 Task: Look for space in Parnaíba, Brazil from 12th  July, 2023 to 15th July, 2023 for 3 adults in price range Rs.12000 to Rs.16000. Place can be entire place with 2 bedrooms having 3 beds and 1 bathroom. Property type can be house, flat, guest house. Booking option can be shelf check-in. Required host language is Spanish.
Action: Mouse moved to (438, 92)
Screenshot: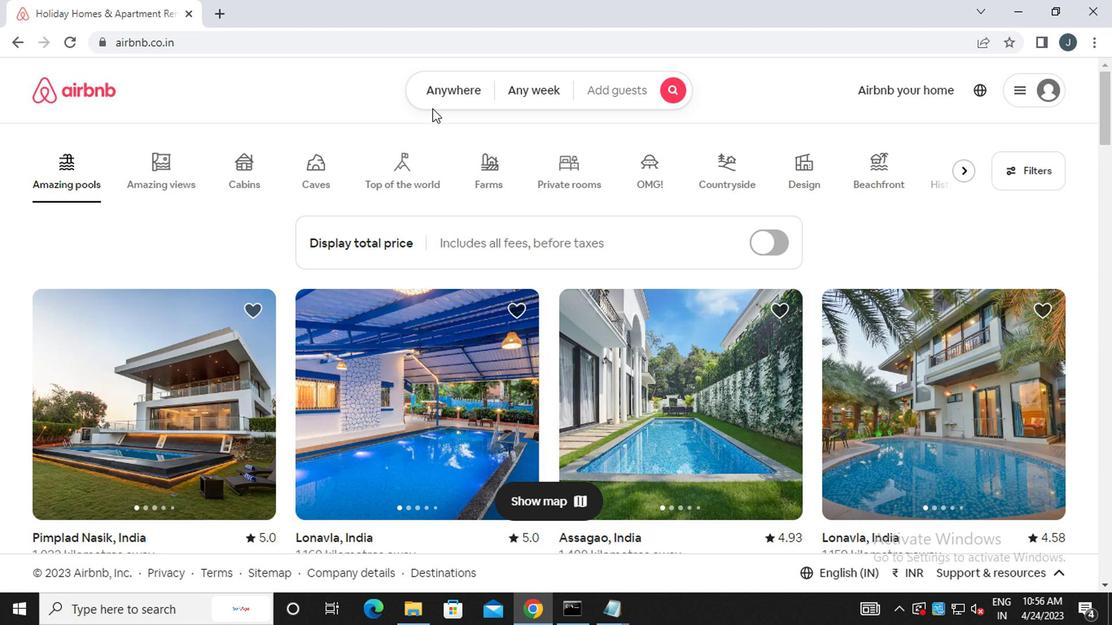 
Action: Mouse pressed left at (438, 92)
Screenshot: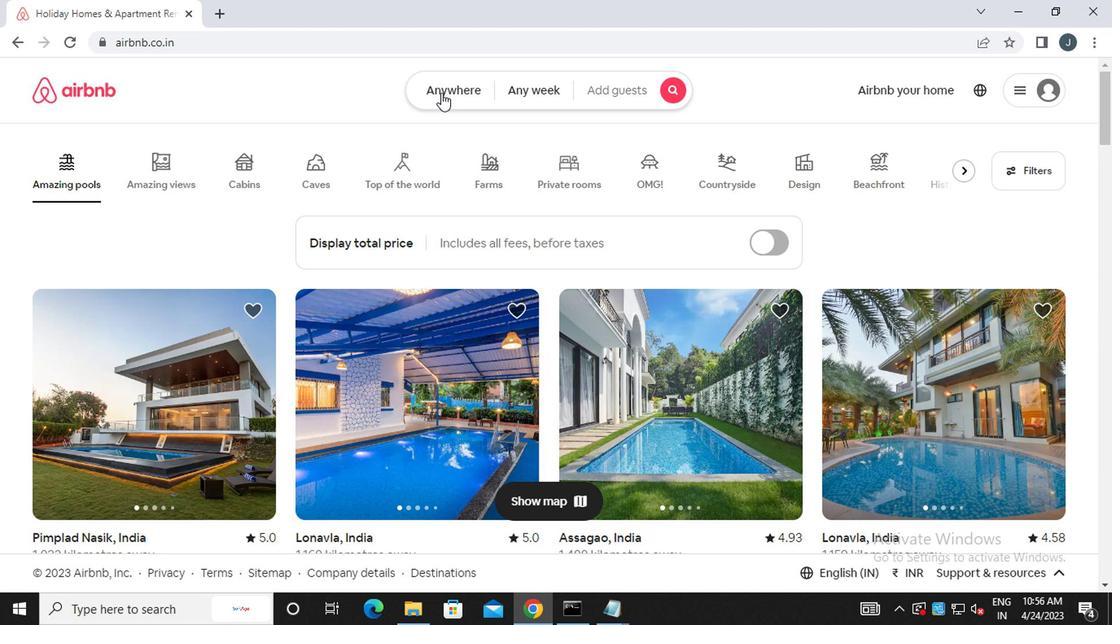 
Action: Mouse moved to (258, 158)
Screenshot: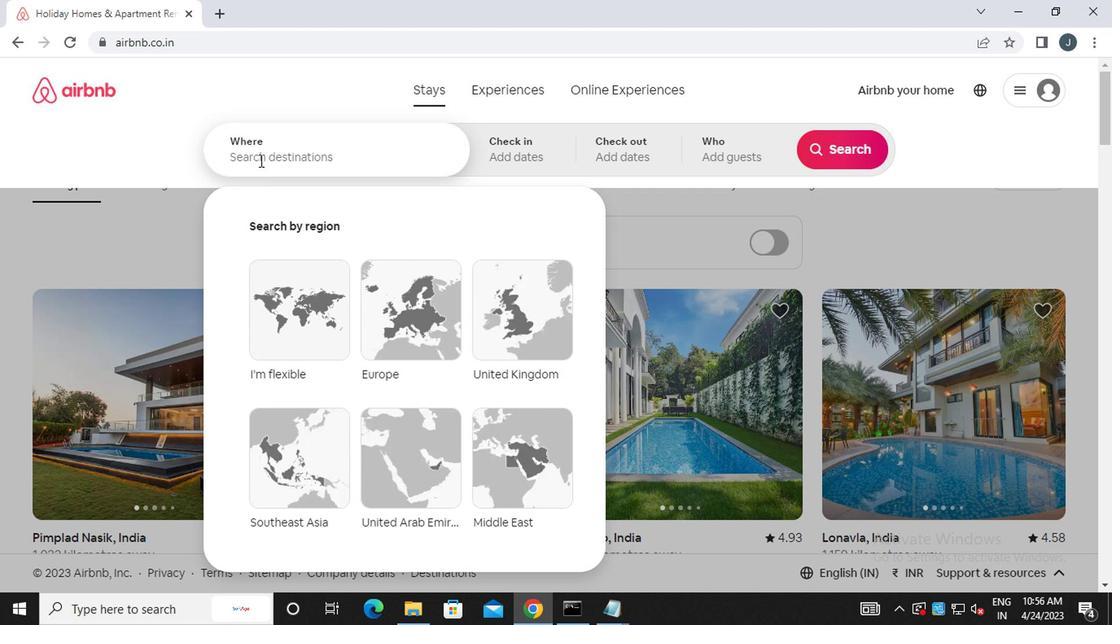 
Action: Mouse pressed left at (258, 158)
Screenshot: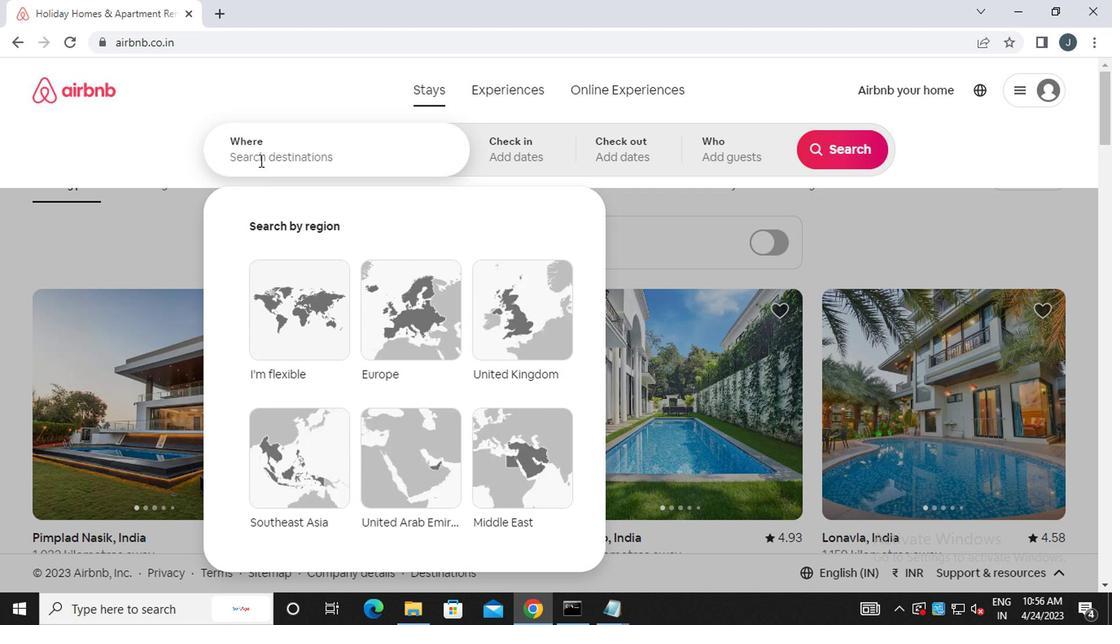 
Action: Key pressed p<Key.caps_lock>arnaiba,<Key.space><Key.caps_lock>b<Key.caps_lock>razil
Screenshot: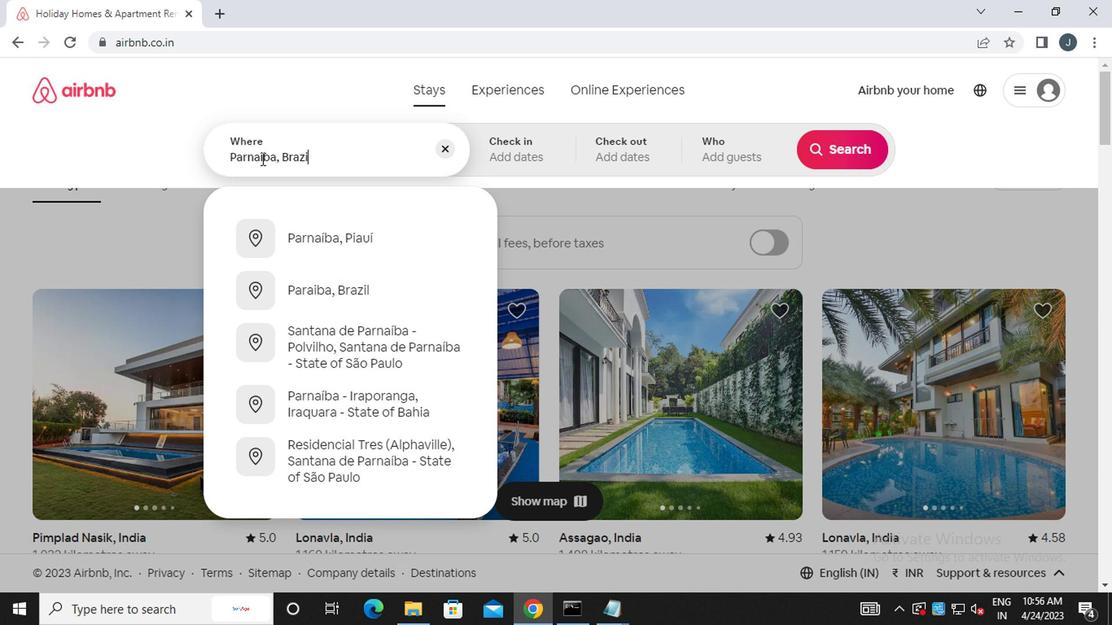 
Action: Mouse moved to (525, 155)
Screenshot: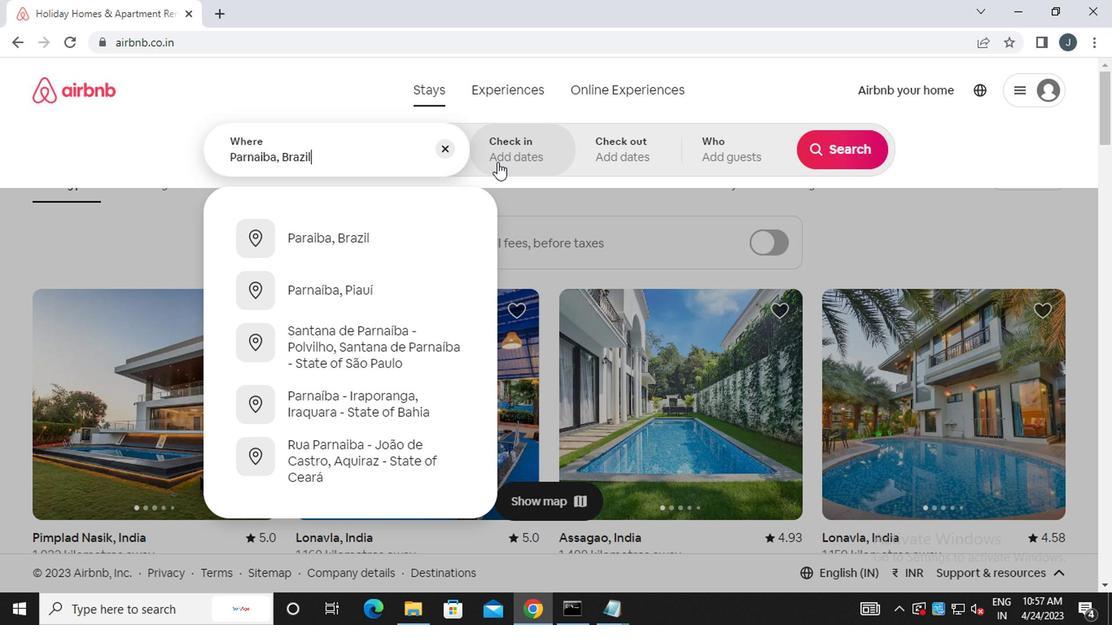
Action: Mouse pressed left at (525, 155)
Screenshot: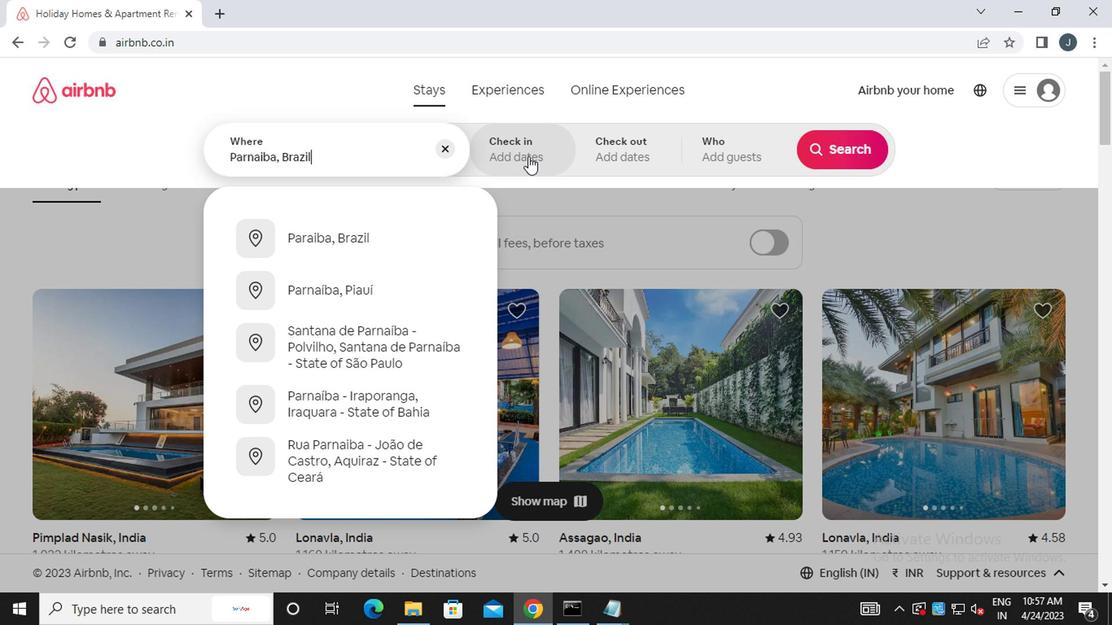 
Action: Mouse moved to (827, 277)
Screenshot: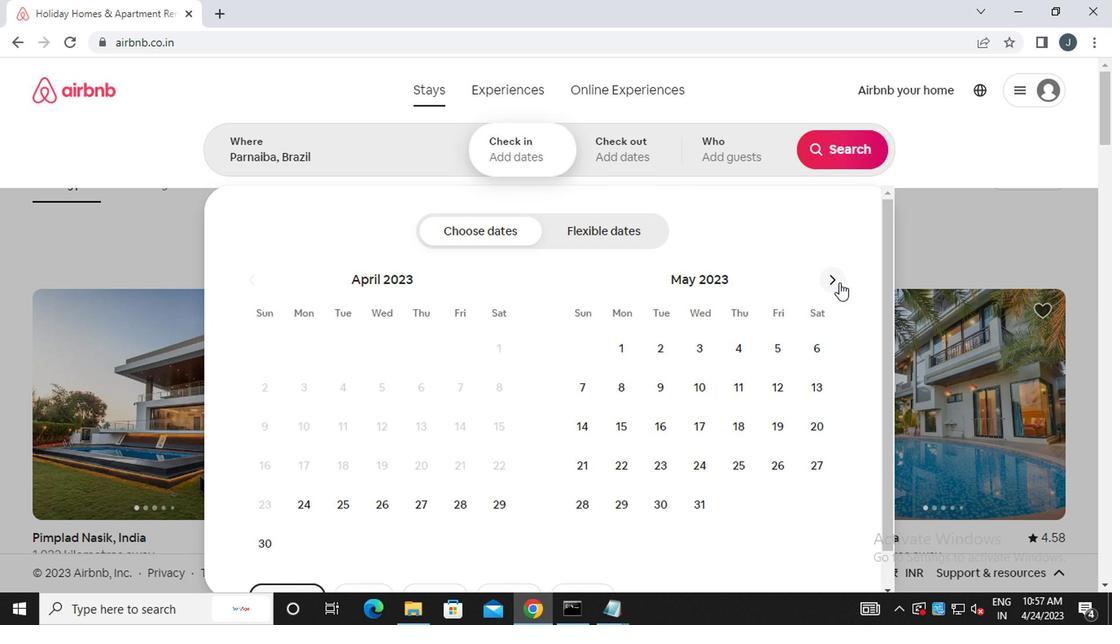 
Action: Mouse pressed left at (827, 277)
Screenshot: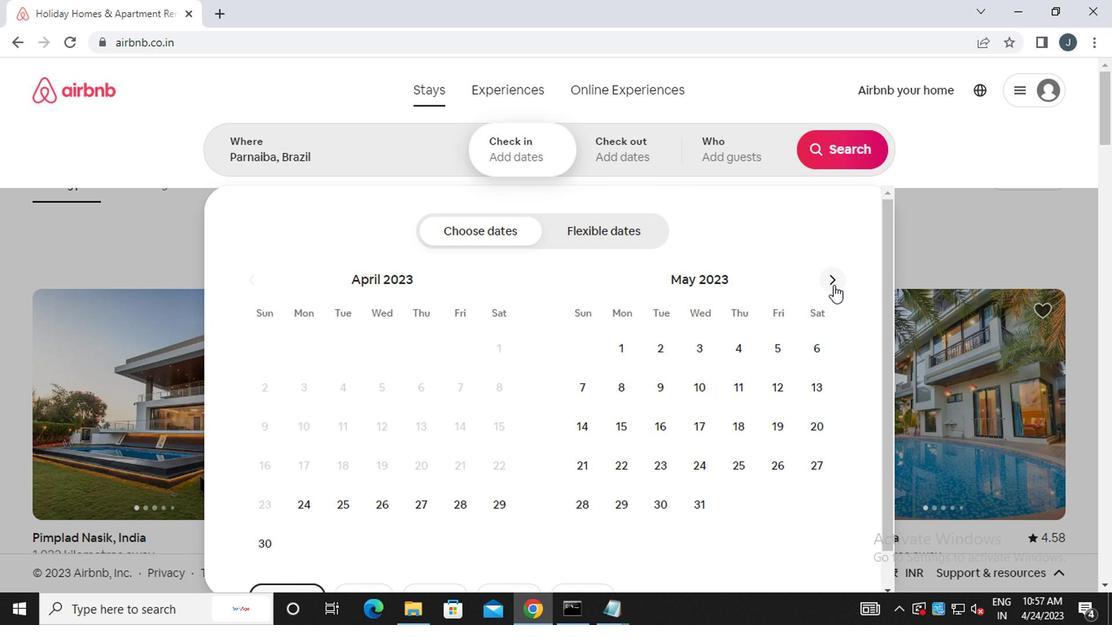 
Action: Mouse moved to (827, 277)
Screenshot: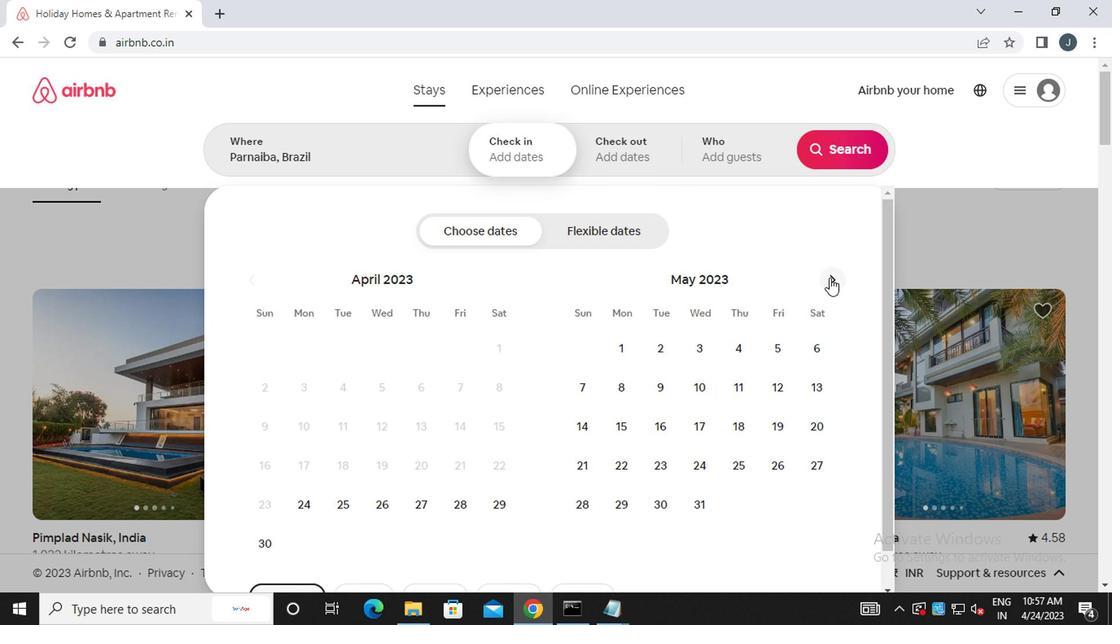 
Action: Mouse pressed left at (827, 277)
Screenshot: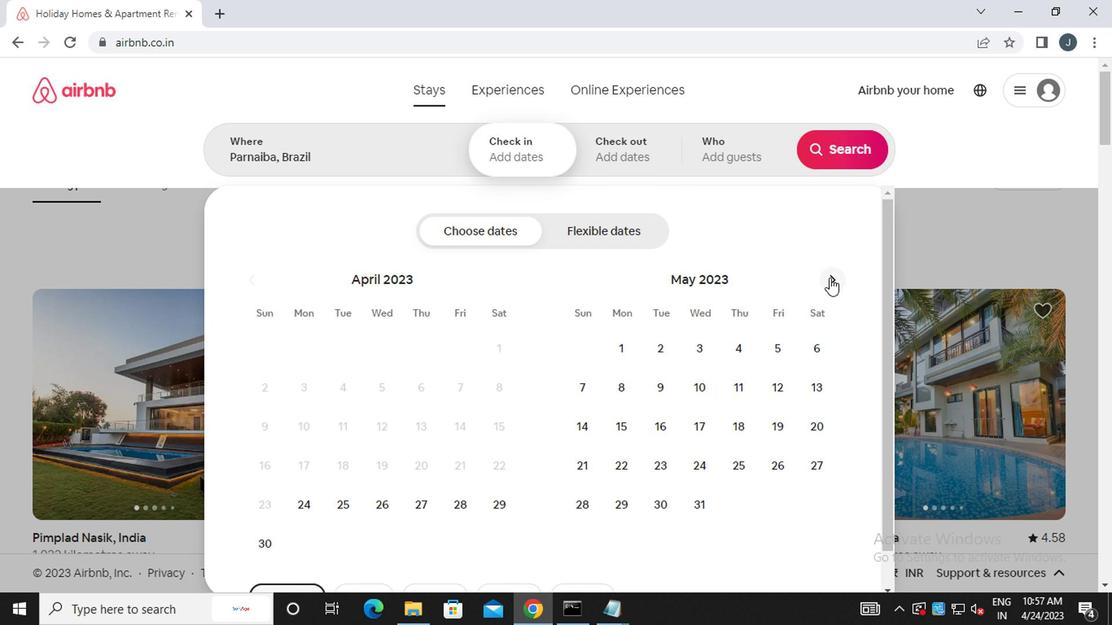 
Action: Mouse moved to (827, 277)
Screenshot: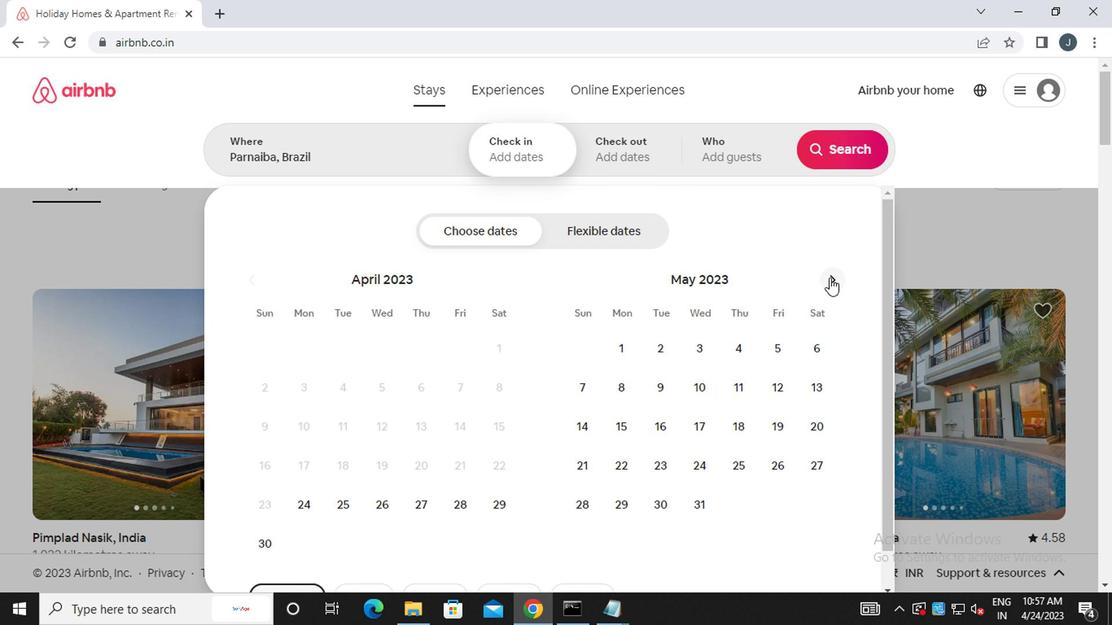 
Action: Mouse pressed left at (827, 277)
Screenshot: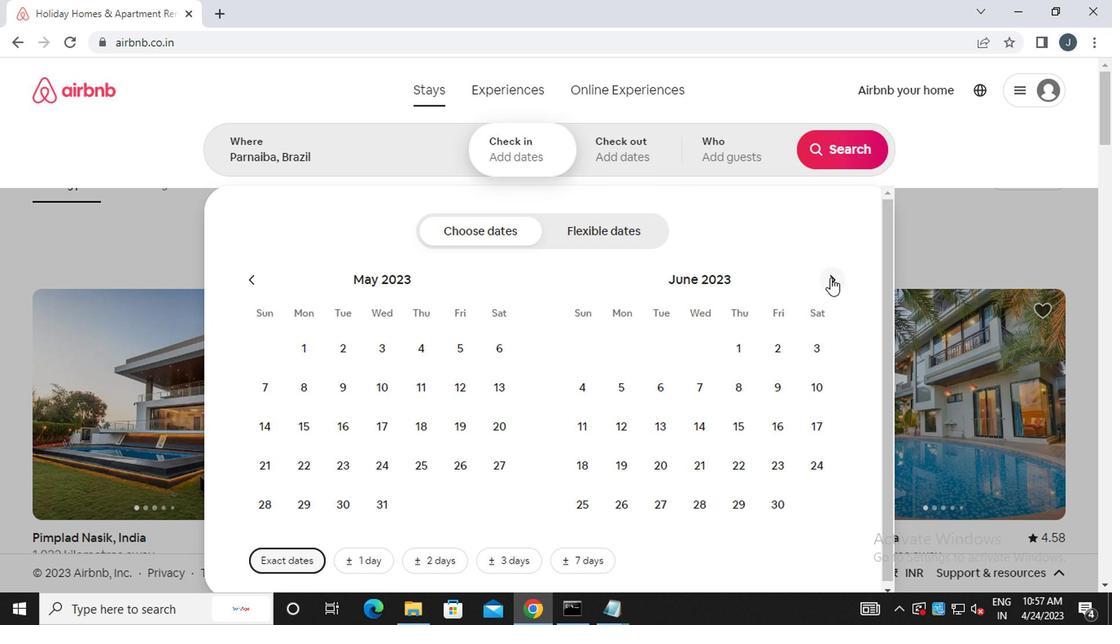 
Action: Mouse moved to (689, 426)
Screenshot: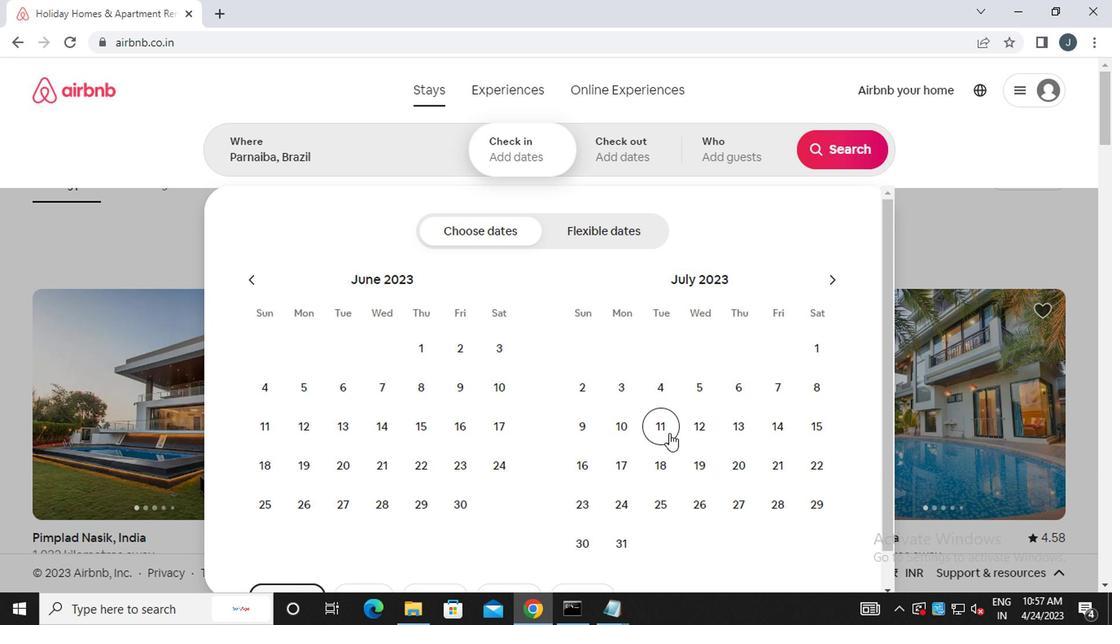 
Action: Mouse pressed left at (689, 426)
Screenshot: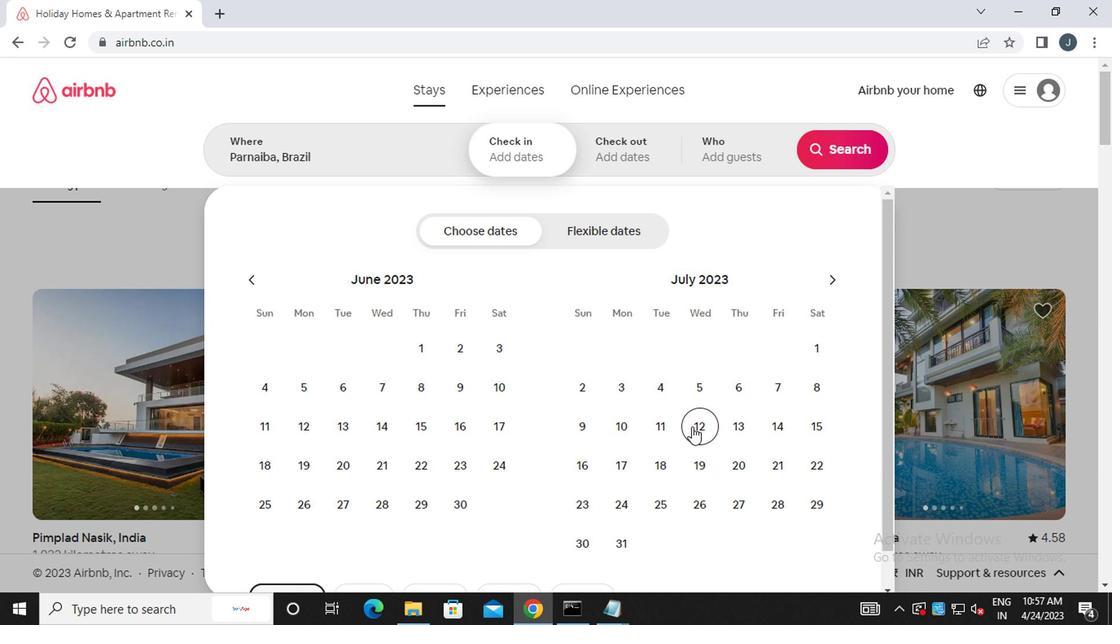 
Action: Mouse moved to (818, 425)
Screenshot: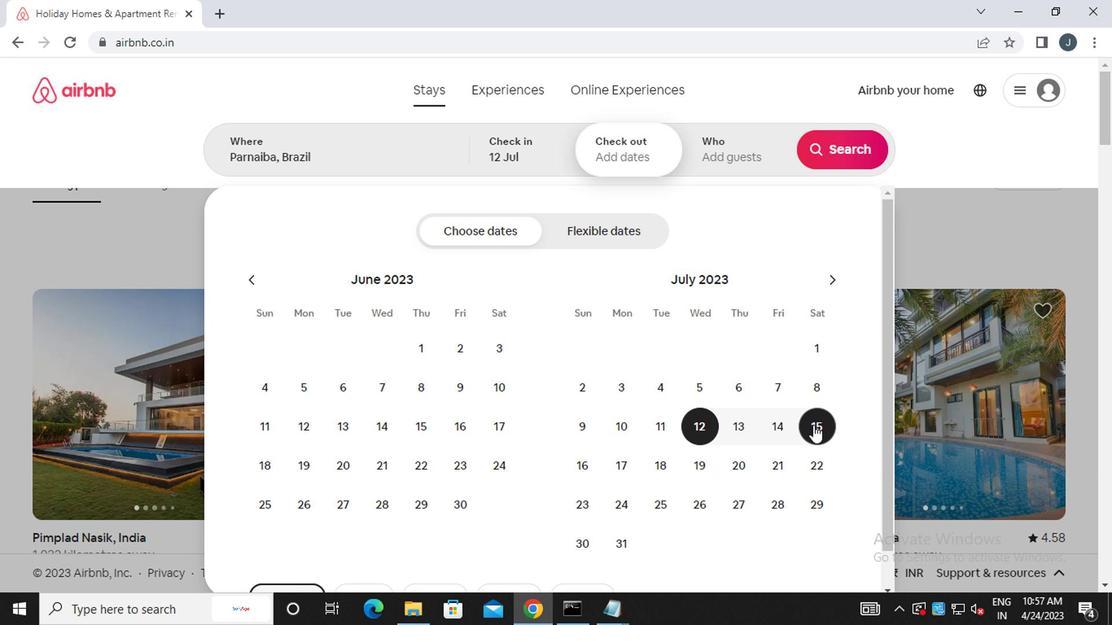 
Action: Mouse pressed left at (818, 425)
Screenshot: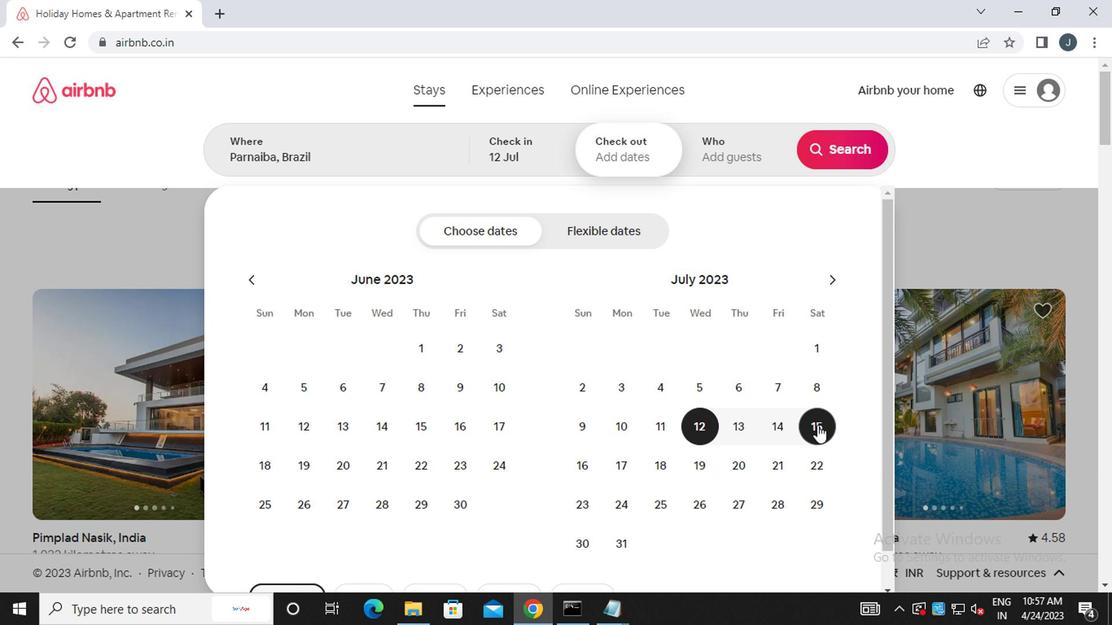
Action: Mouse moved to (745, 159)
Screenshot: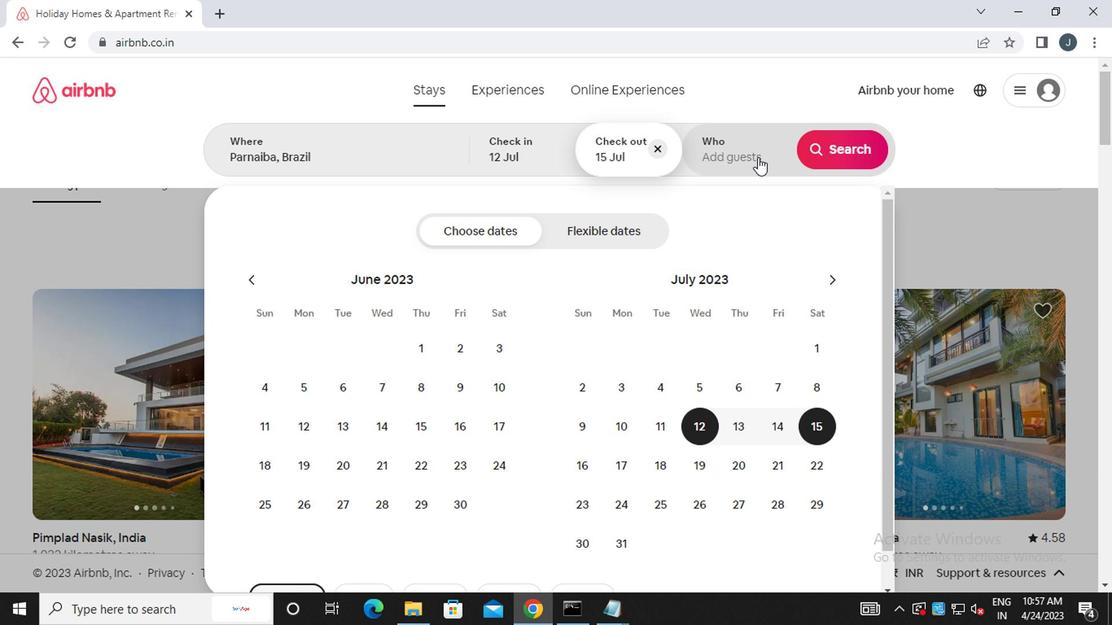 
Action: Mouse pressed left at (745, 159)
Screenshot: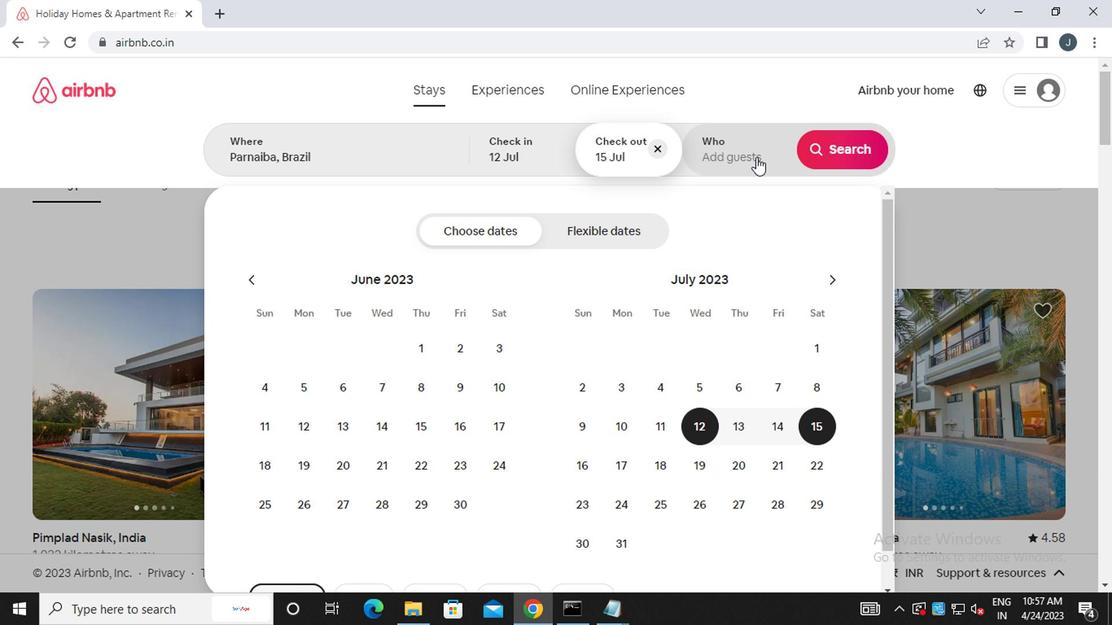 
Action: Mouse moved to (851, 237)
Screenshot: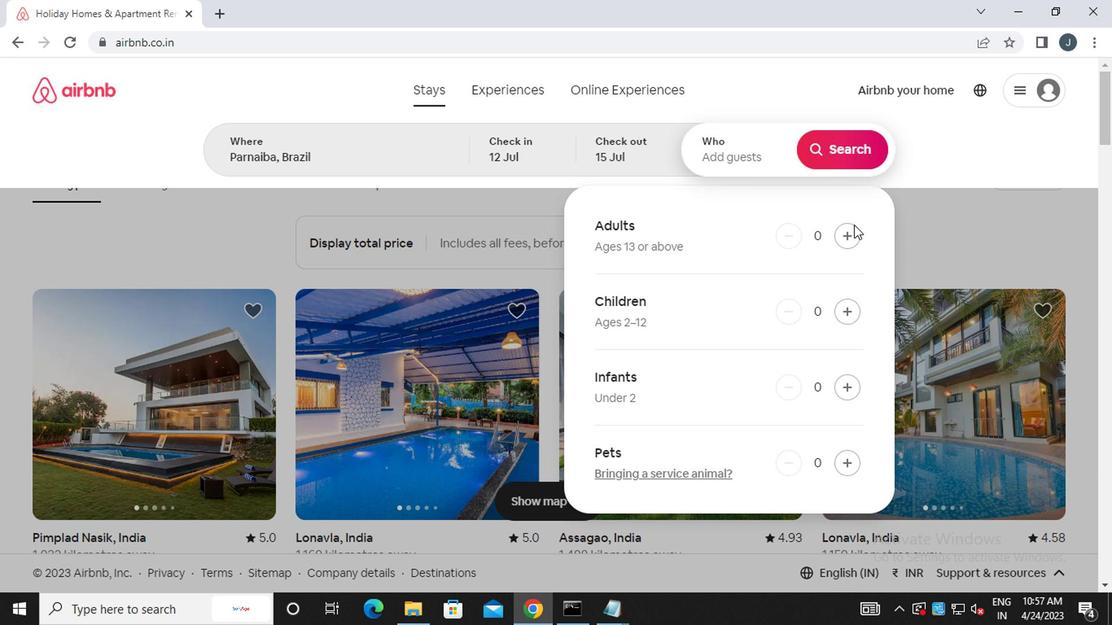 
Action: Mouse pressed left at (851, 237)
Screenshot: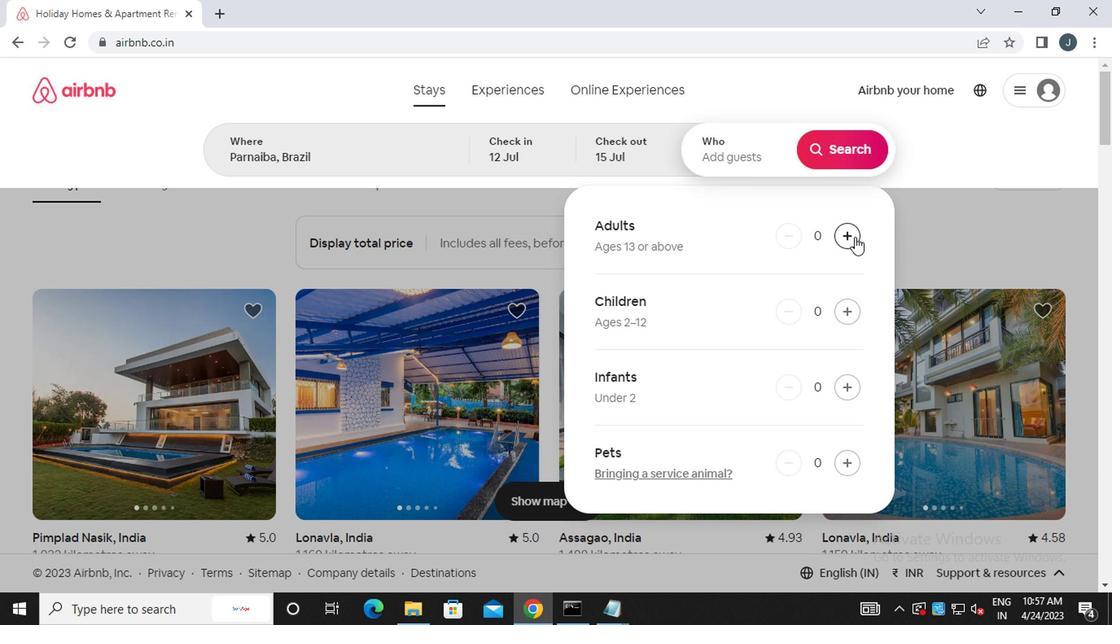 
Action: Mouse moved to (851, 237)
Screenshot: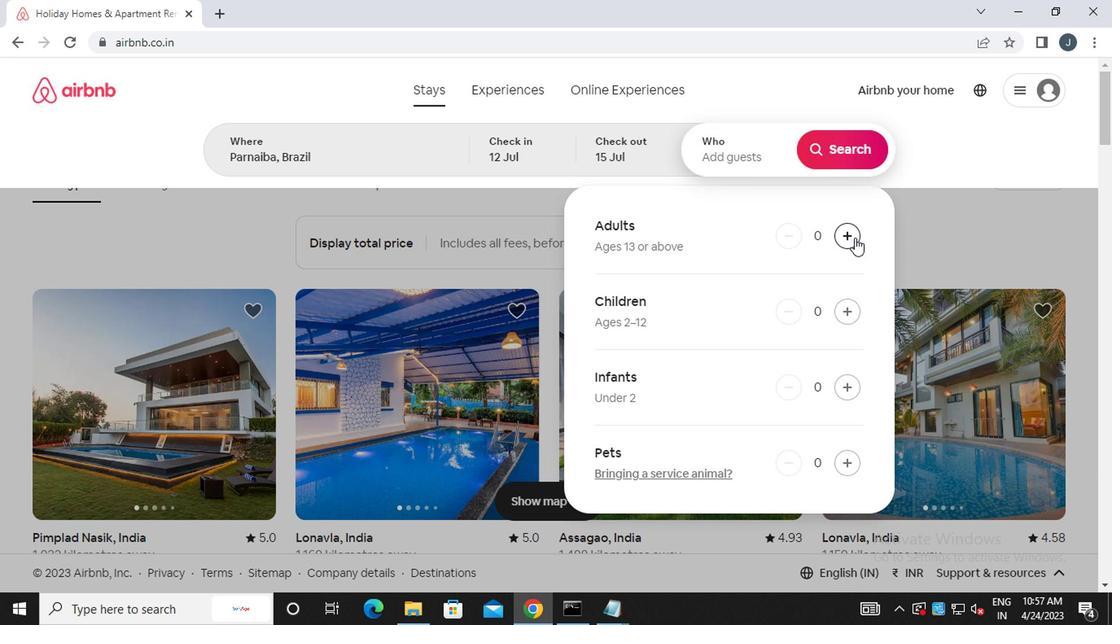 
Action: Mouse pressed left at (851, 237)
Screenshot: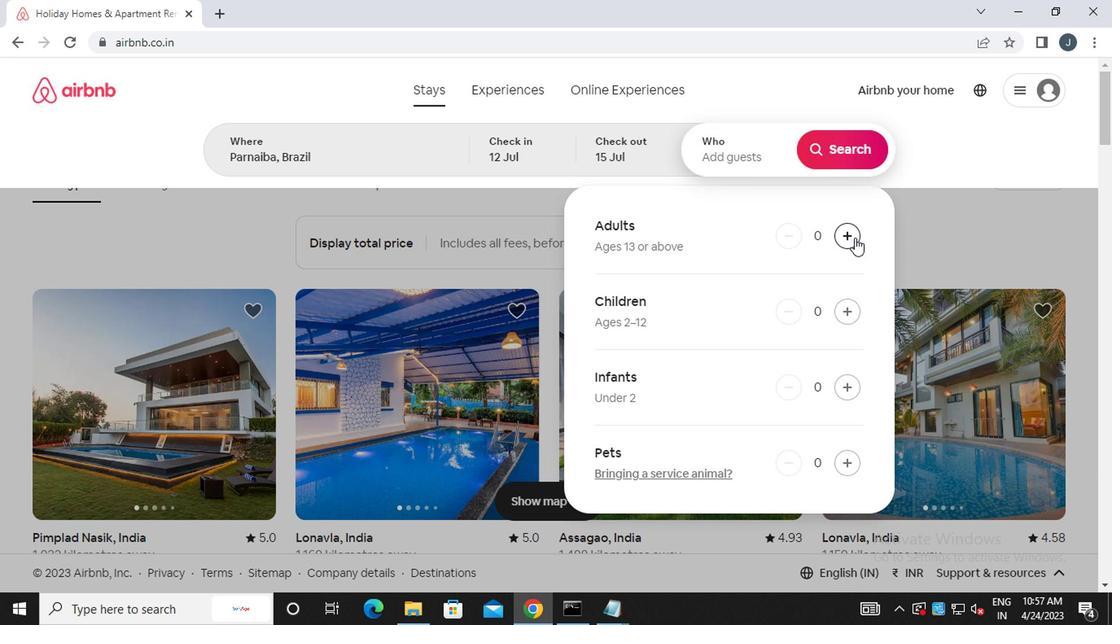 
Action: Mouse pressed left at (851, 237)
Screenshot: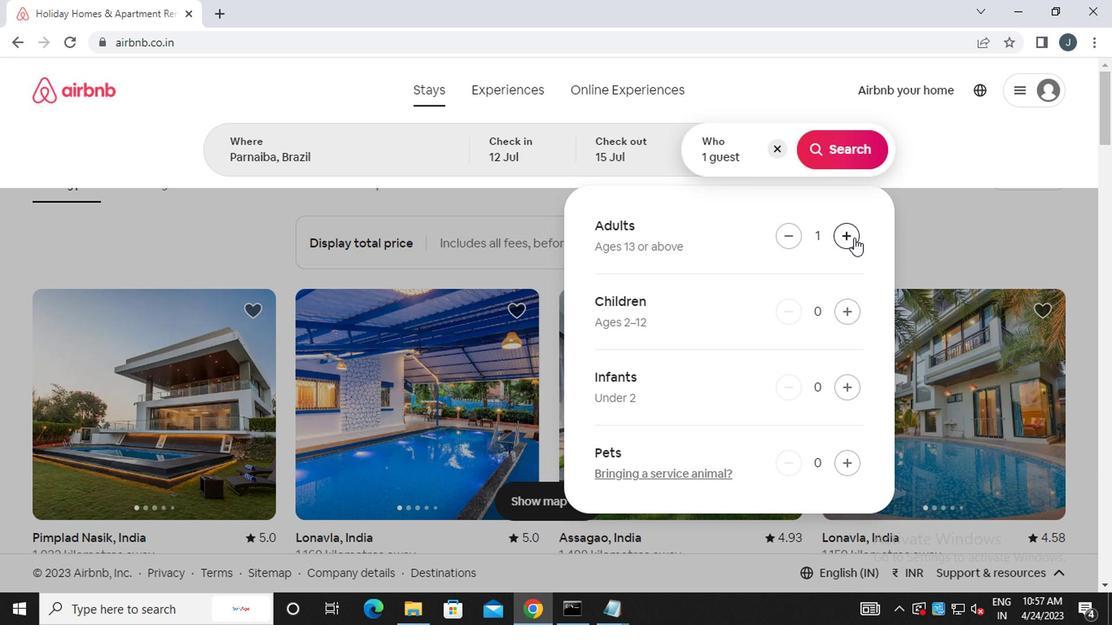 
Action: Mouse moved to (843, 151)
Screenshot: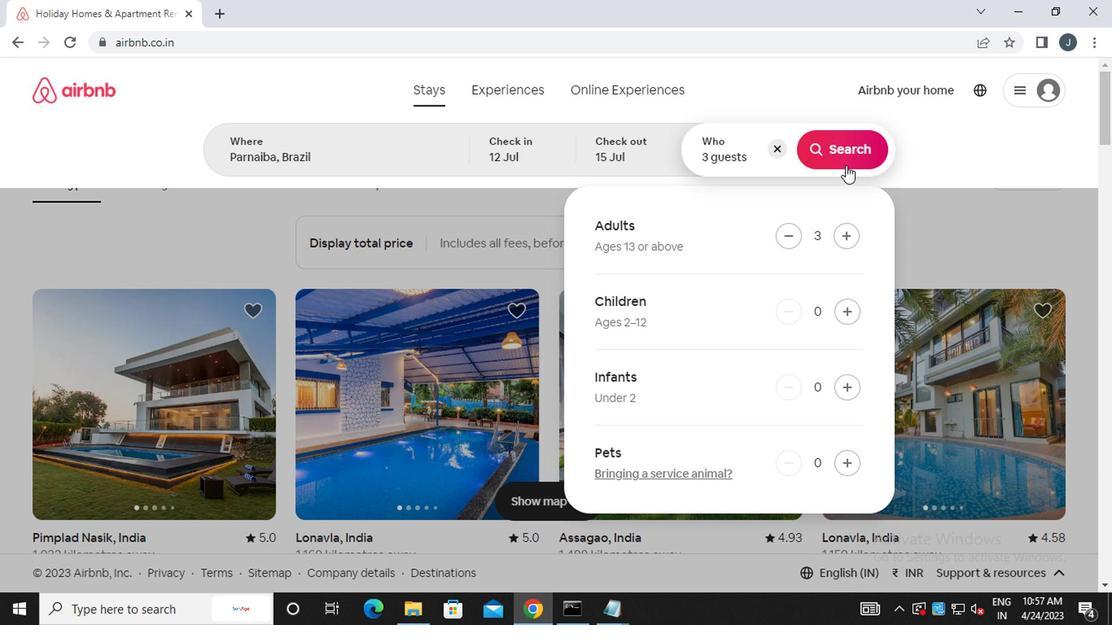 
Action: Mouse pressed left at (843, 151)
Screenshot: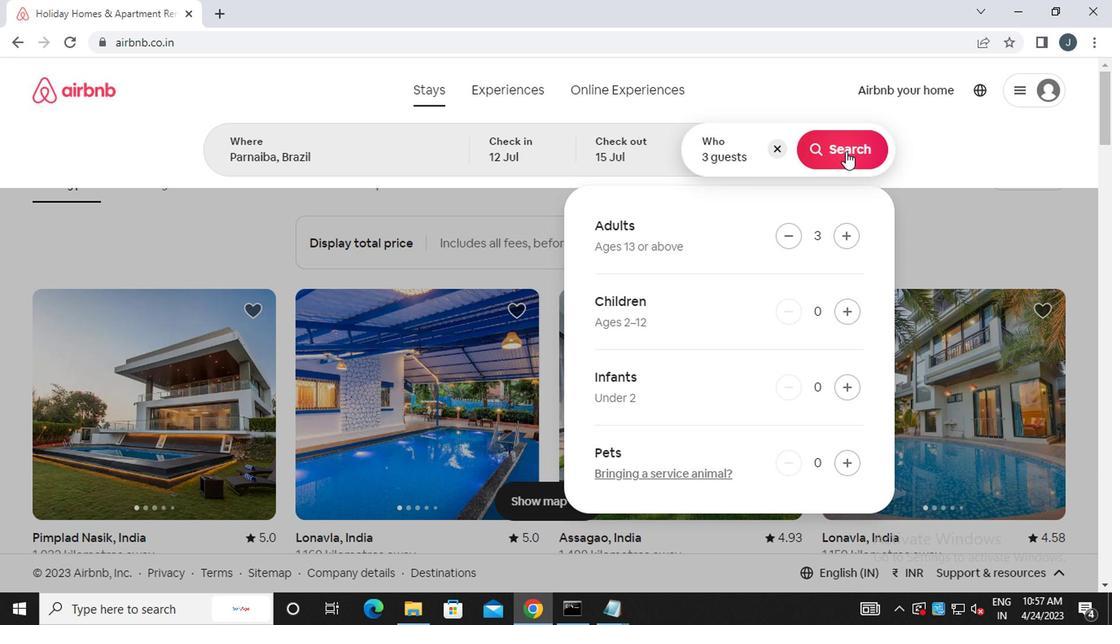 
Action: Mouse moved to (1054, 161)
Screenshot: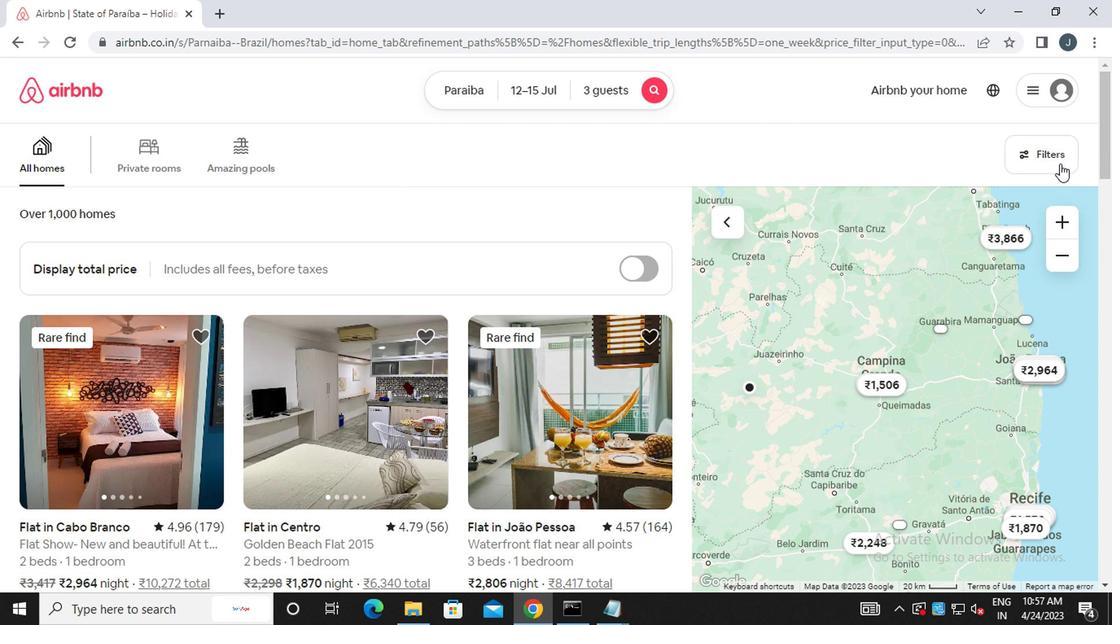 
Action: Mouse pressed left at (1054, 161)
Screenshot: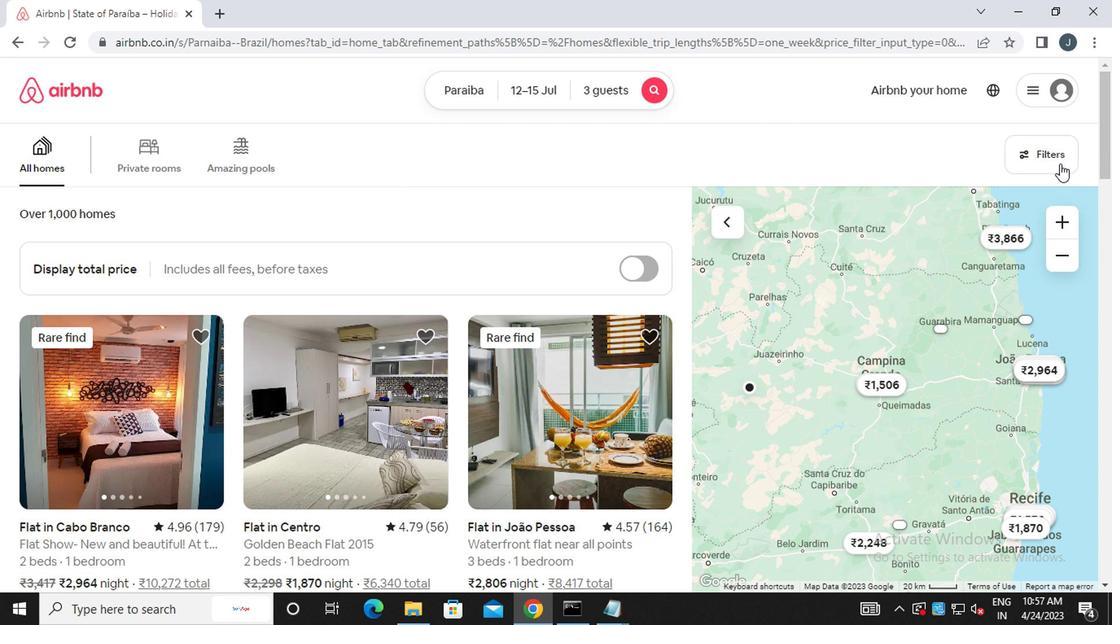 
Action: Mouse moved to (436, 362)
Screenshot: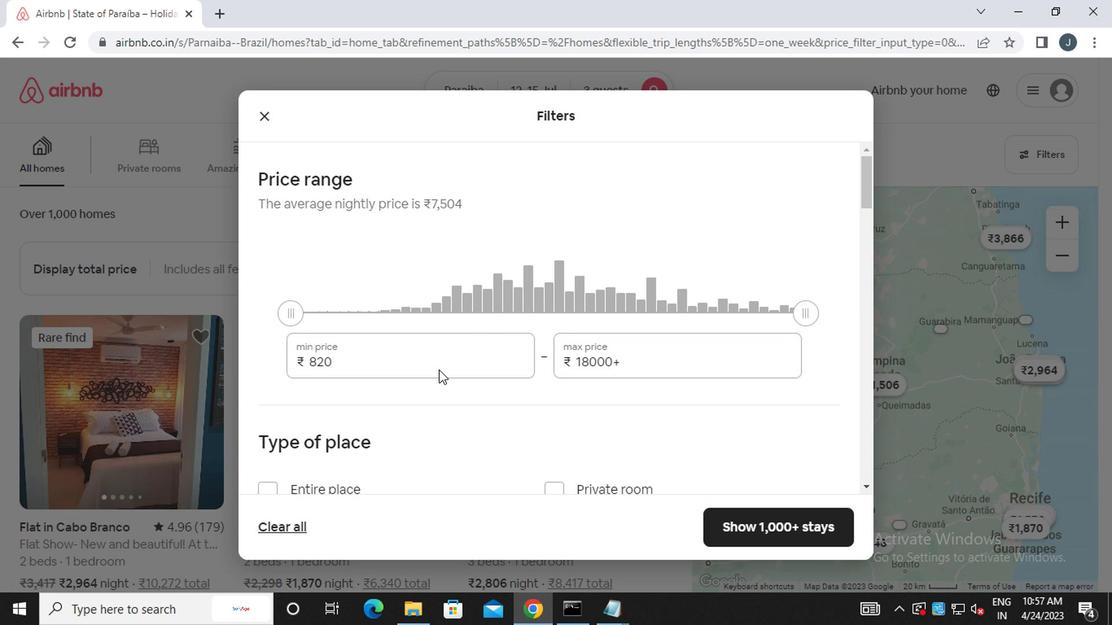 
Action: Mouse pressed left at (436, 362)
Screenshot: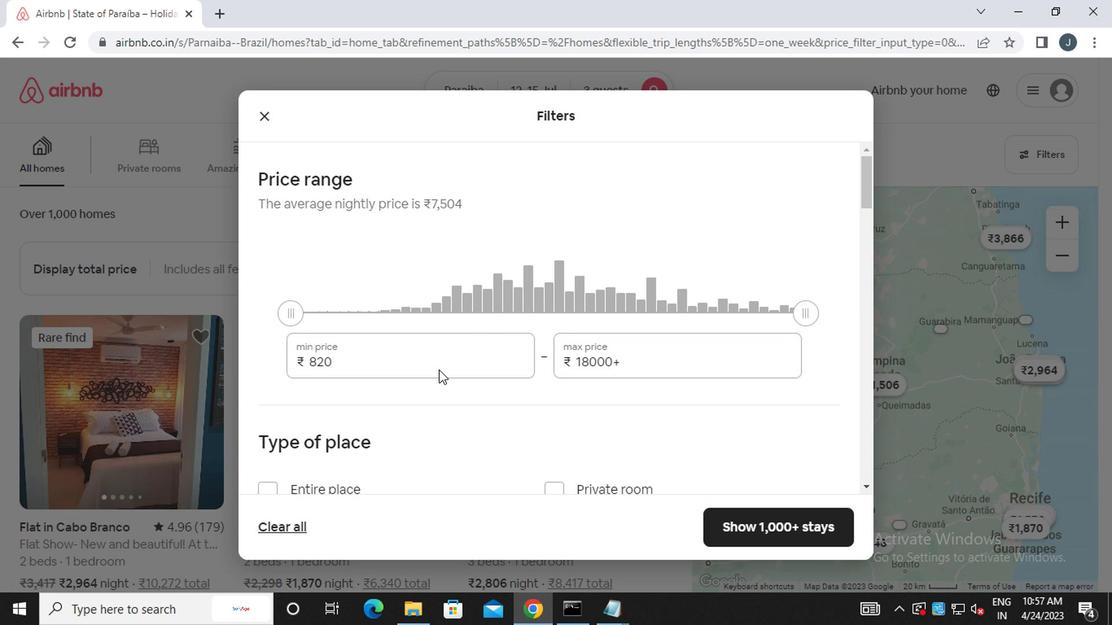 
Action: Key pressed <Key.backspace><Key.backspace><Key.backspace><Key.backspace><Key.backspace><Key.backspace><Key.backspace><Key.backspace><Key.backspace><<97>><<98>><<96>><<96>><<96>>
Screenshot: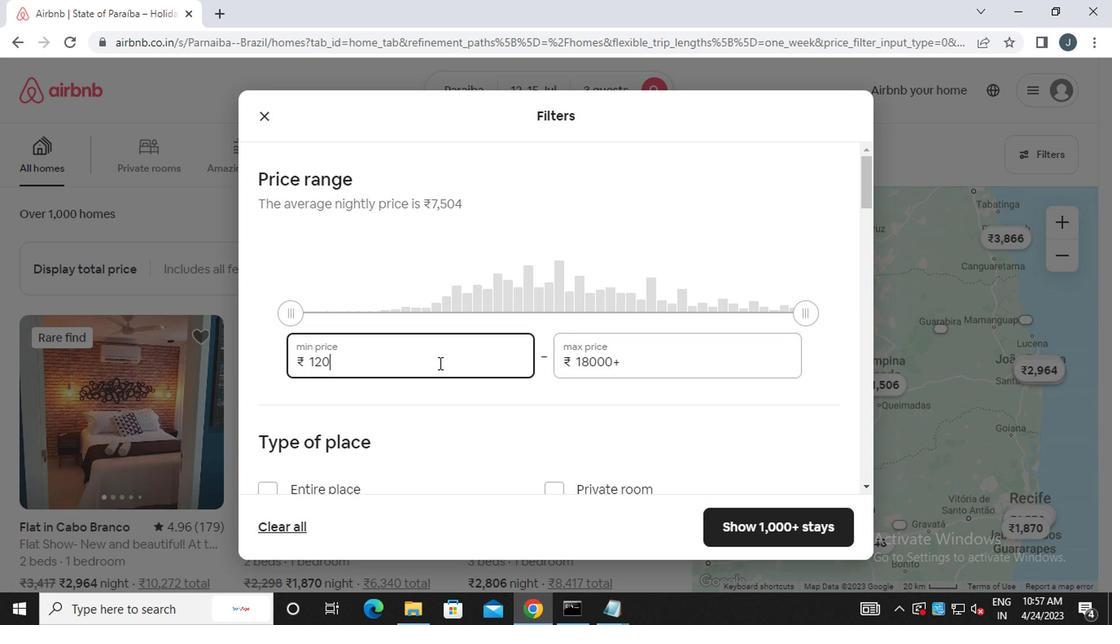 
Action: Mouse moved to (654, 360)
Screenshot: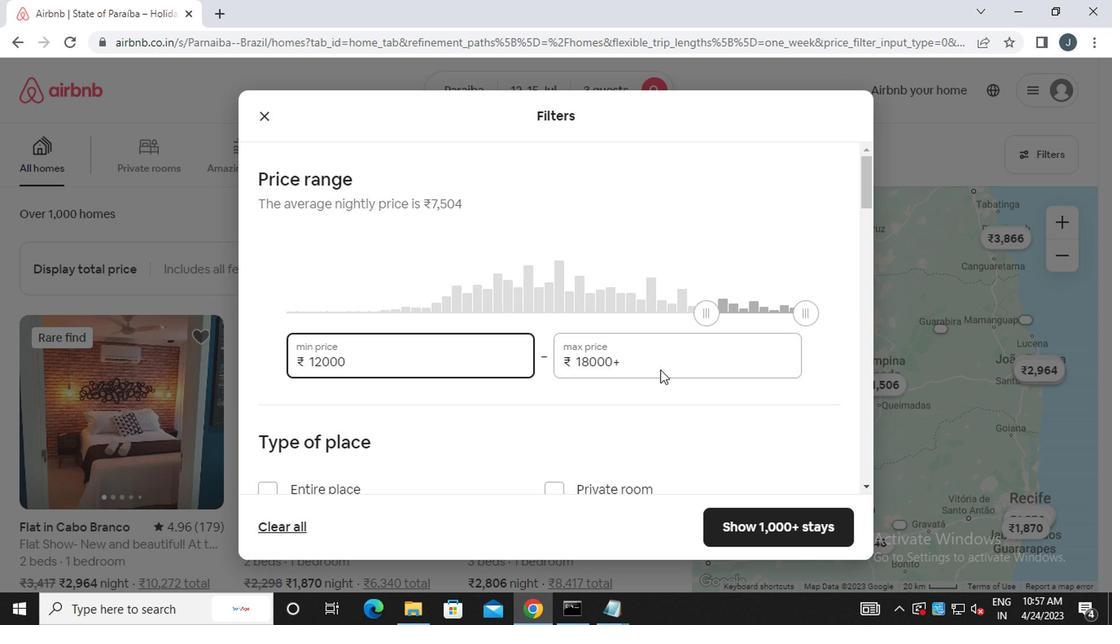 
Action: Mouse pressed left at (654, 360)
Screenshot: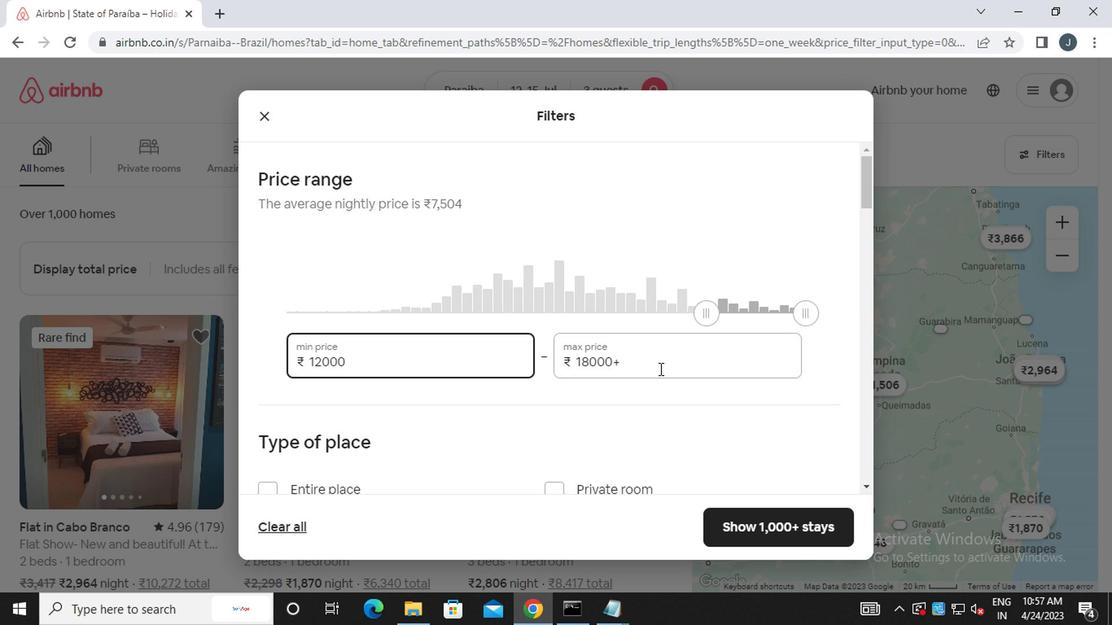 
Action: Mouse moved to (646, 359)
Screenshot: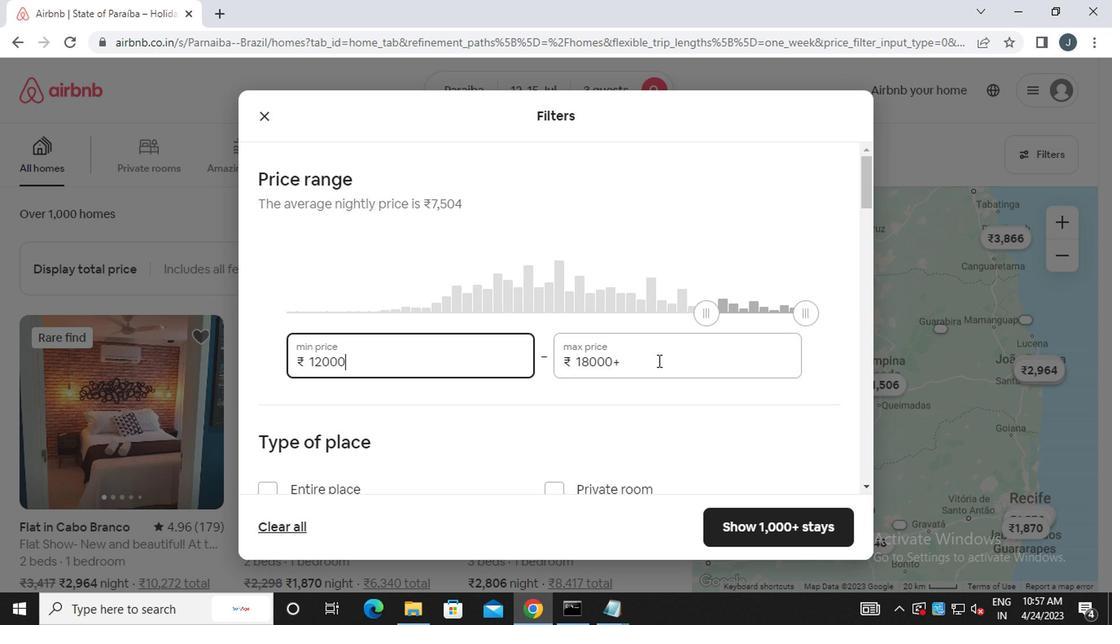 
Action: Key pressed <Key.backspace><Key.backspace><Key.backspace><Key.backspace><Key.backspace><Key.backspace><Key.backspace><Key.backspace><Key.backspace><Key.backspace><Key.backspace><<97>><<102>><<96>><<96>><<96>>
Screenshot: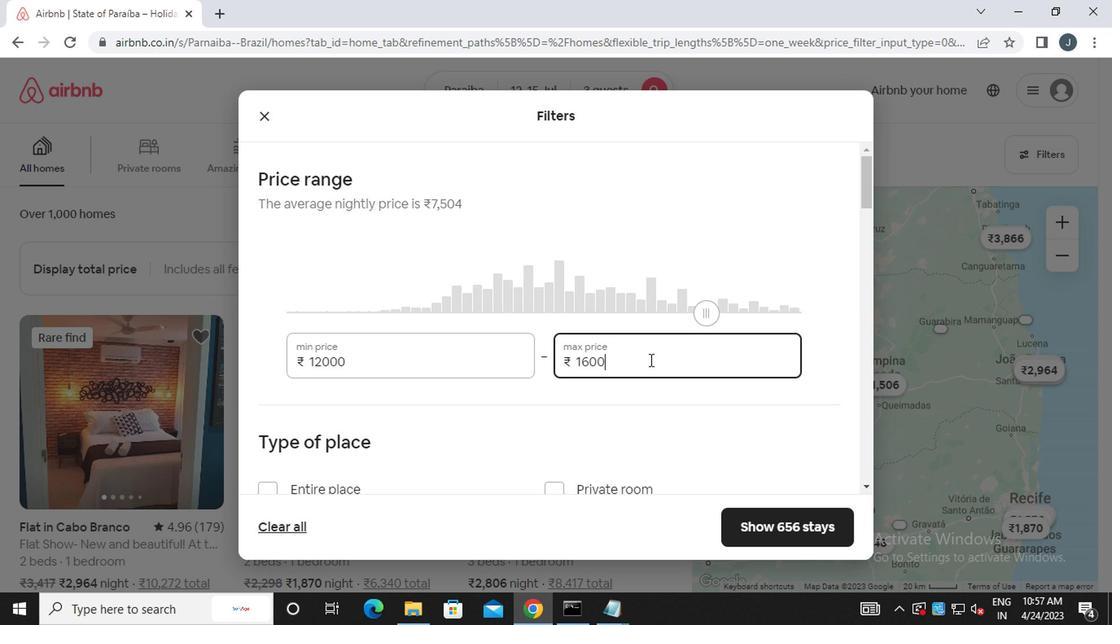 
Action: Mouse moved to (644, 359)
Screenshot: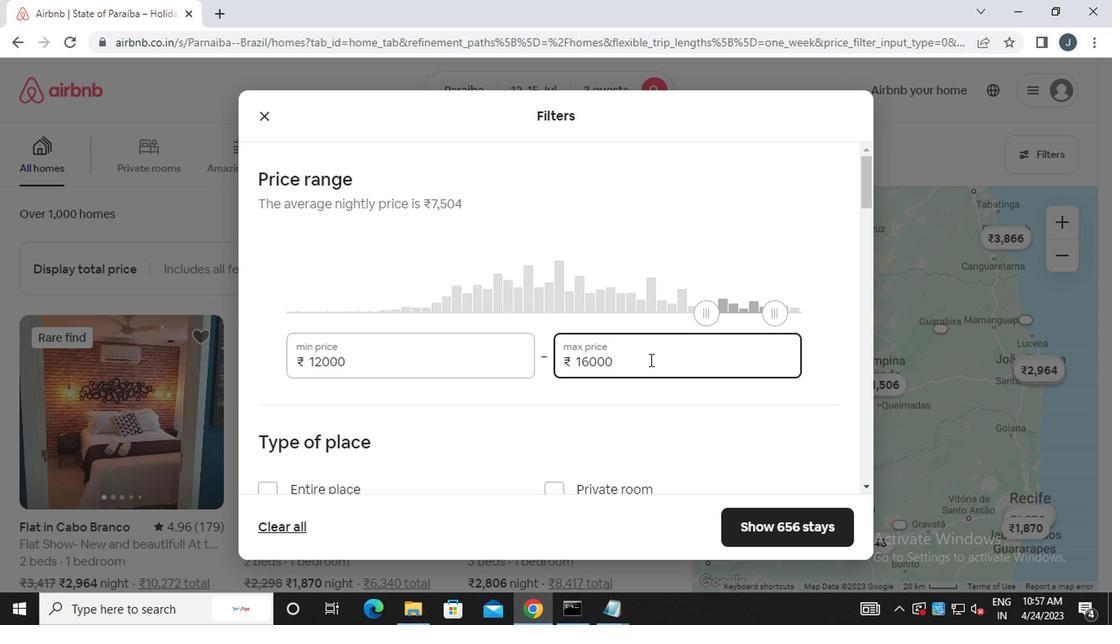
Action: Mouse scrolled (644, 358) with delta (0, -1)
Screenshot: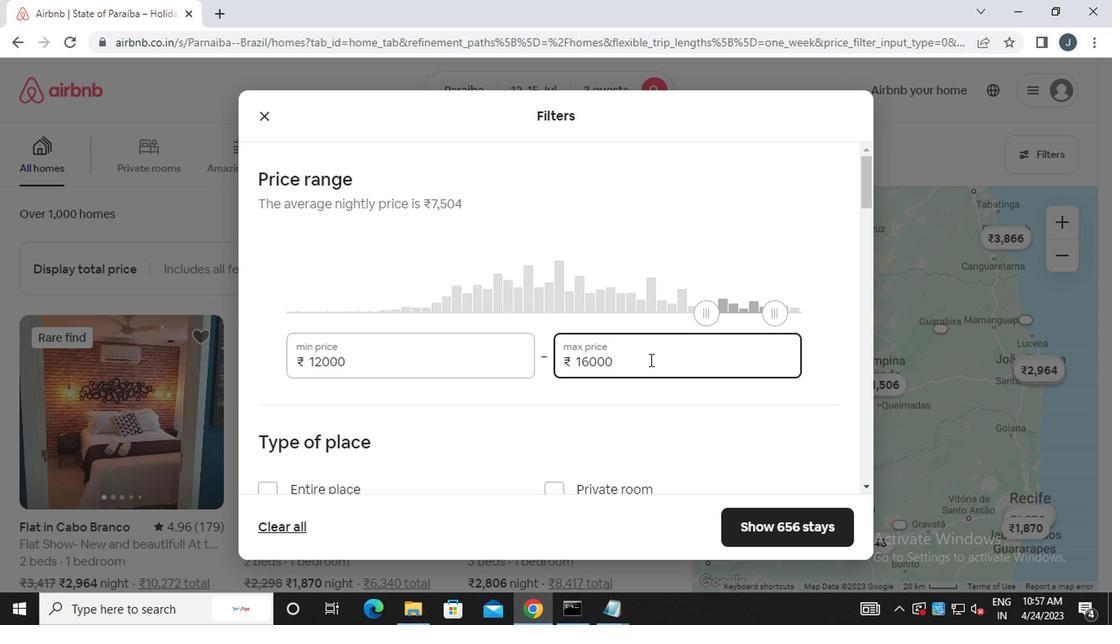 
Action: Mouse moved to (637, 369)
Screenshot: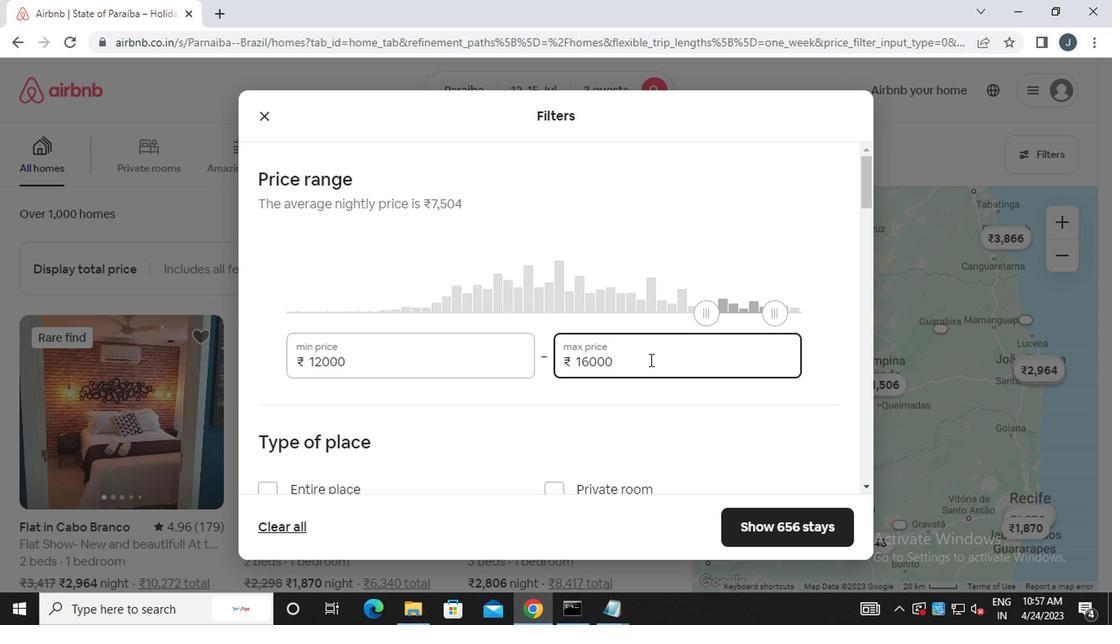 
Action: Mouse scrolled (637, 368) with delta (0, 0)
Screenshot: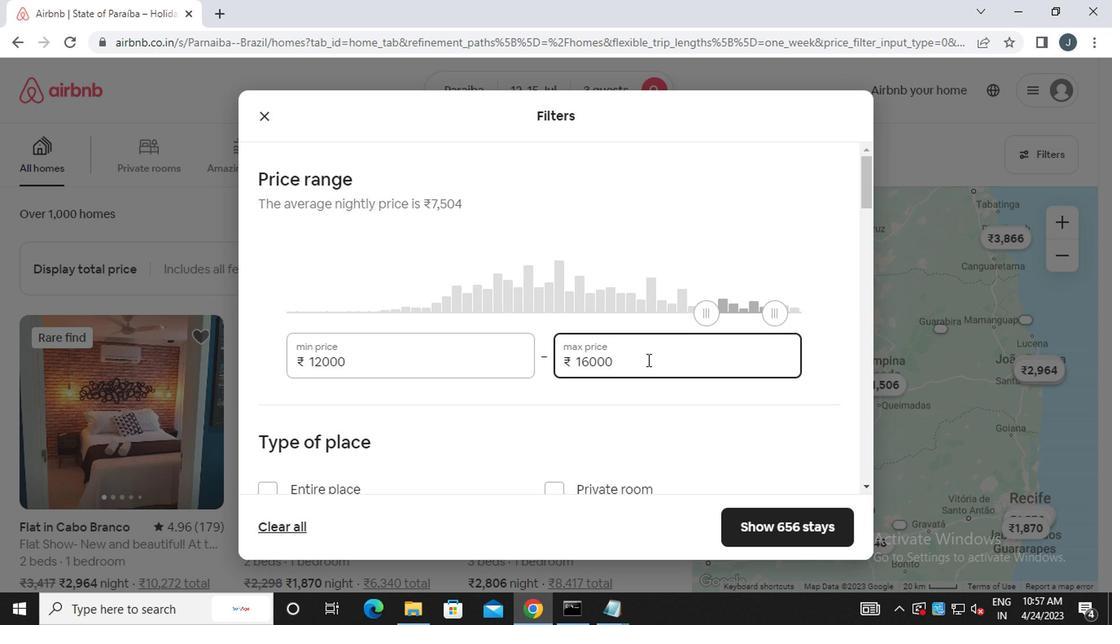 
Action: Mouse moved to (565, 376)
Screenshot: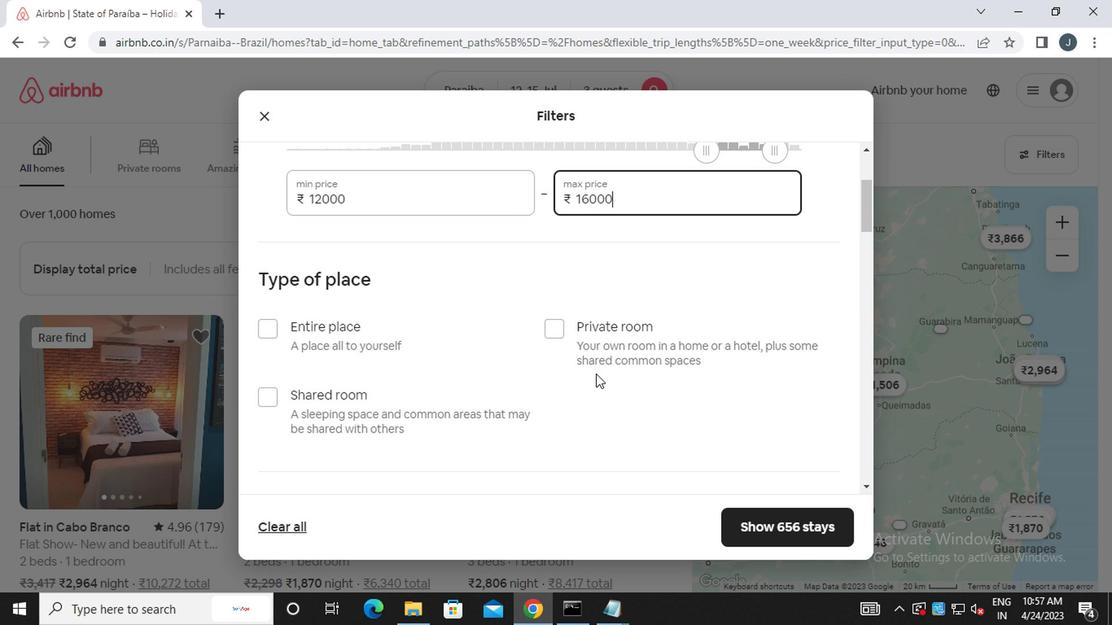 
Action: Mouse scrolled (565, 376) with delta (0, 0)
Screenshot: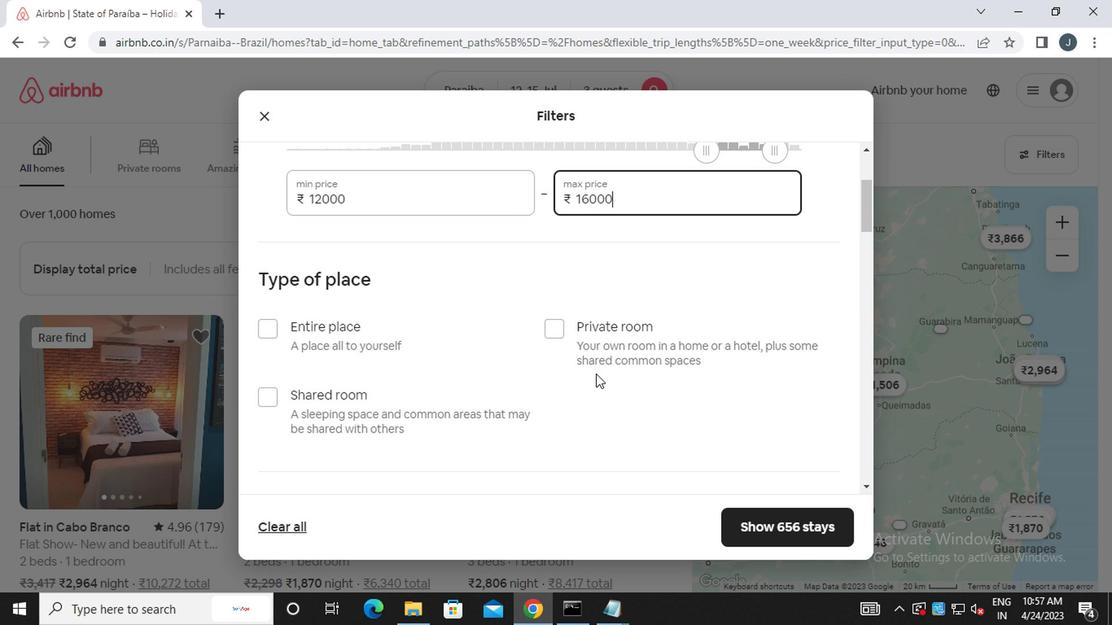 
Action: Mouse moved to (354, 259)
Screenshot: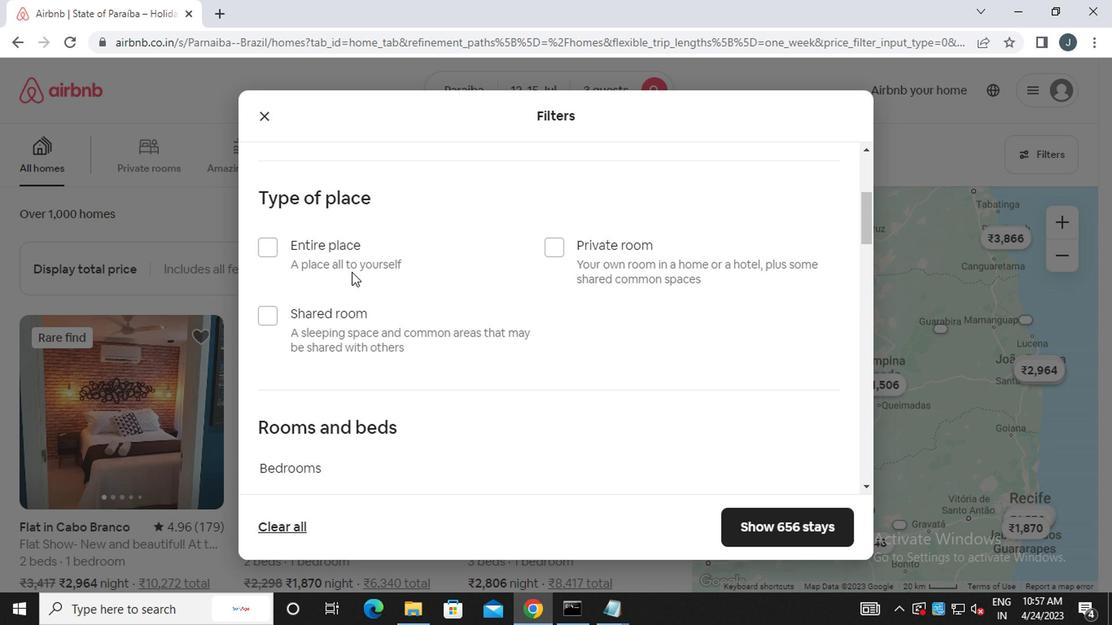 
Action: Mouse pressed left at (354, 259)
Screenshot: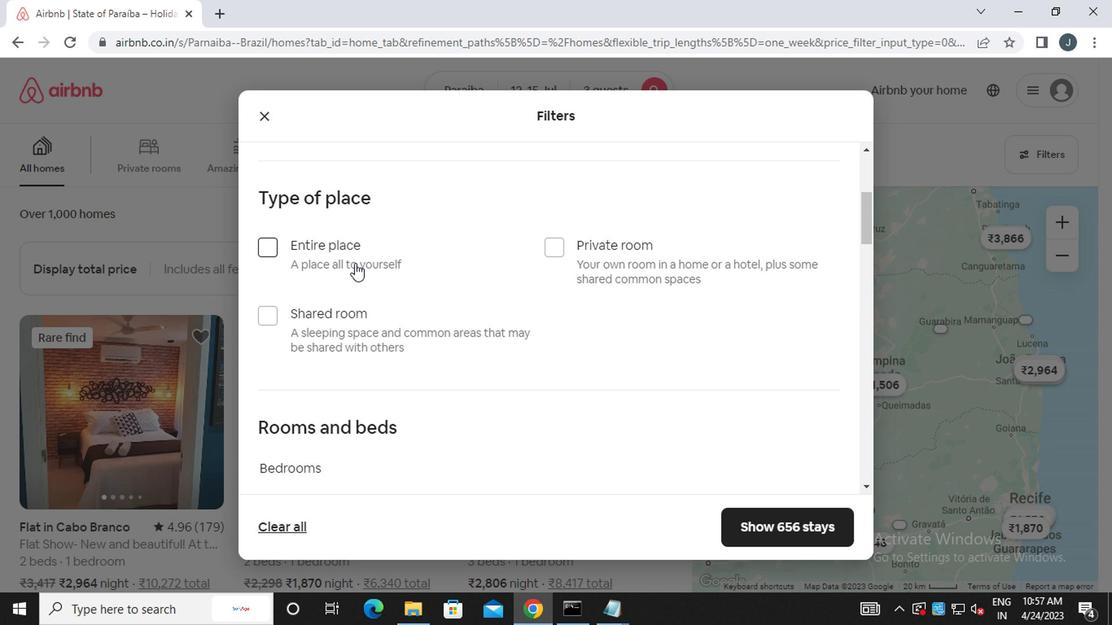 
Action: Mouse moved to (476, 299)
Screenshot: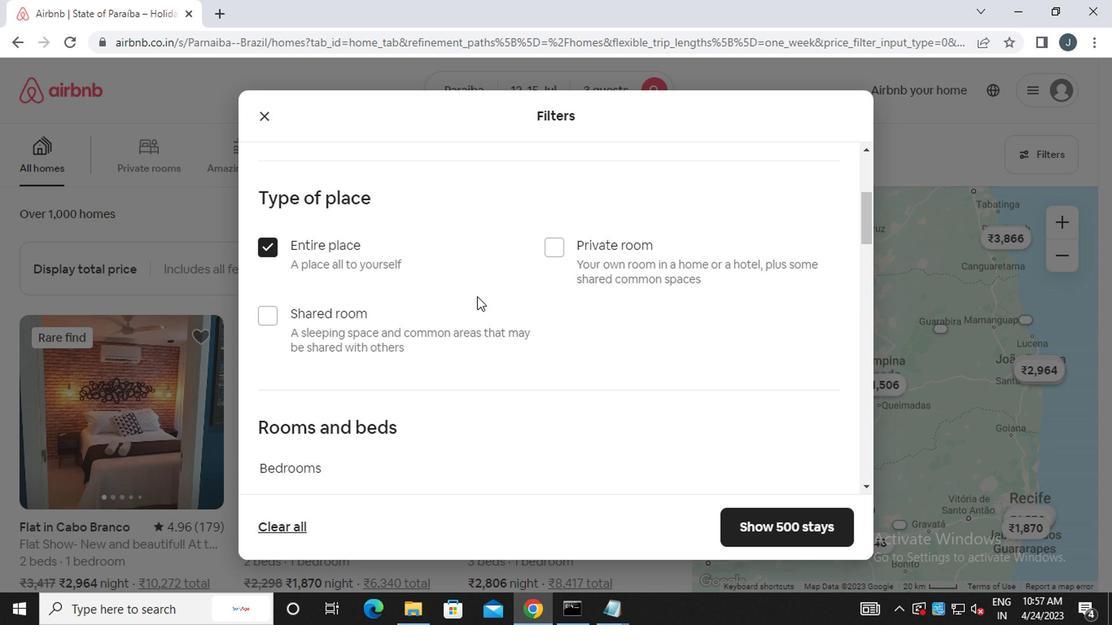 
Action: Mouse scrolled (476, 298) with delta (0, -1)
Screenshot: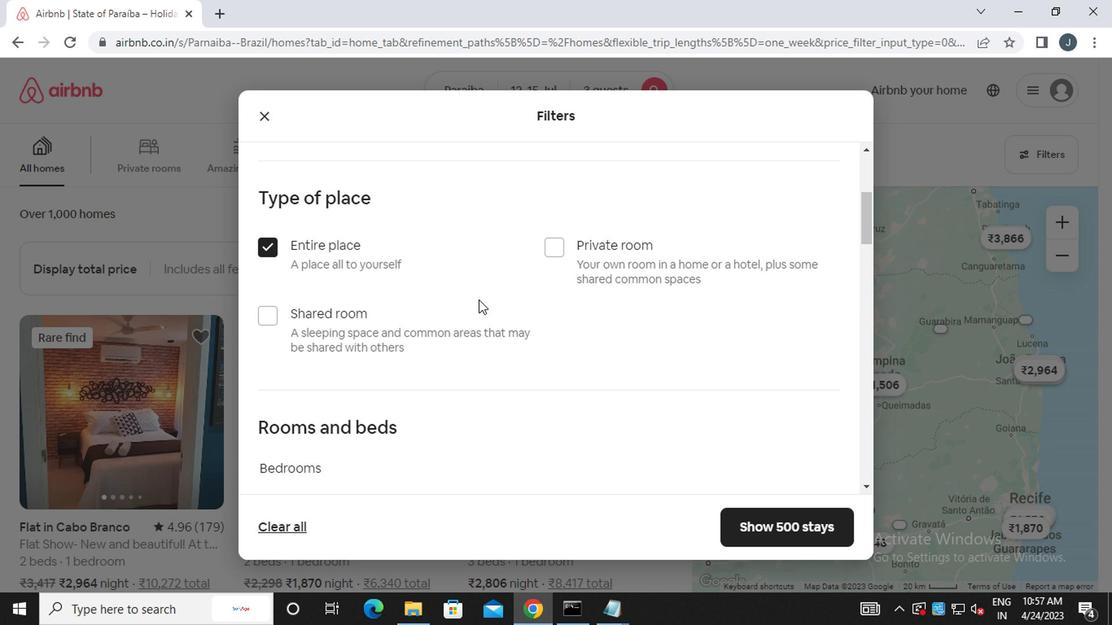 
Action: Mouse moved to (476, 300)
Screenshot: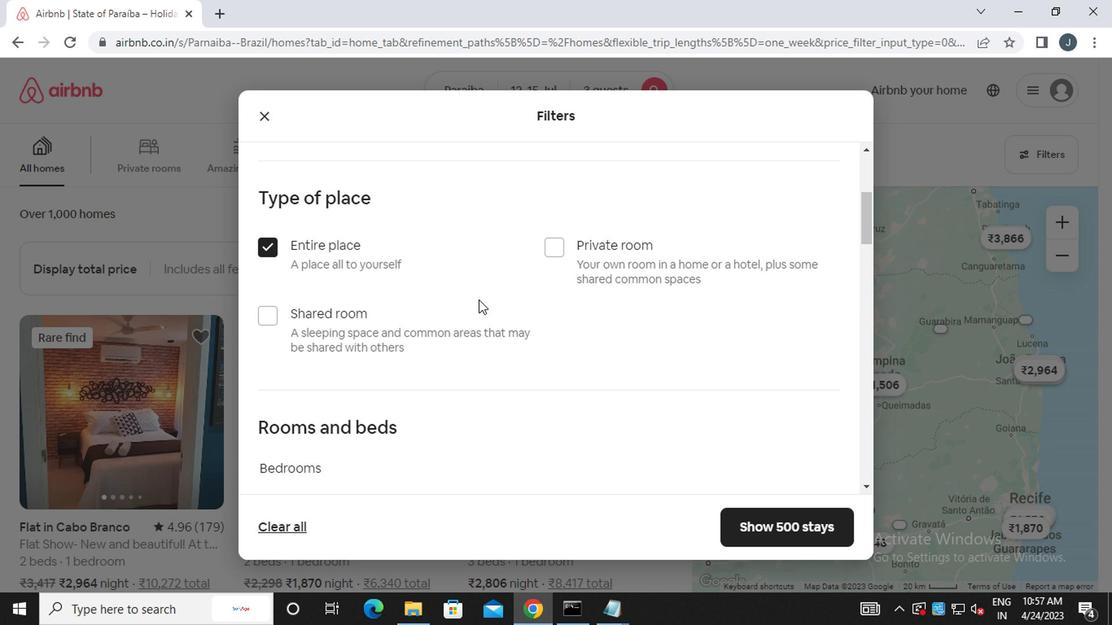
Action: Mouse scrolled (476, 299) with delta (0, 0)
Screenshot: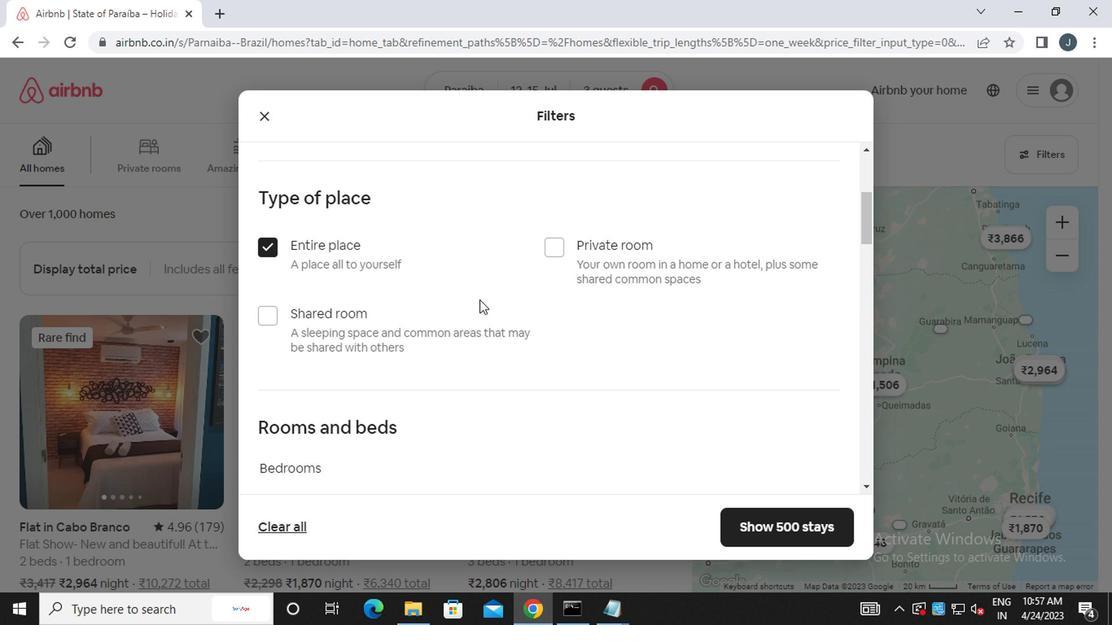 
Action: Mouse moved to (476, 300)
Screenshot: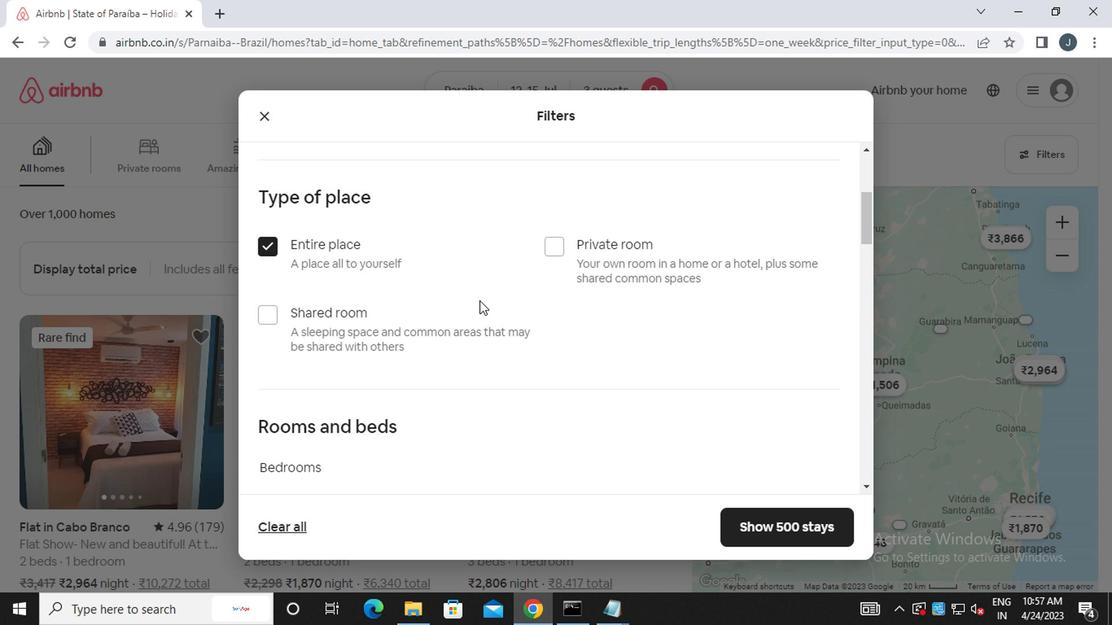
Action: Mouse scrolled (476, 299) with delta (0, 0)
Screenshot: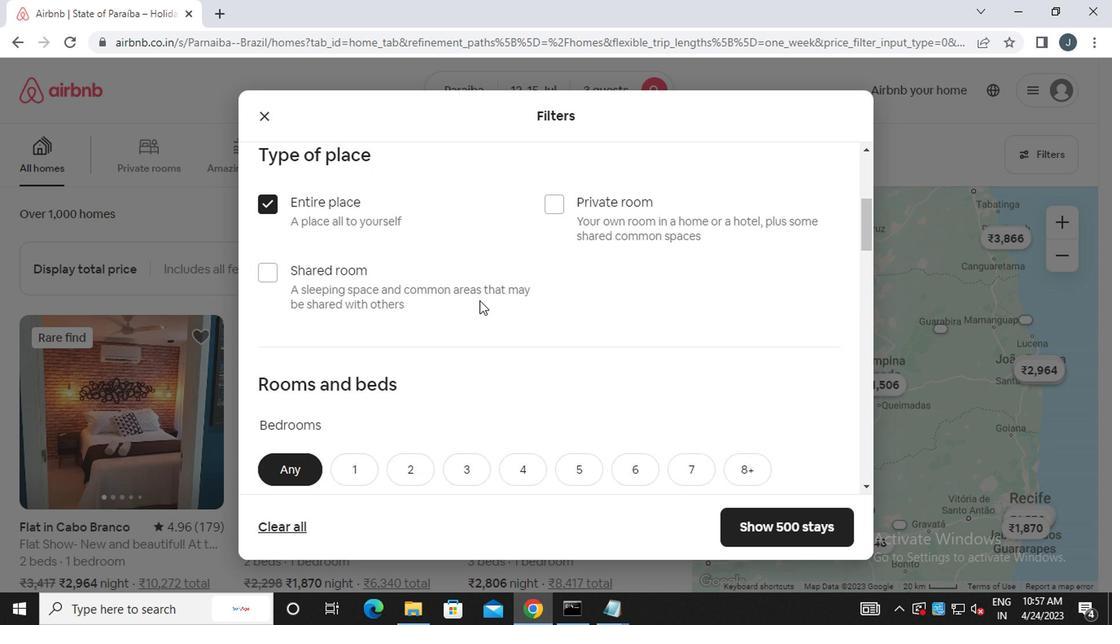 
Action: Mouse moved to (415, 274)
Screenshot: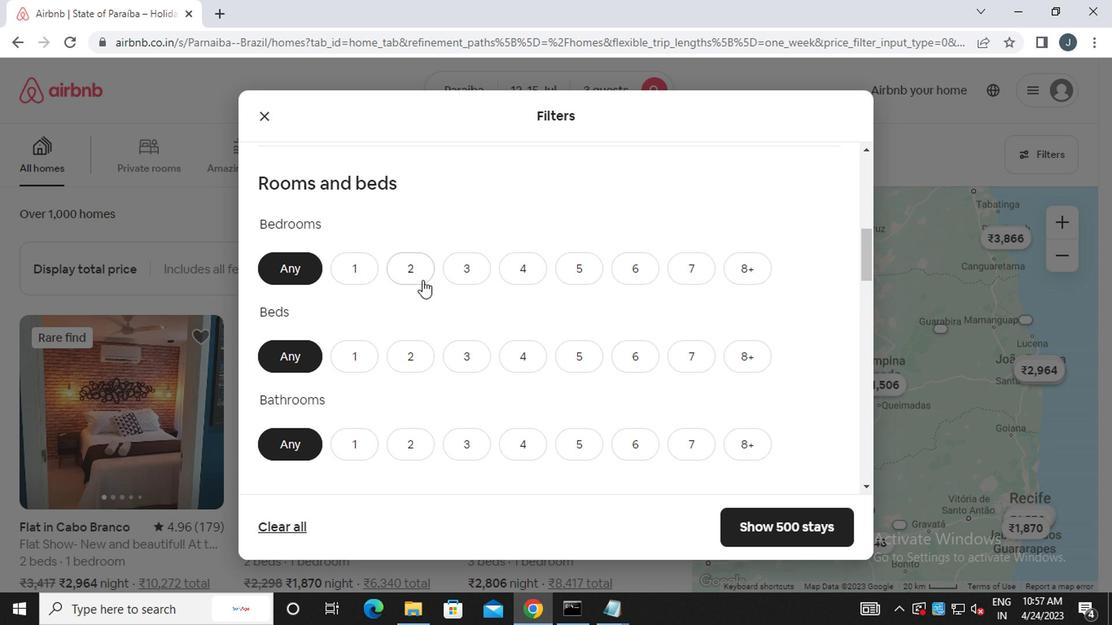 
Action: Mouse pressed left at (415, 274)
Screenshot: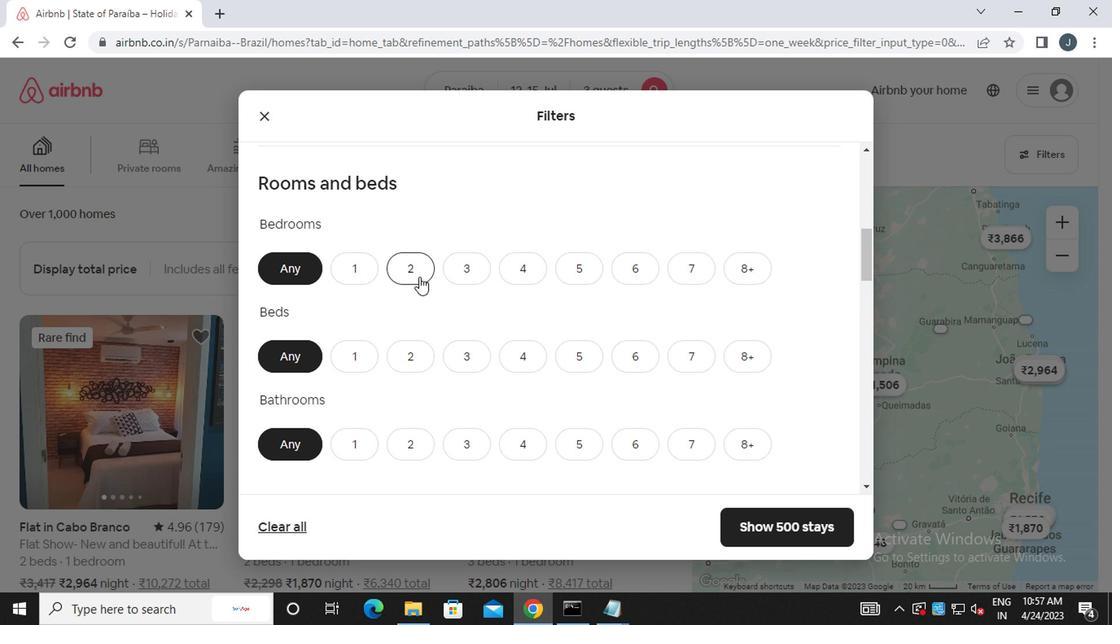 
Action: Mouse moved to (467, 350)
Screenshot: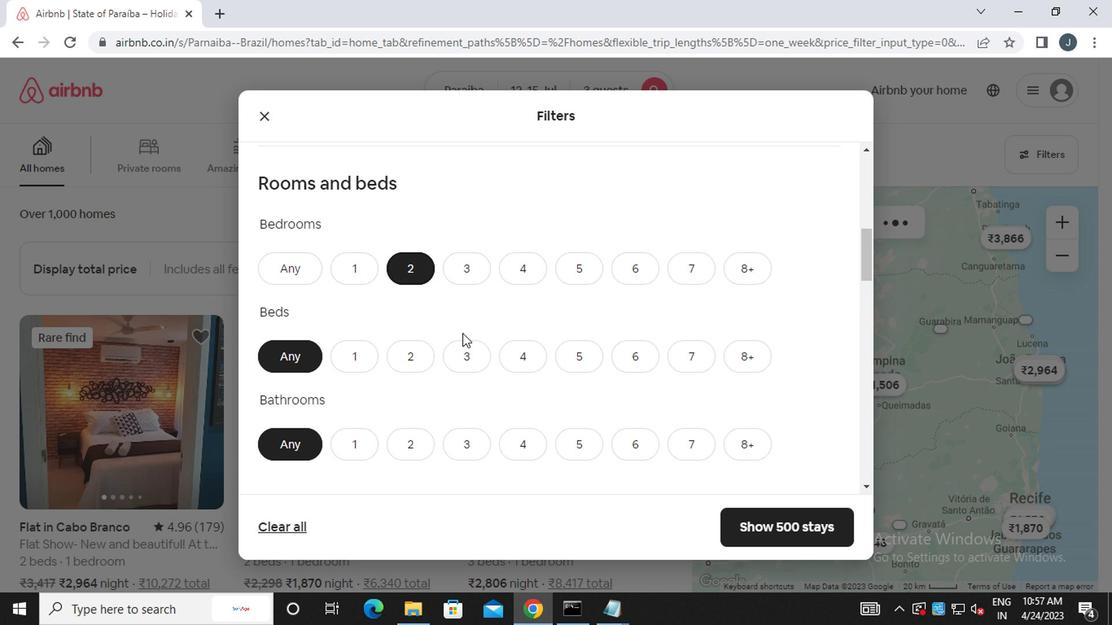 
Action: Mouse pressed left at (467, 350)
Screenshot: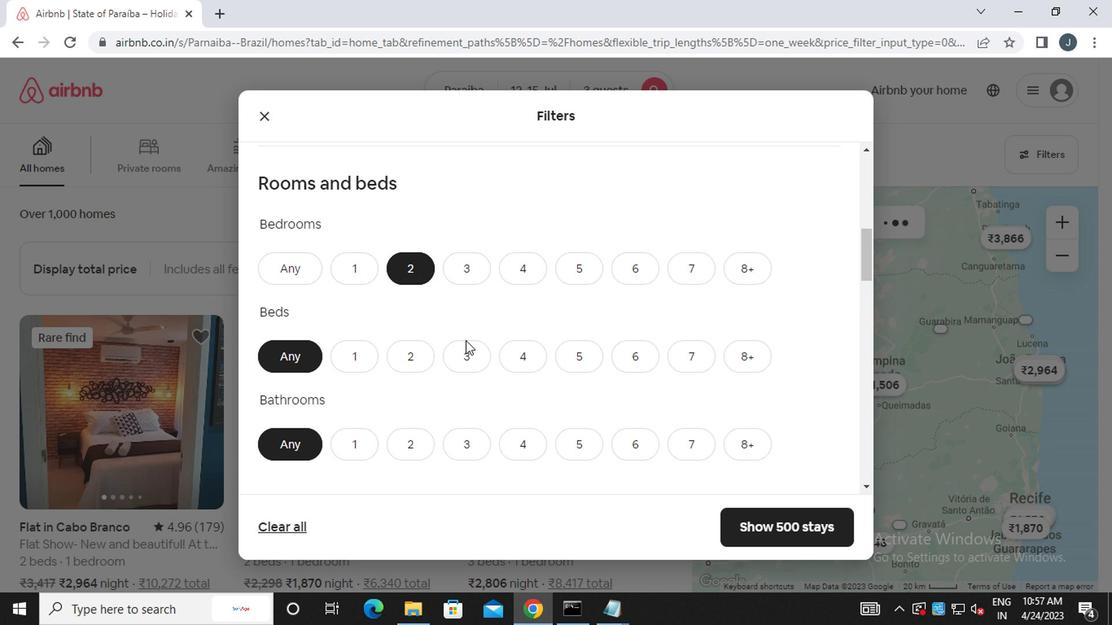 
Action: Mouse moved to (372, 442)
Screenshot: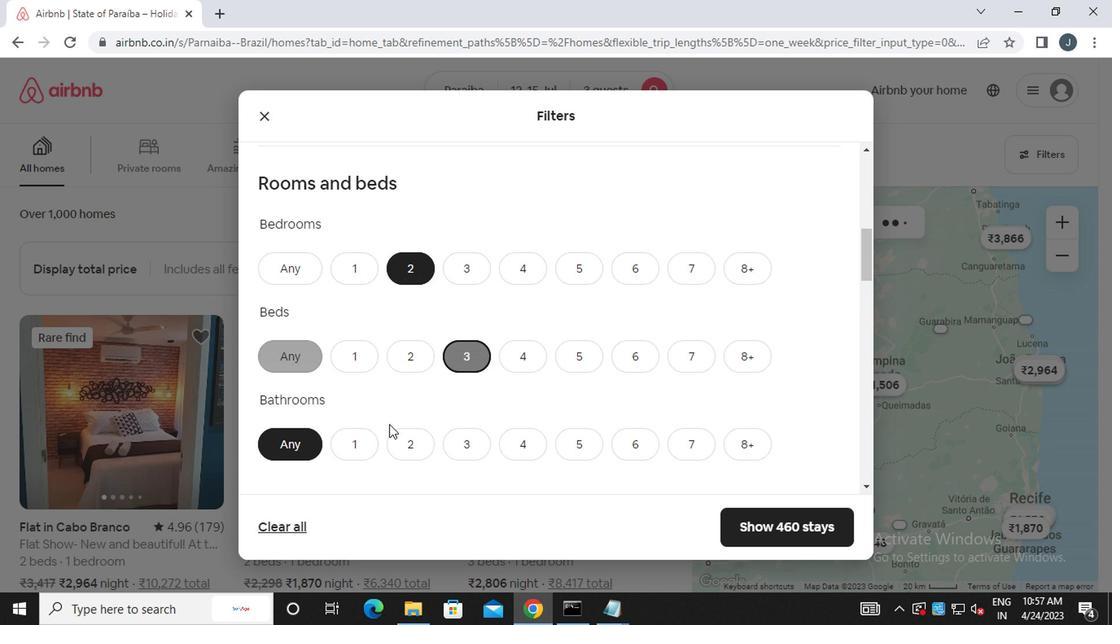 
Action: Mouse pressed left at (372, 442)
Screenshot: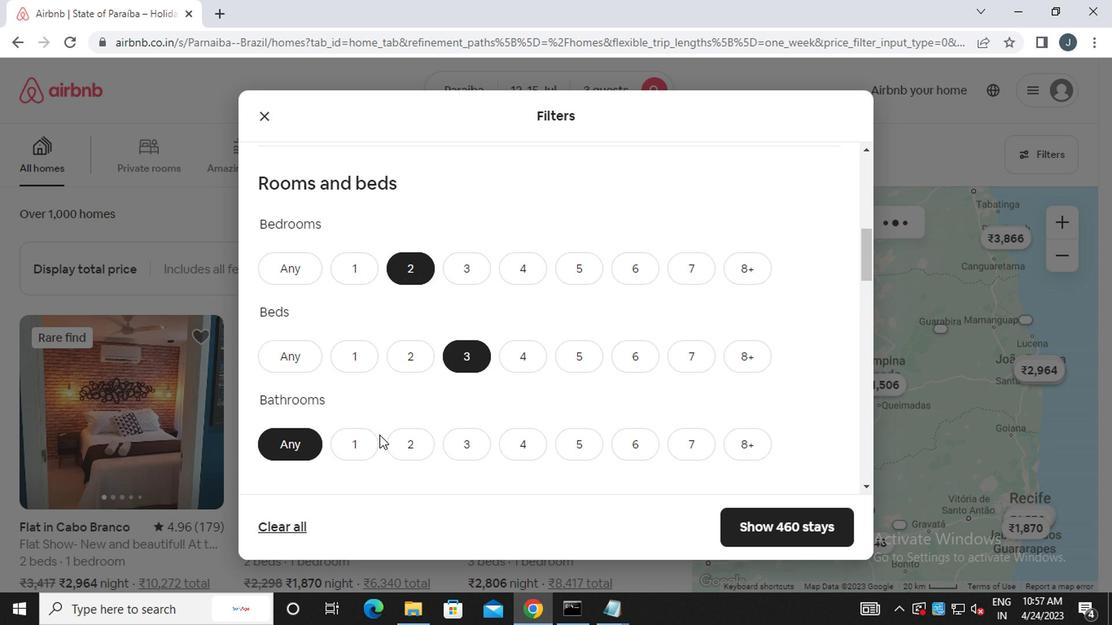 
Action: Mouse moved to (370, 443)
Screenshot: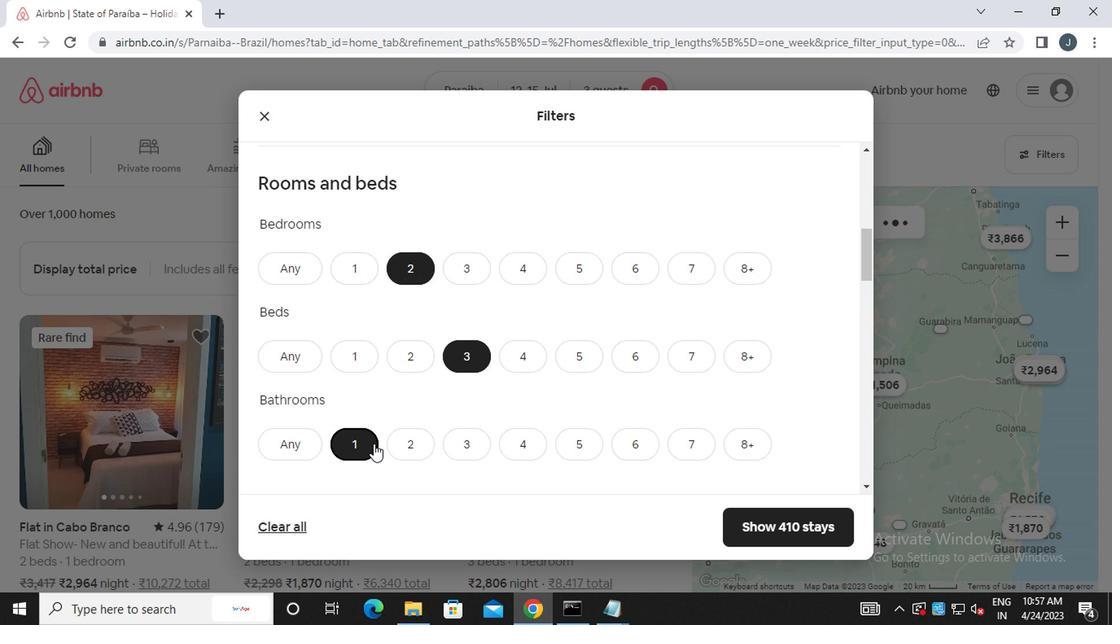 
Action: Mouse scrolled (370, 442) with delta (0, 0)
Screenshot: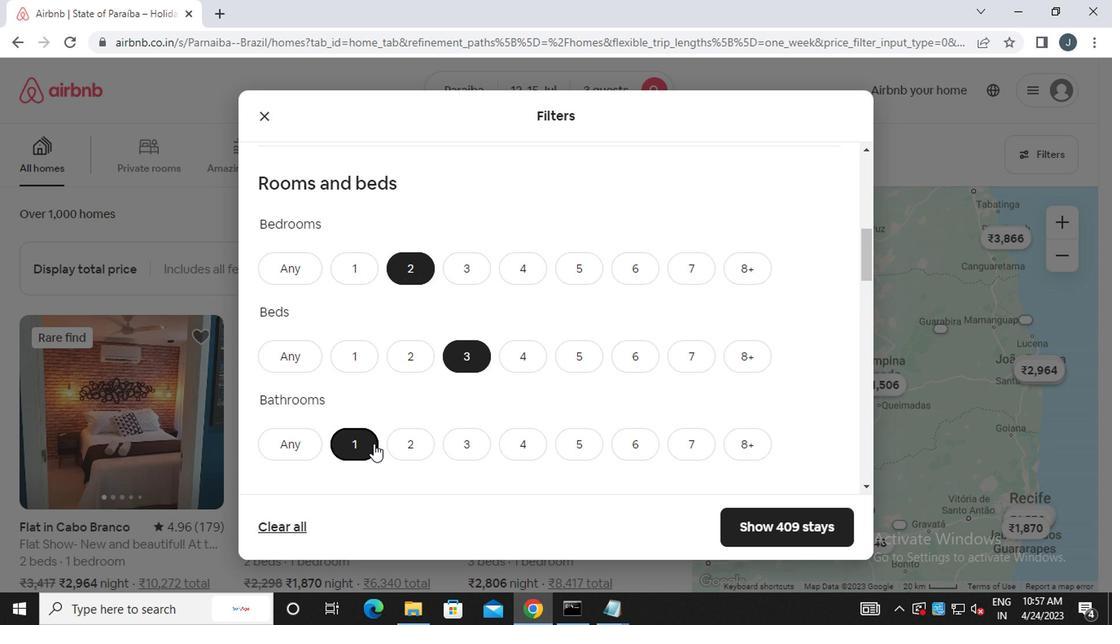 
Action: Mouse scrolled (370, 442) with delta (0, 0)
Screenshot: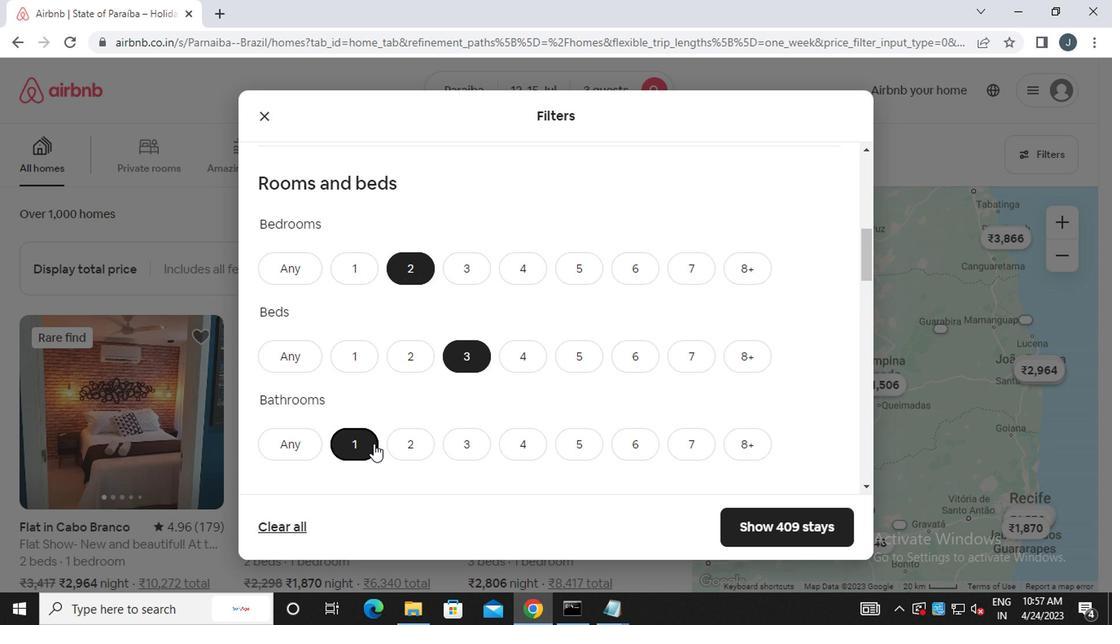 
Action: Mouse moved to (368, 443)
Screenshot: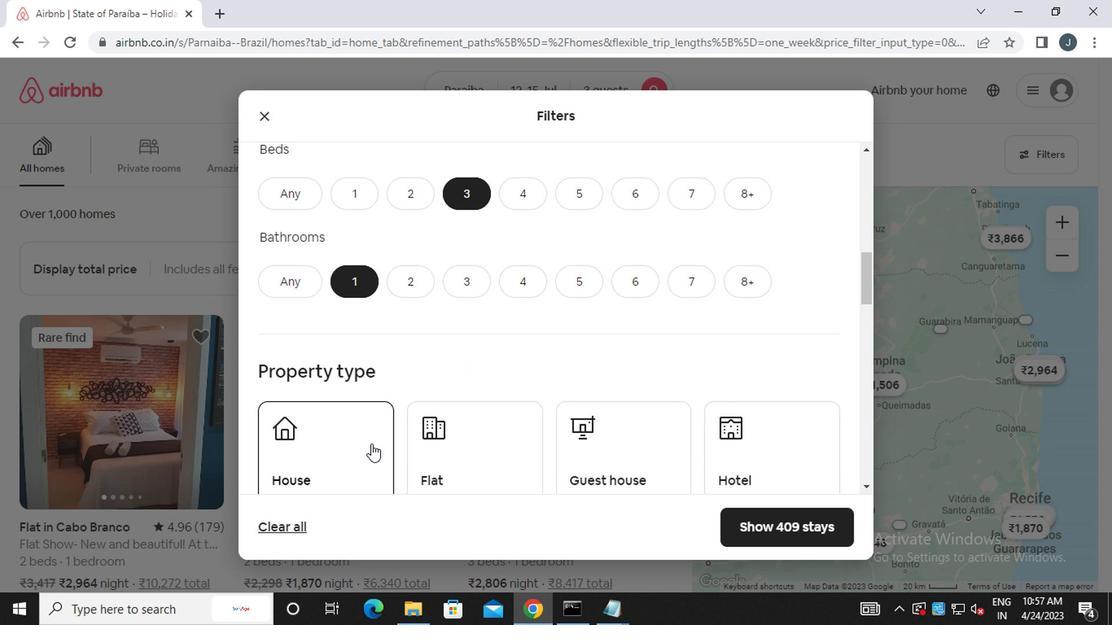
Action: Mouse scrolled (368, 442) with delta (0, 0)
Screenshot: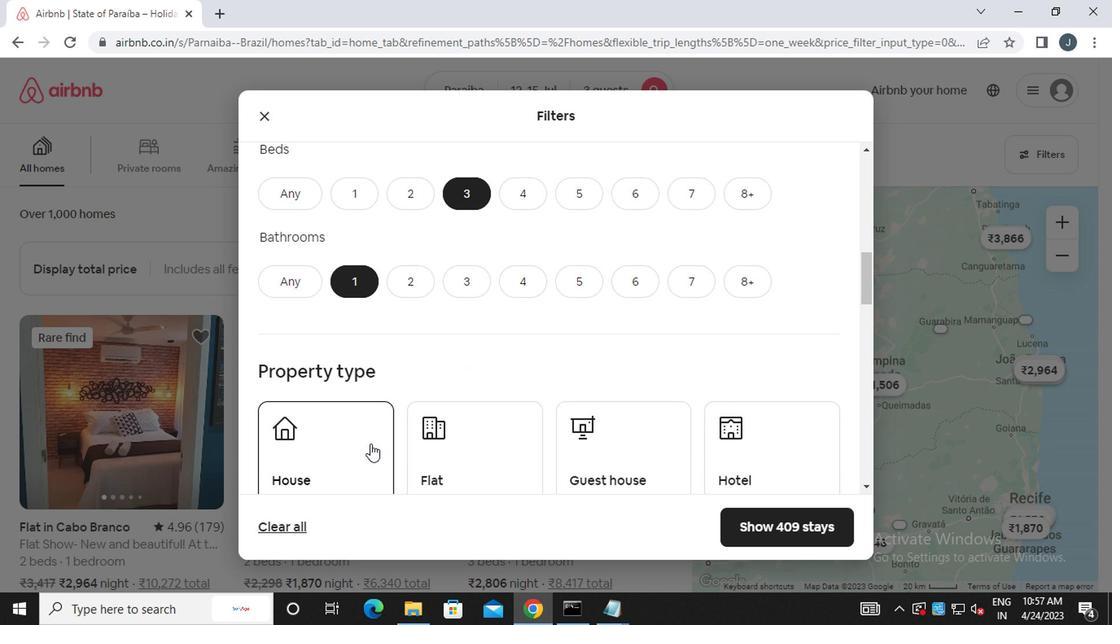
Action: Mouse moved to (346, 386)
Screenshot: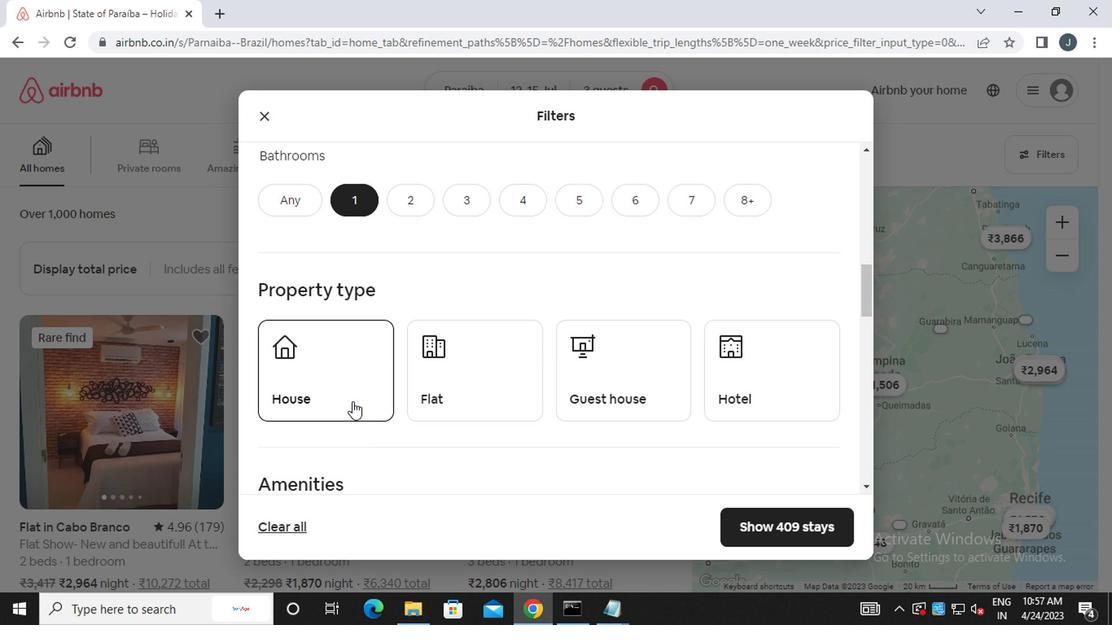 
Action: Mouse pressed left at (346, 386)
Screenshot: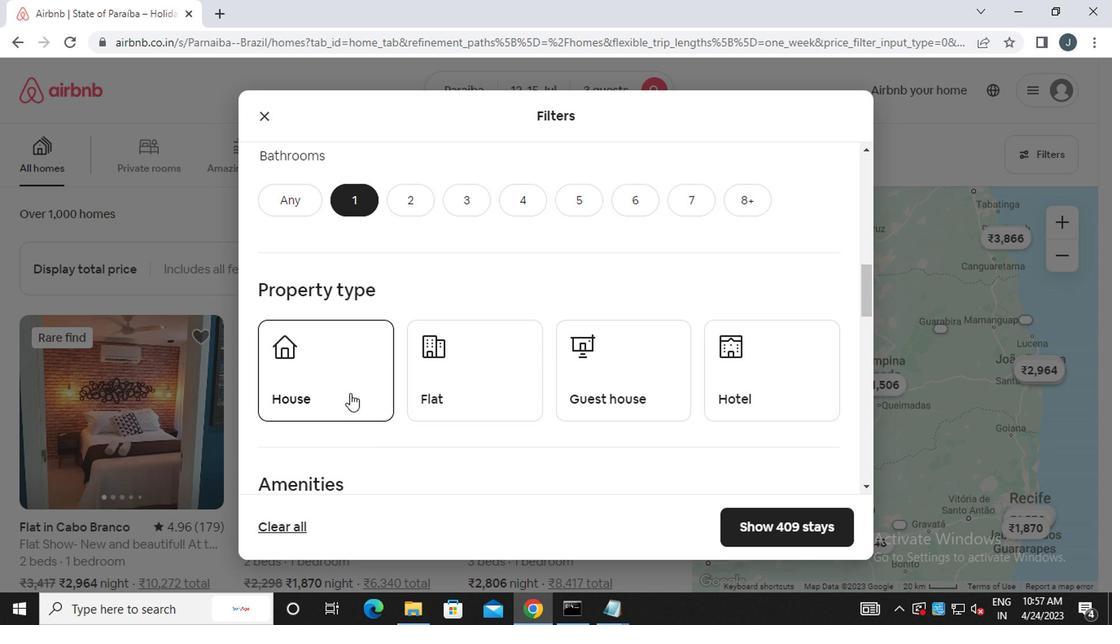 
Action: Mouse moved to (469, 382)
Screenshot: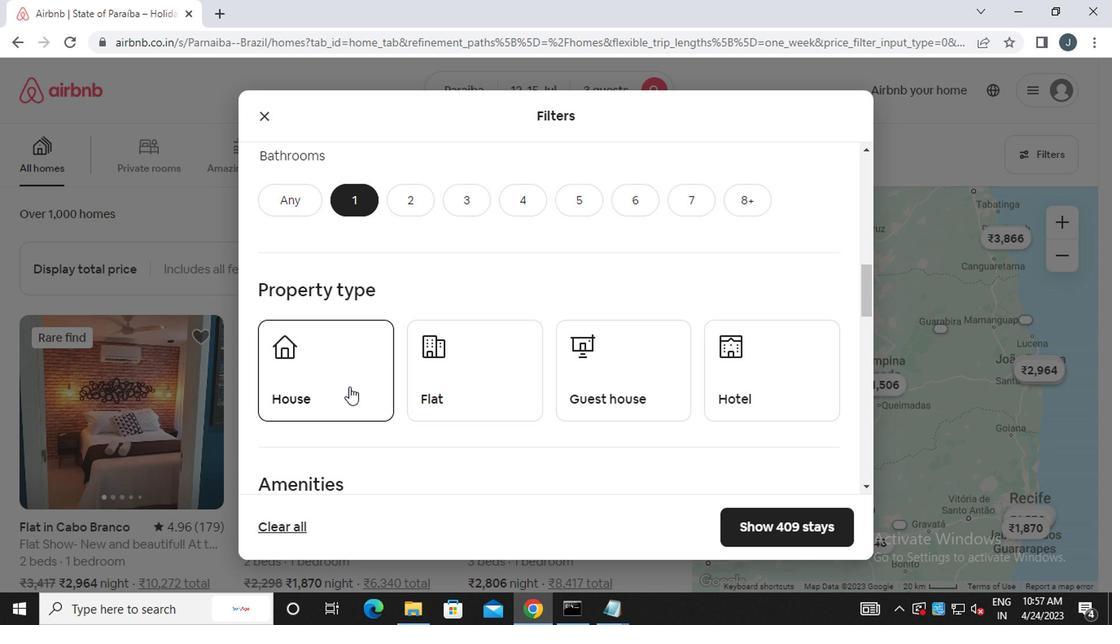 
Action: Mouse pressed left at (469, 382)
Screenshot: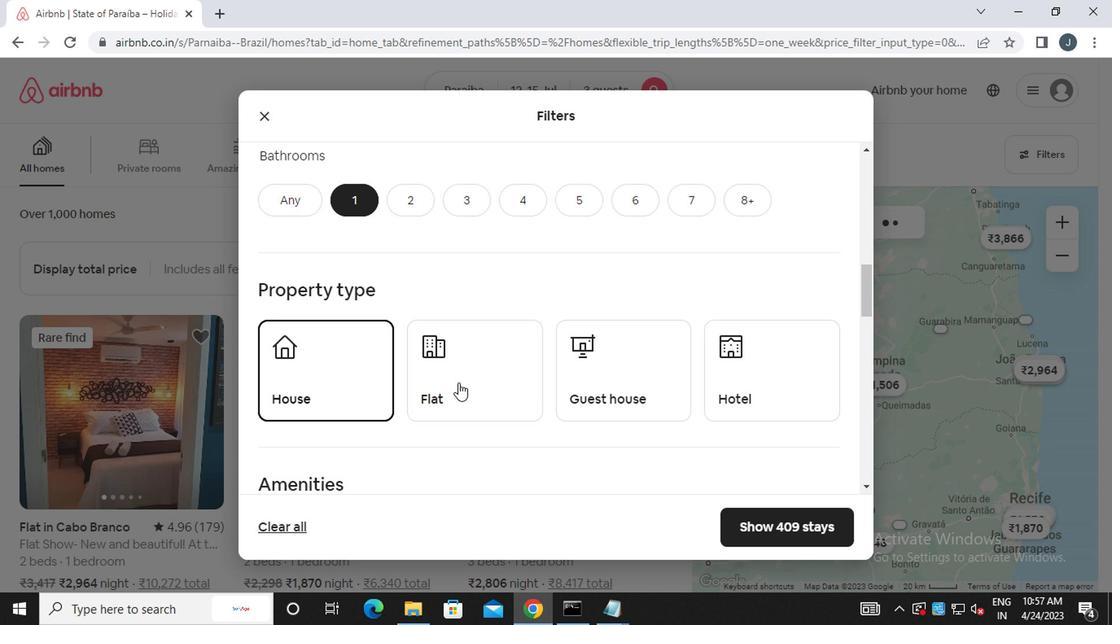 
Action: Mouse moved to (588, 385)
Screenshot: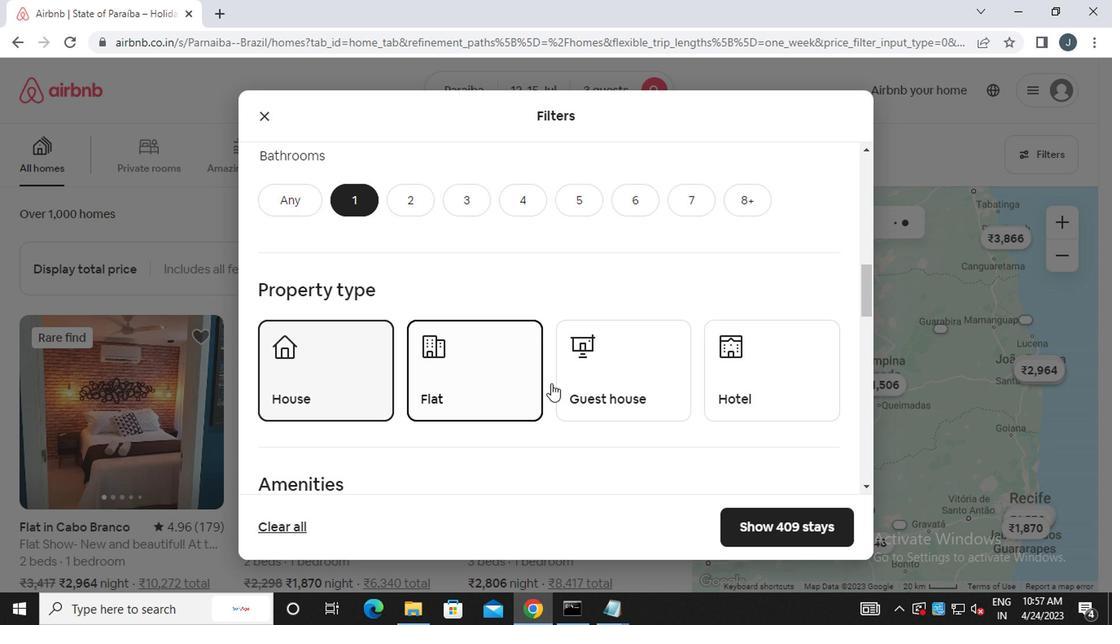 
Action: Mouse pressed left at (588, 385)
Screenshot: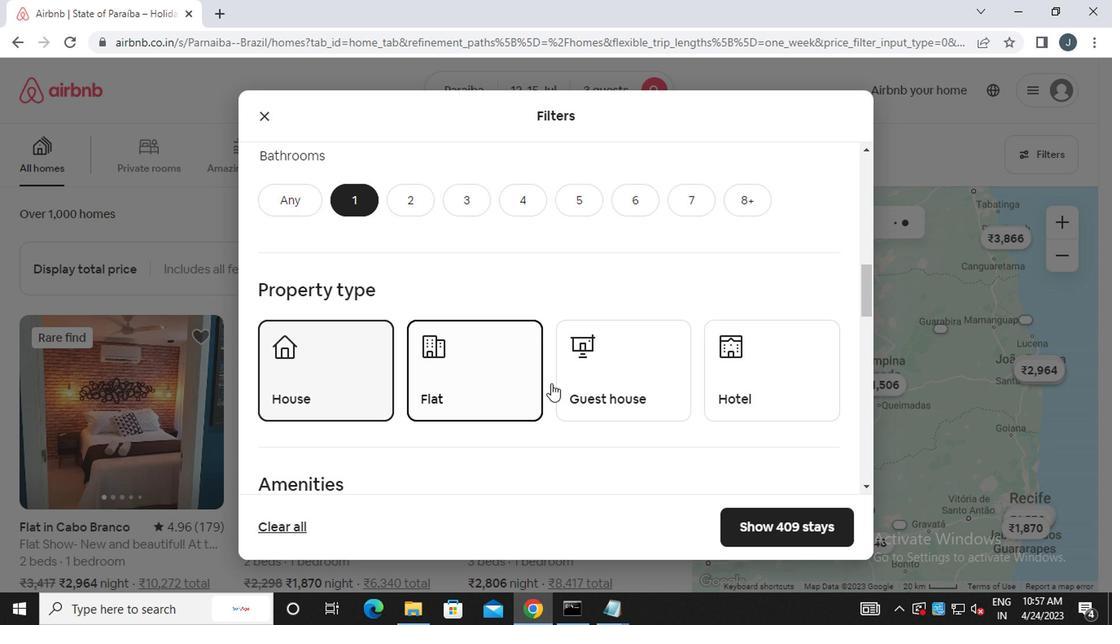 
Action: Mouse moved to (586, 385)
Screenshot: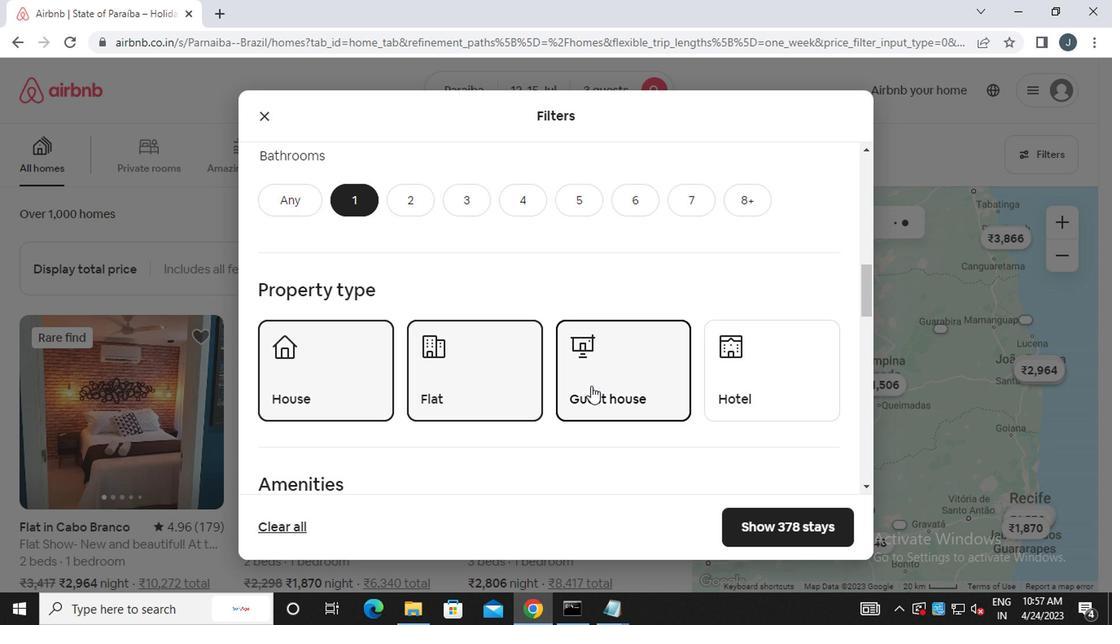 
Action: Mouse scrolled (586, 384) with delta (0, -1)
Screenshot: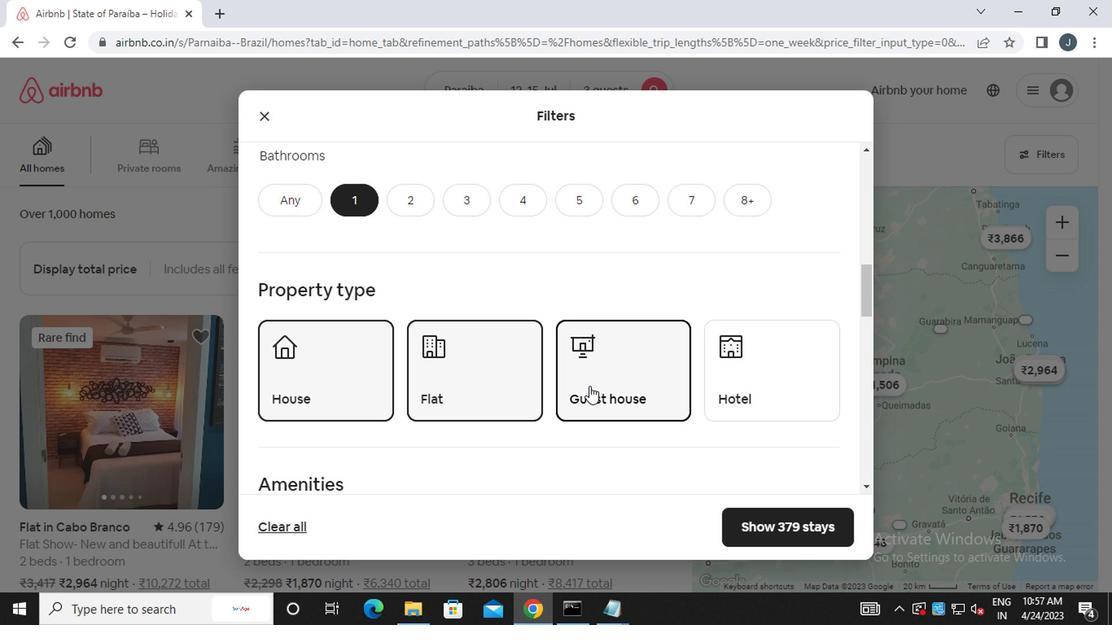 
Action: Mouse scrolled (586, 384) with delta (0, -1)
Screenshot: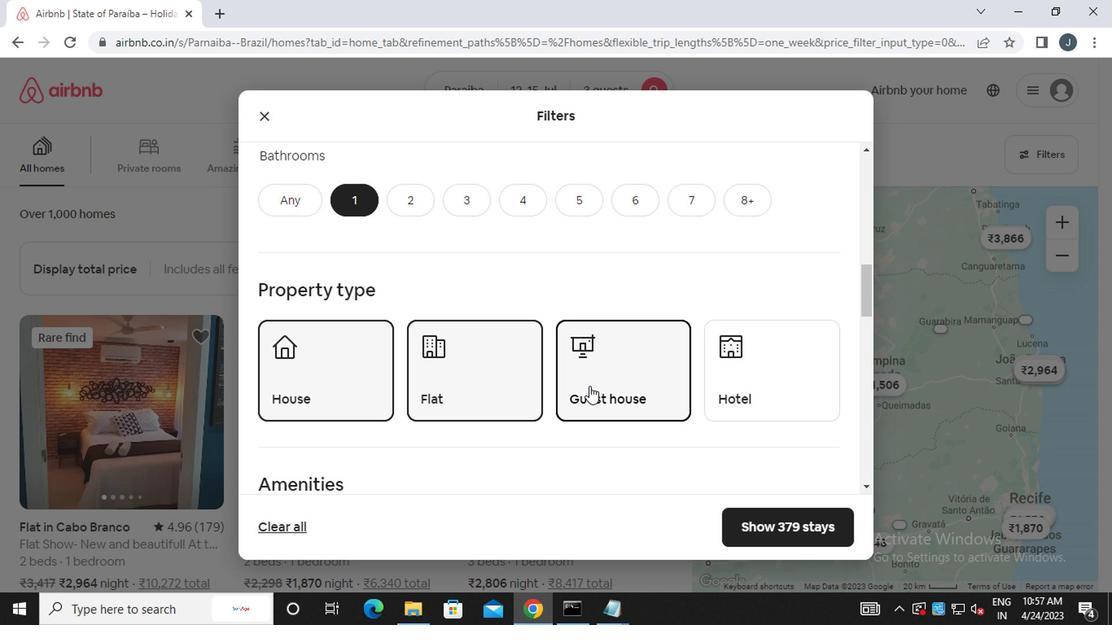 
Action: Mouse scrolled (586, 384) with delta (0, -1)
Screenshot: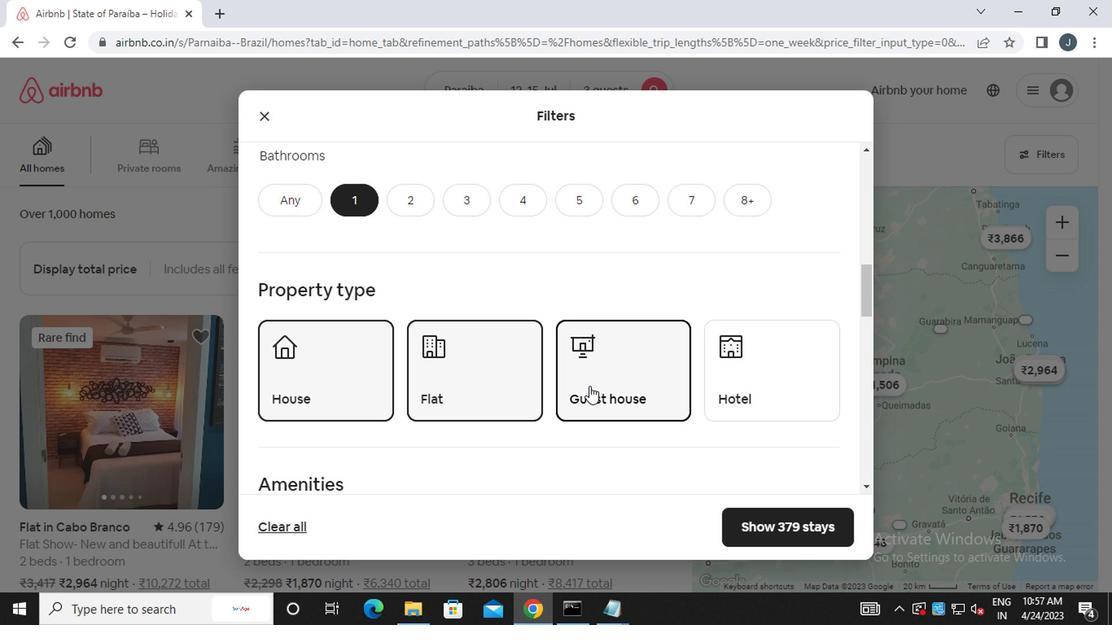 
Action: Mouse moved to (585, 387)
Screenshot: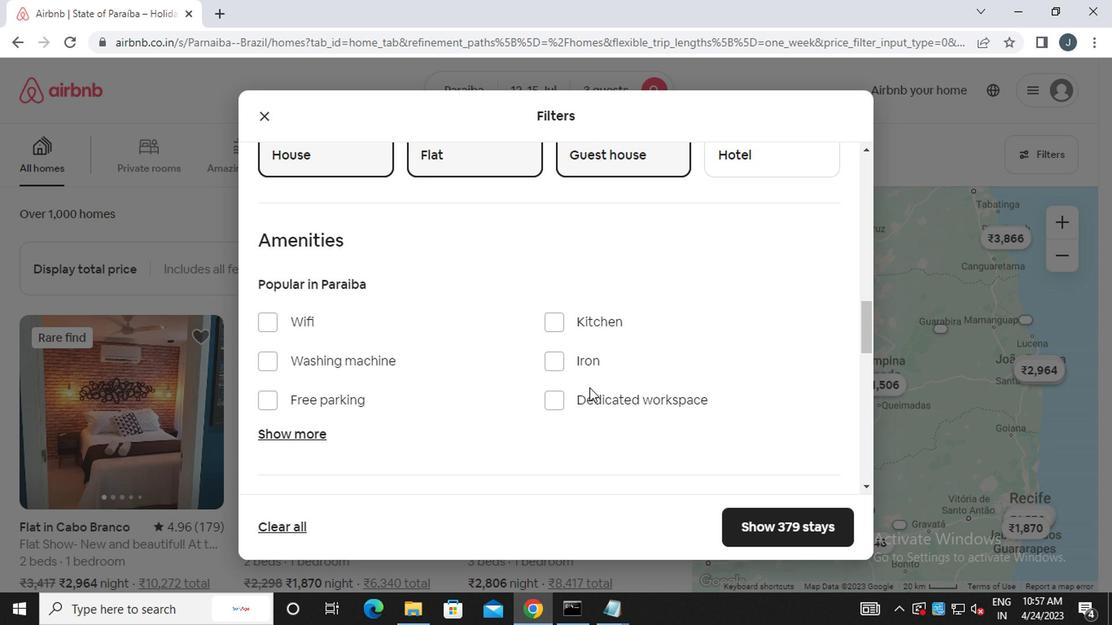 
Action: Mouse scrolled (585, 386) with delta (0, 0)
Screenshot: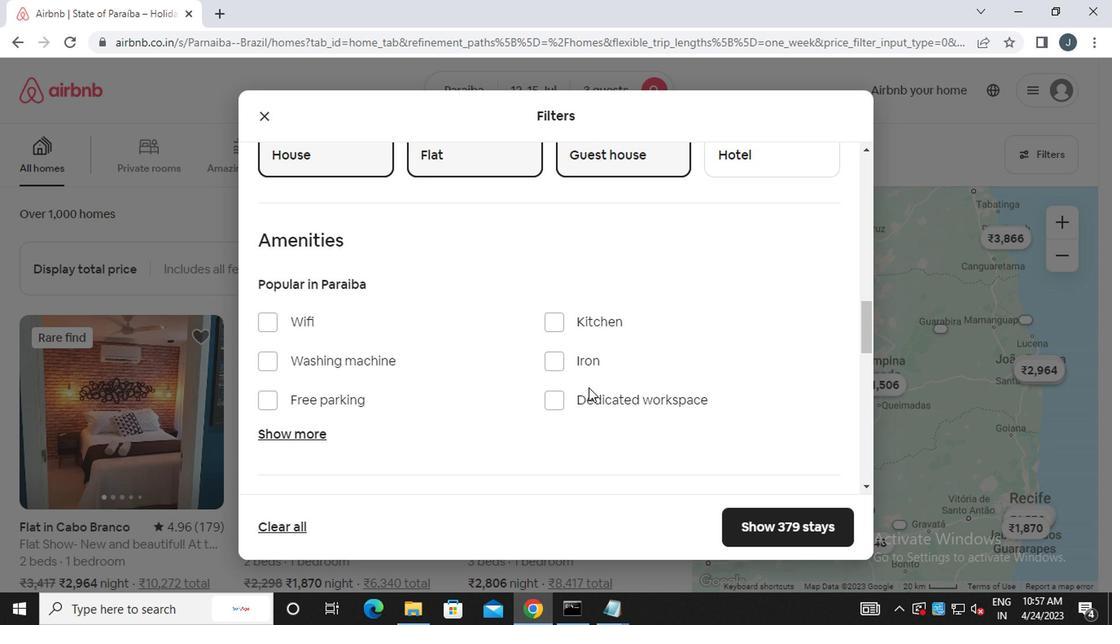 
Action: Mouse scrolled (585, 386) with delta (0, 0)
Screenshot: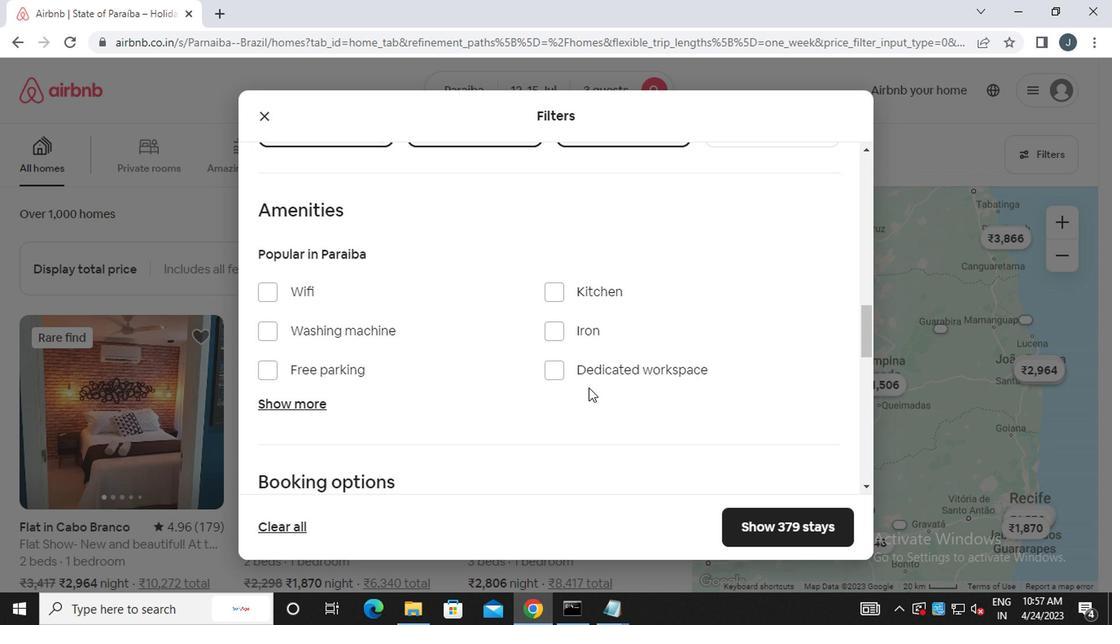
Action: Mouse scrolled (585, 386) with delta (0, 0)
Screenshot: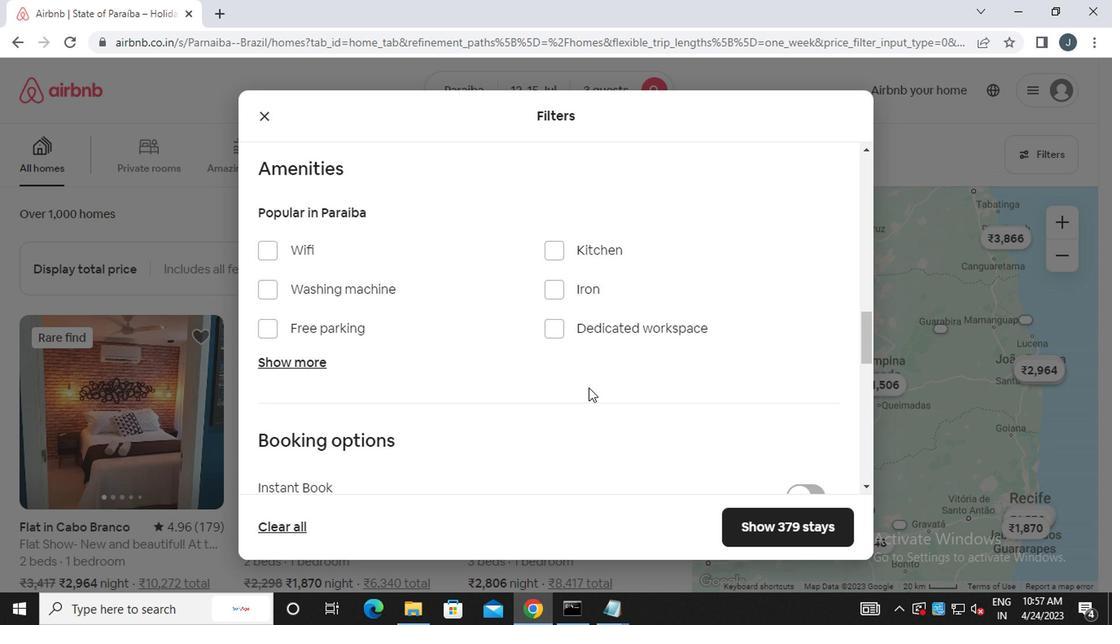 
Action: Mouse scrolled (585, 386) with delta (0, 0)
Screenshot: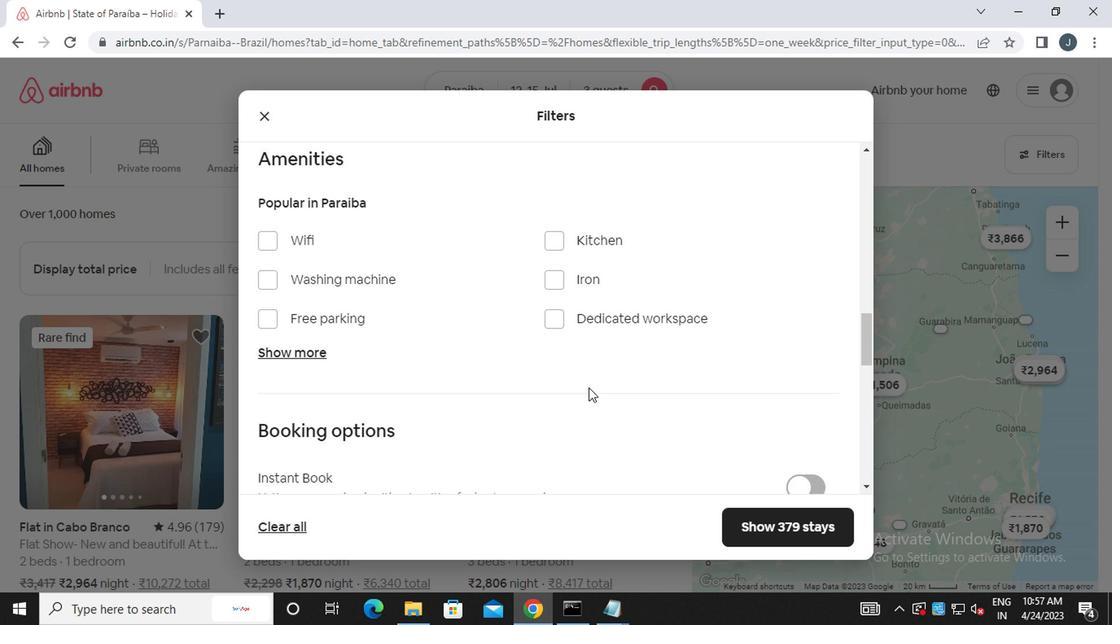 
Action: Mouse scrolled (585, 386) with delta (0, 0)
Screenshot: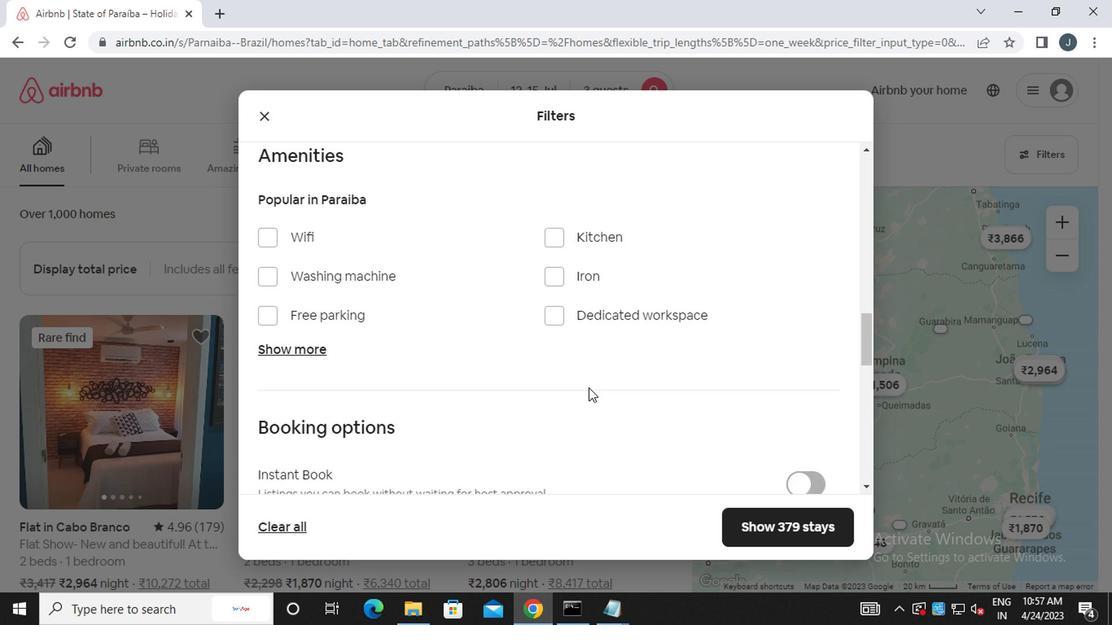 
Action: Mouse scrolled (585, 386) with delta (0, 0)
Screenshot: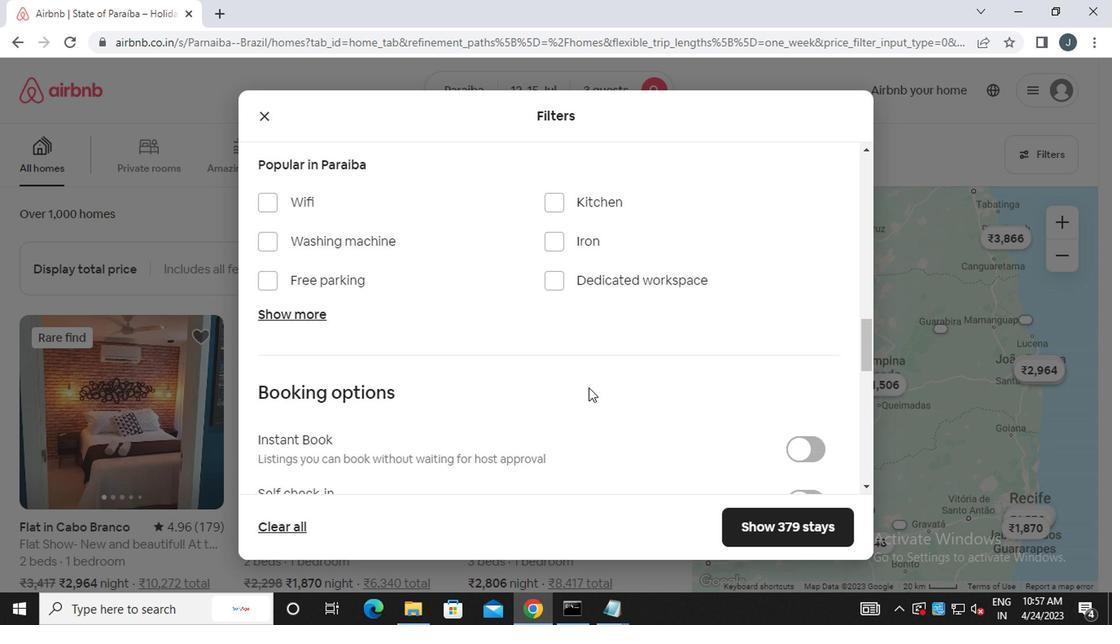 
Action: Mouse moved to (626, 334)
Screenshot: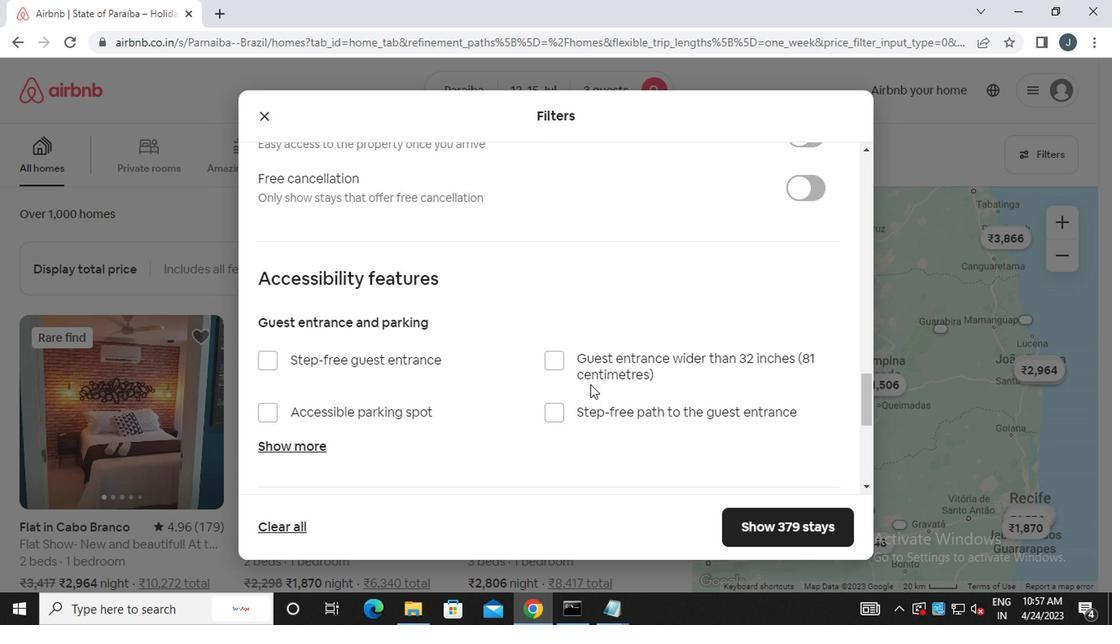 
Action: Mouse scrolled (626, 336) with delta (0, 1)
Screenshot: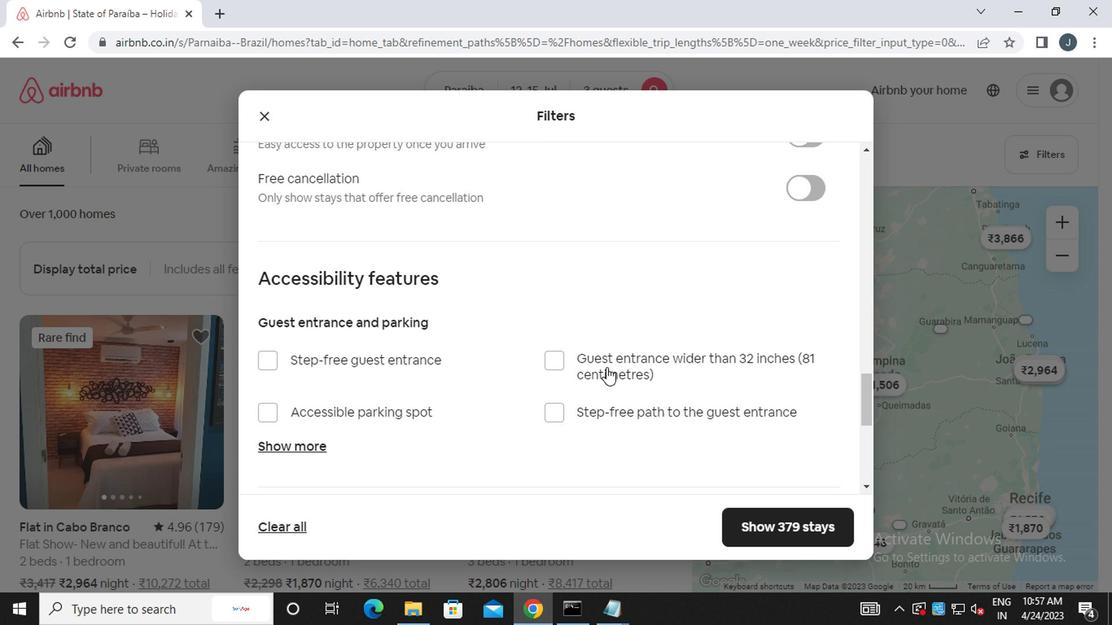 
Action: Mouse scrolled (626, 336) with delta (0, 1)
Screenshot: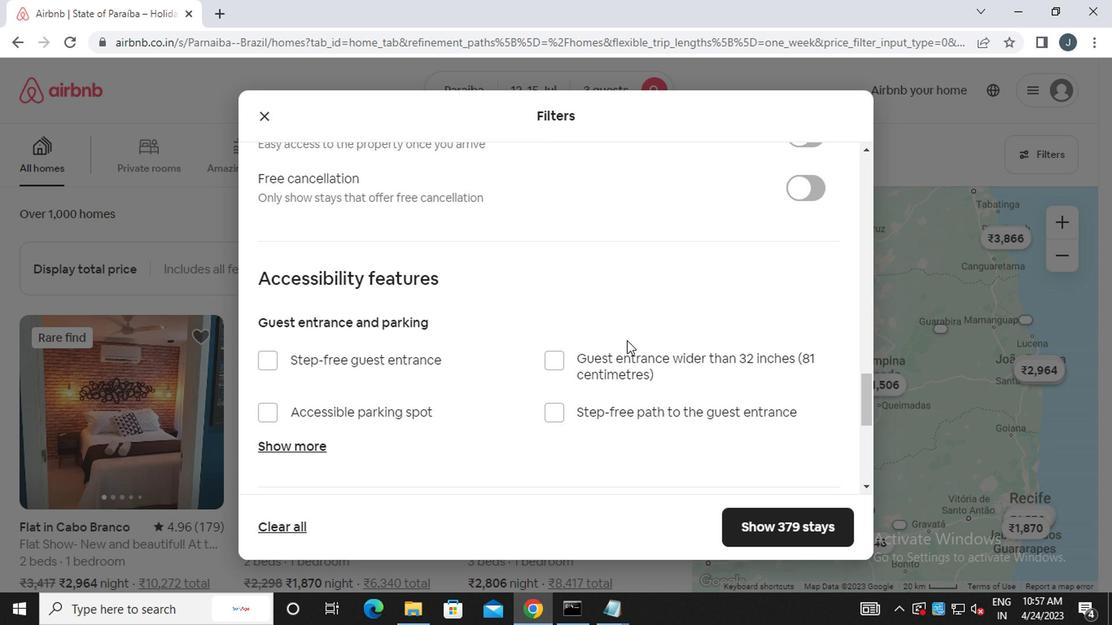 
Action: Mouse moved to (803, 302)
Screenshot: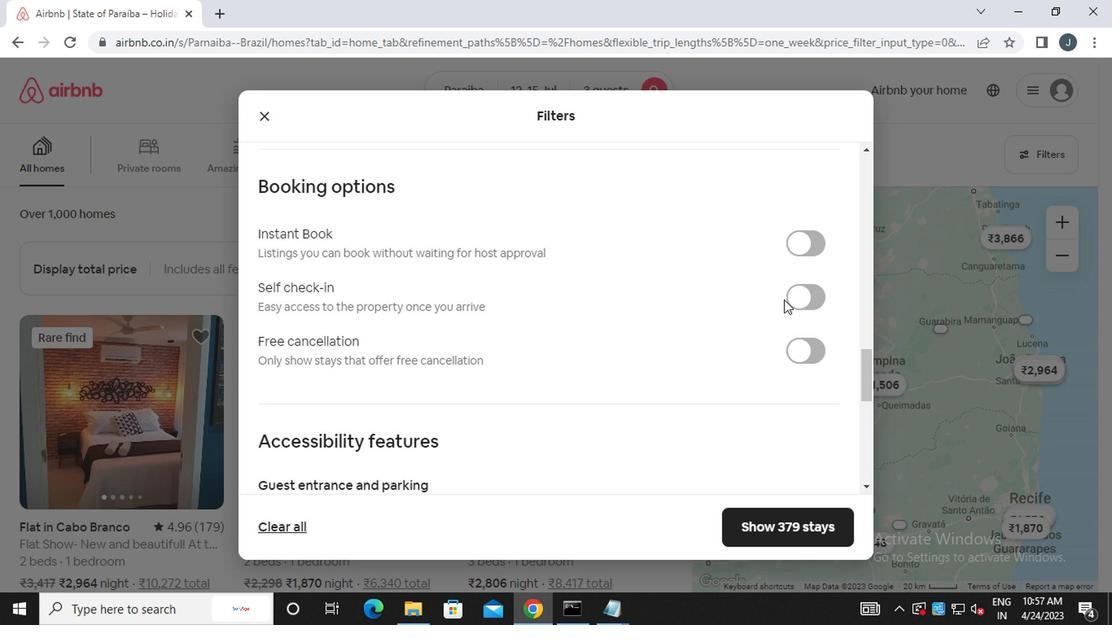 
Action: Mouse pressed left at (803, 302)
Screenshot: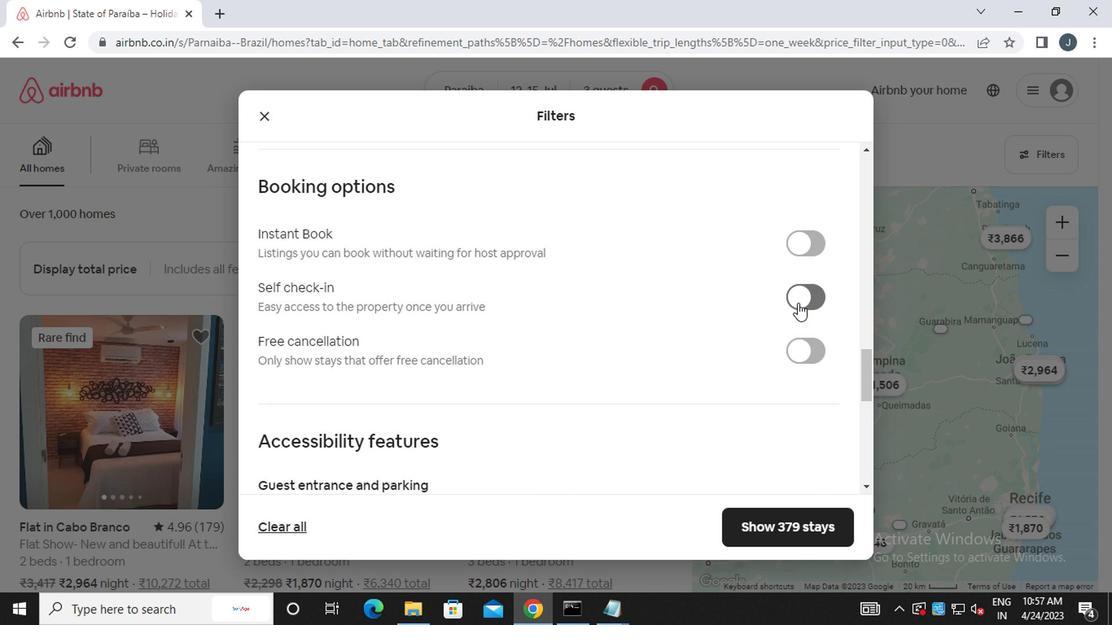 
Action: Mouse moved to (638, 350)
Screenshot: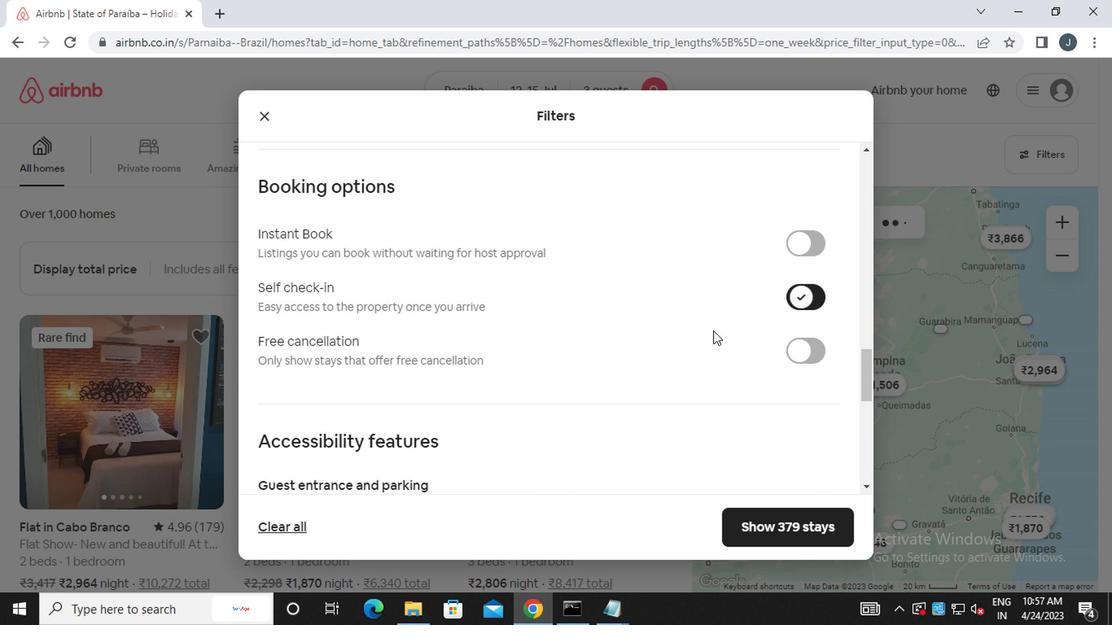 
Action: Mouse scrolled (638, 350) with delta (0, 0)
Screenshot: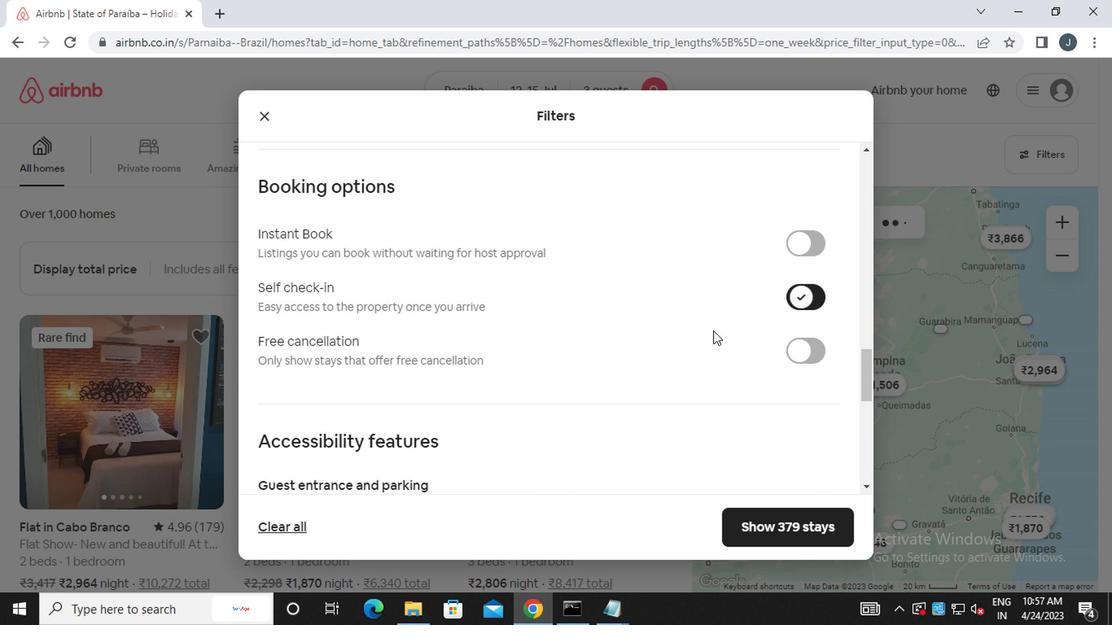 
Action: Mouse moved to (638, 350)
Screenshot: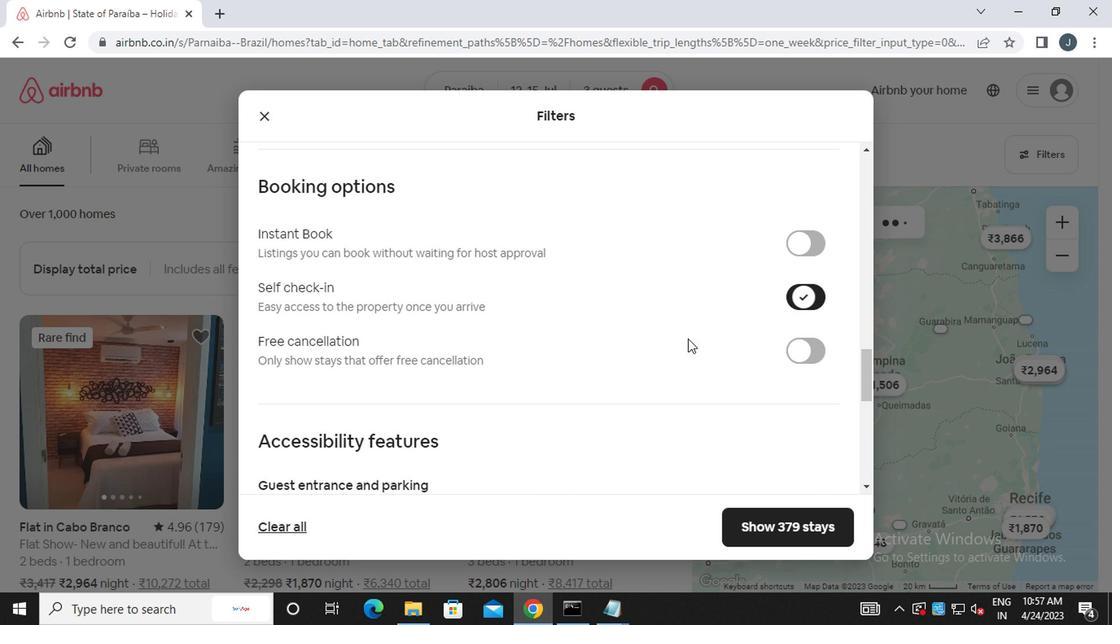 
Action: Mouse scrolled (638, 350) with delta (0, 0)
Screenshot: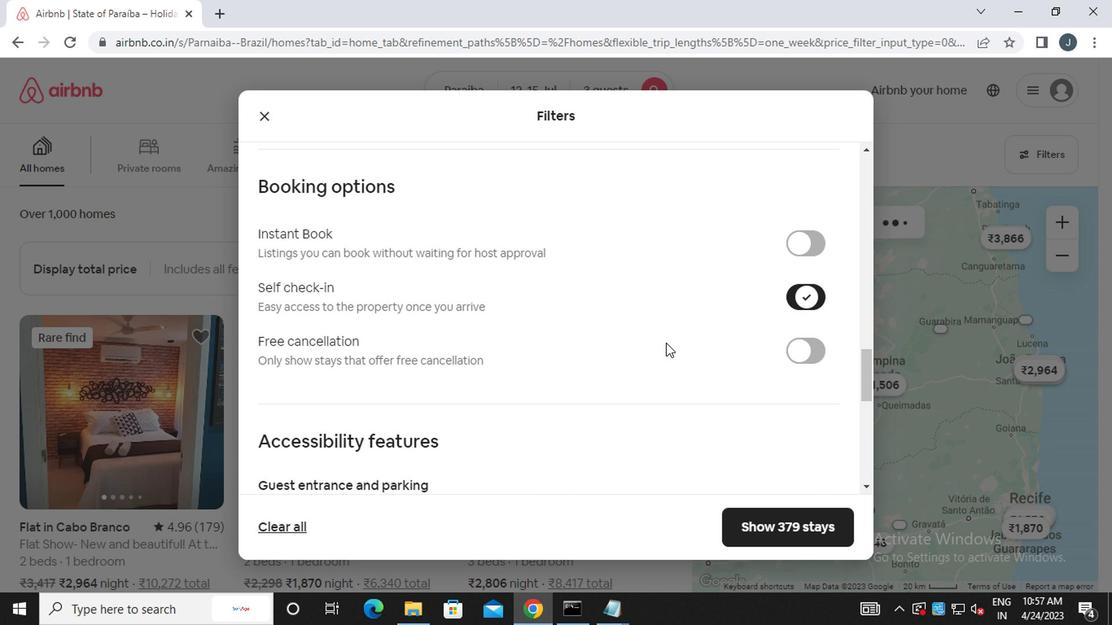 
Action: Mouse moved to (637, 350)
Screenshot: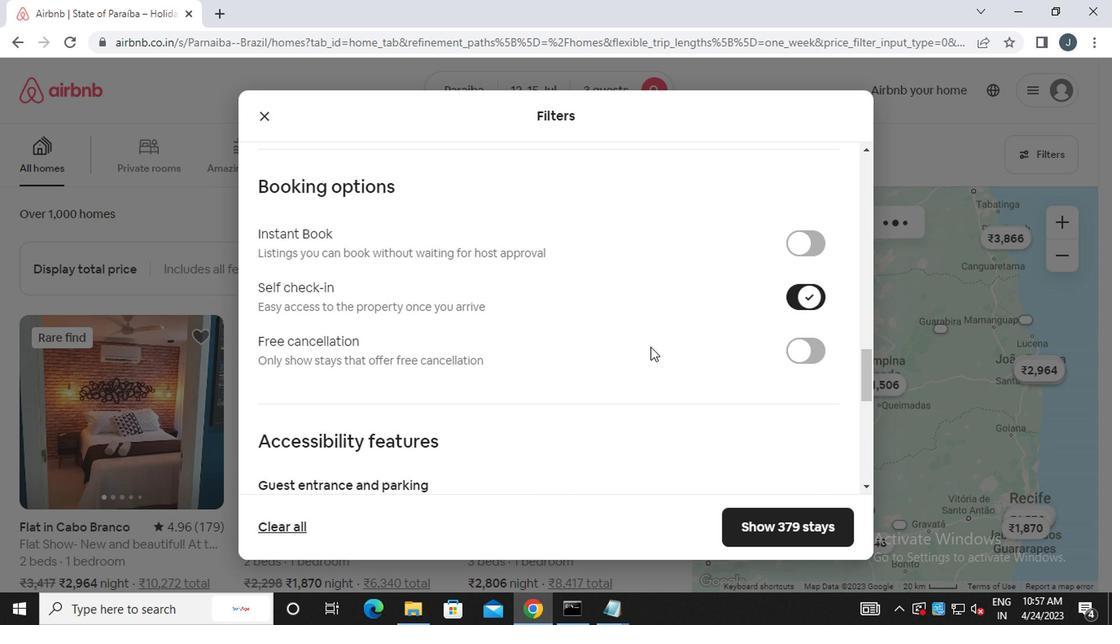 
Action: Mouse scrolled (637, 350) with delta (0, 0)
Screenshot: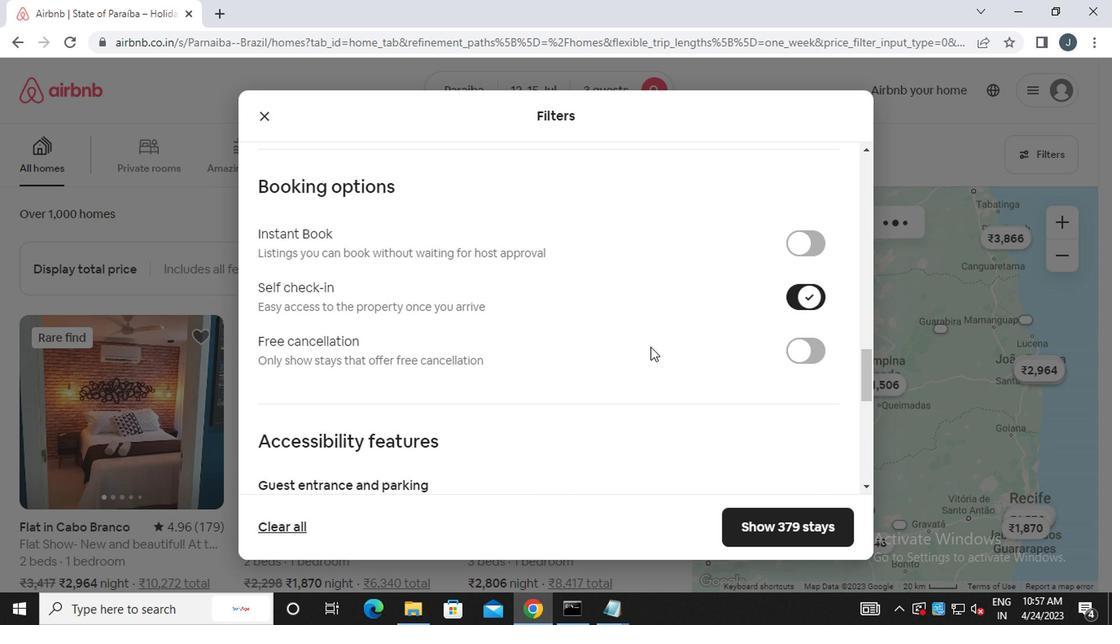 
Action: Mouse moved to (636, 350)
Screenshot: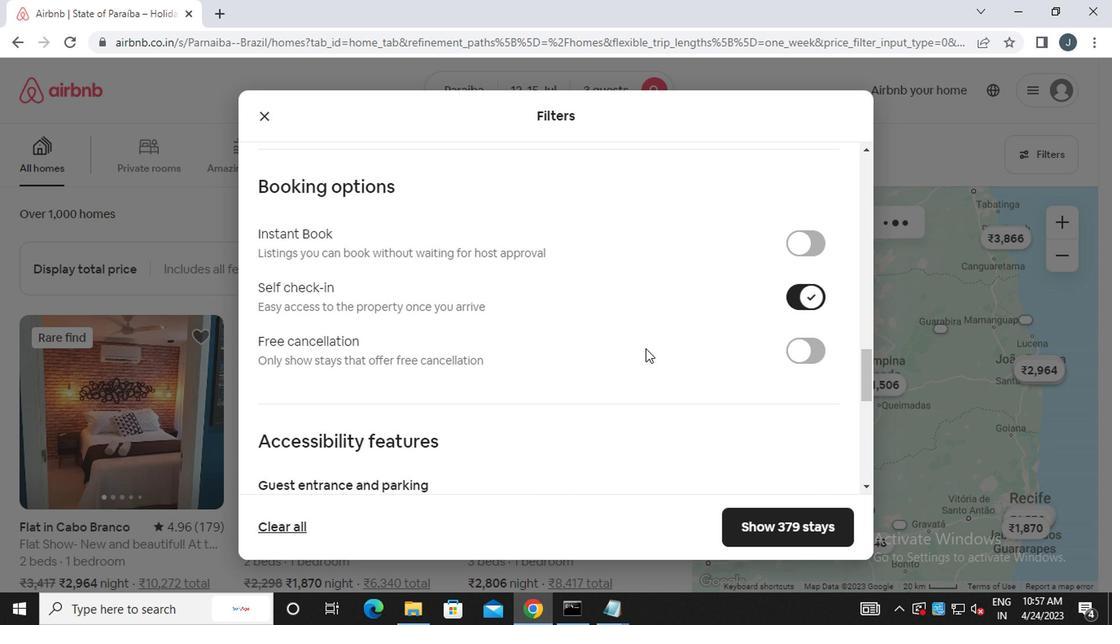 
Action: Mouse scrolled (636, 350) with delta (0, 0)
Screenshot: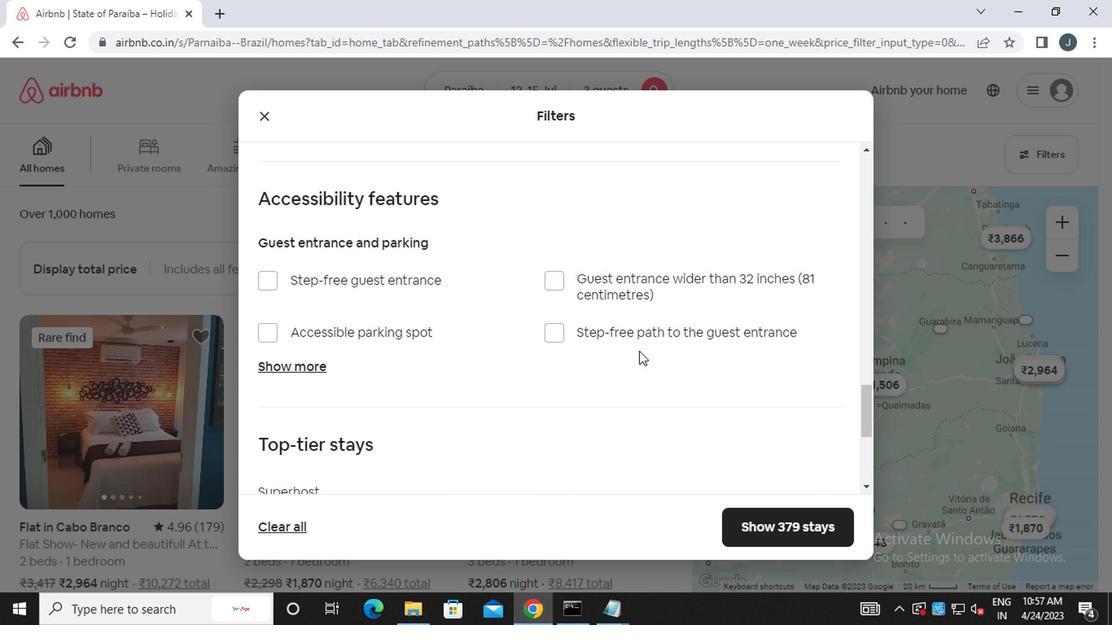 
Action: Mouse scrolled (636, 350) with delta (0, 0)
Screenshot: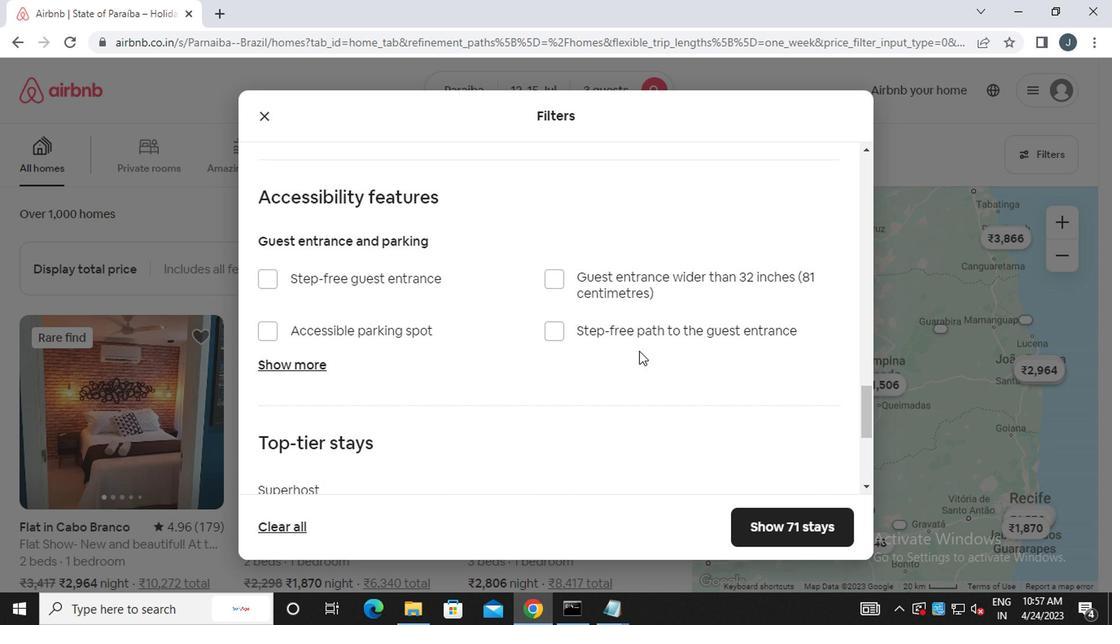 
Action: Mouse scrolled (636, 350) with delta (0, 0)
Screenshot: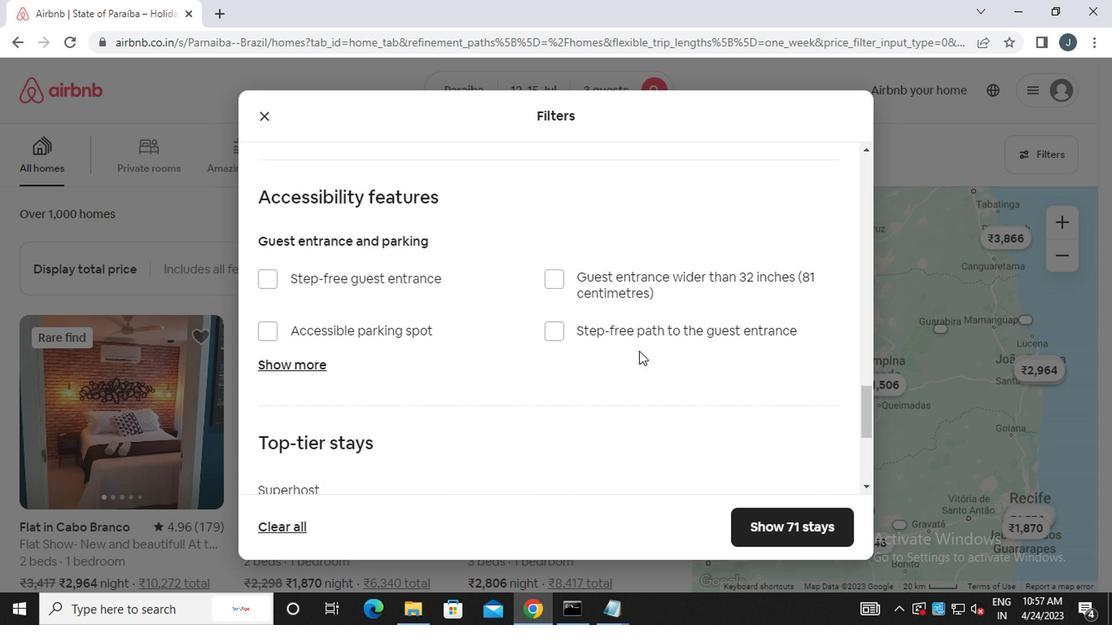 
Action: Mouse moved to (636, 350)
Screenshot: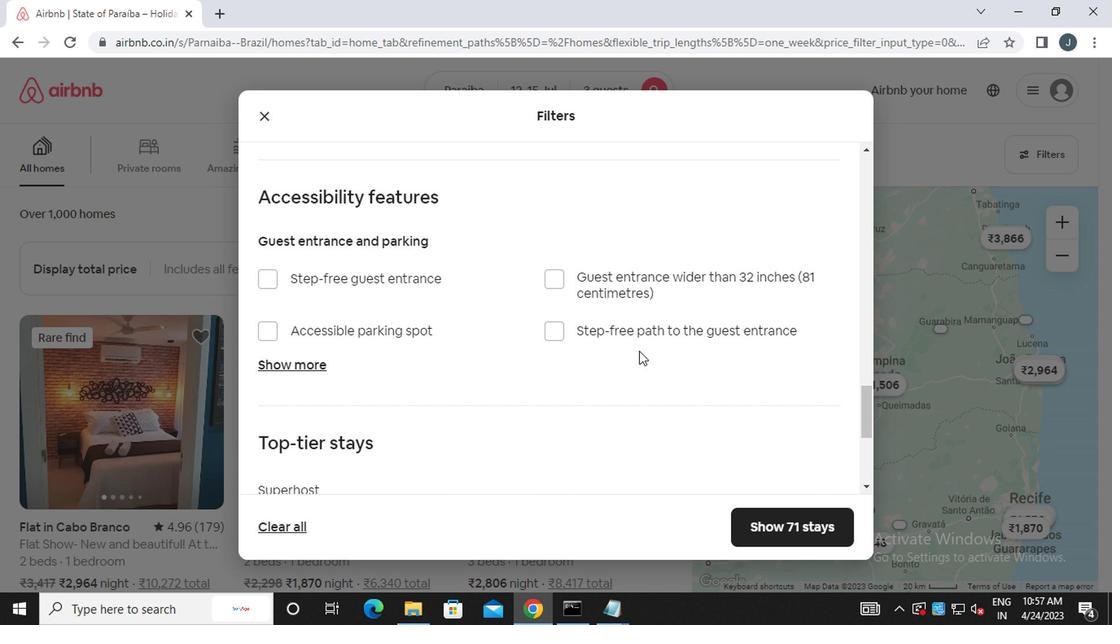 
Action: Mouse scrolled (636, 350) with delta (0, 0)
Screenshot: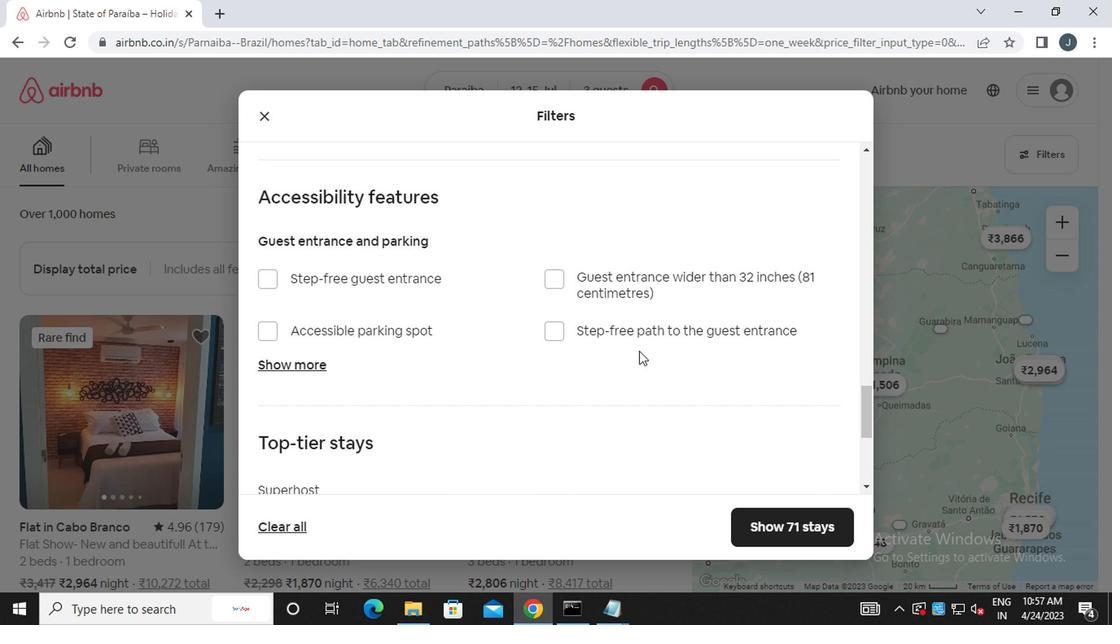
Action: Mouse moved to (617, 356)
Screenshot: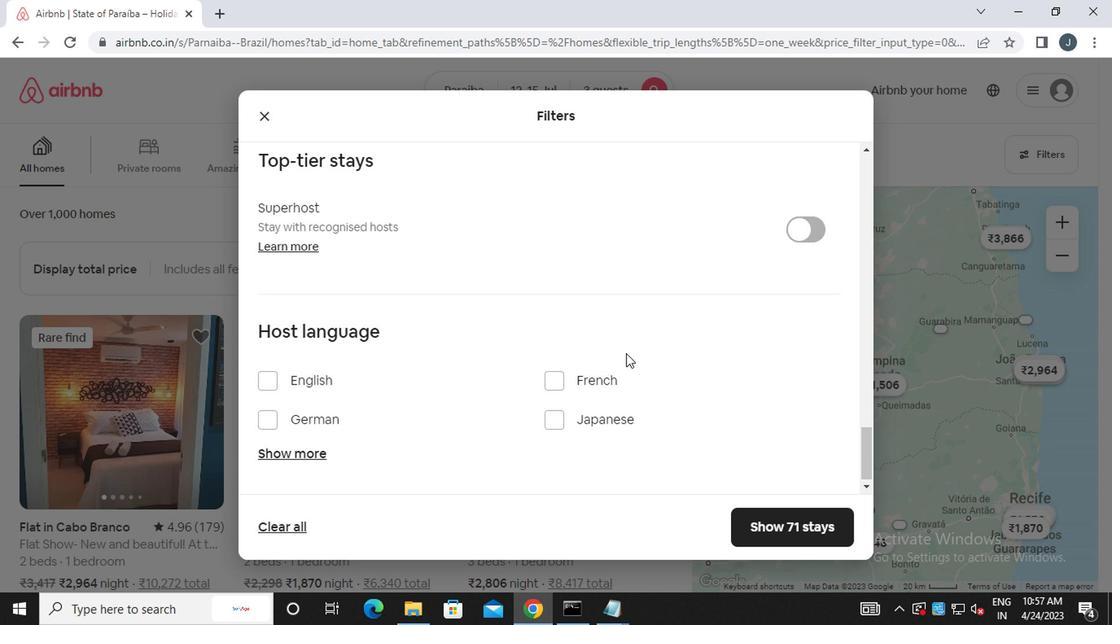 
Action: Mouse scrolled (617, 355) with delta (0, 0)
Screenshot: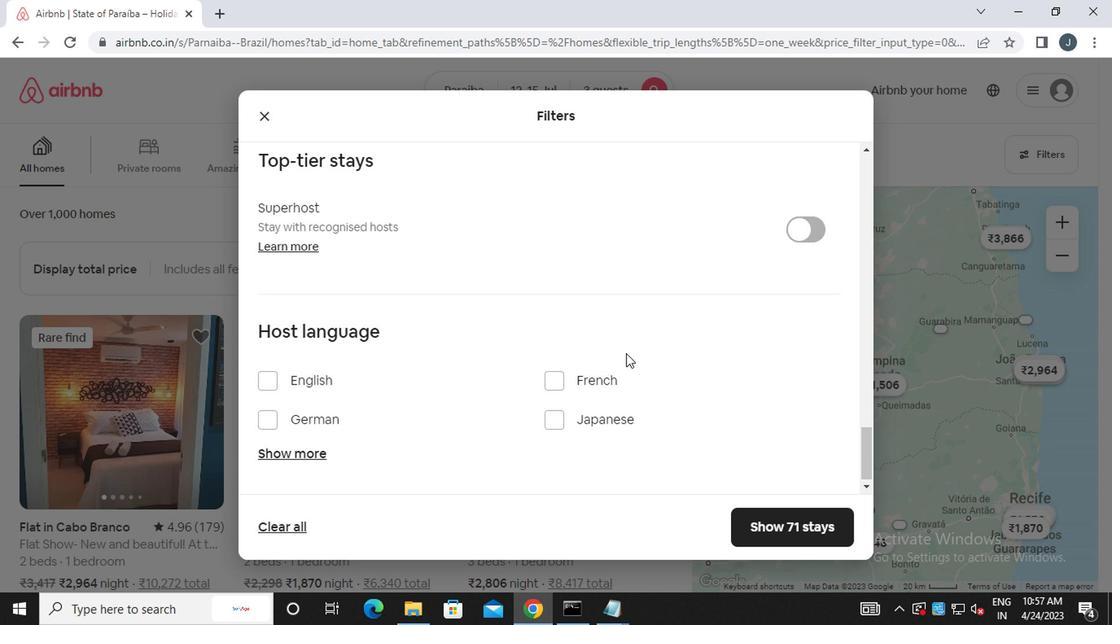 
Action: Mouse moved to (616, 356)
Screenshot: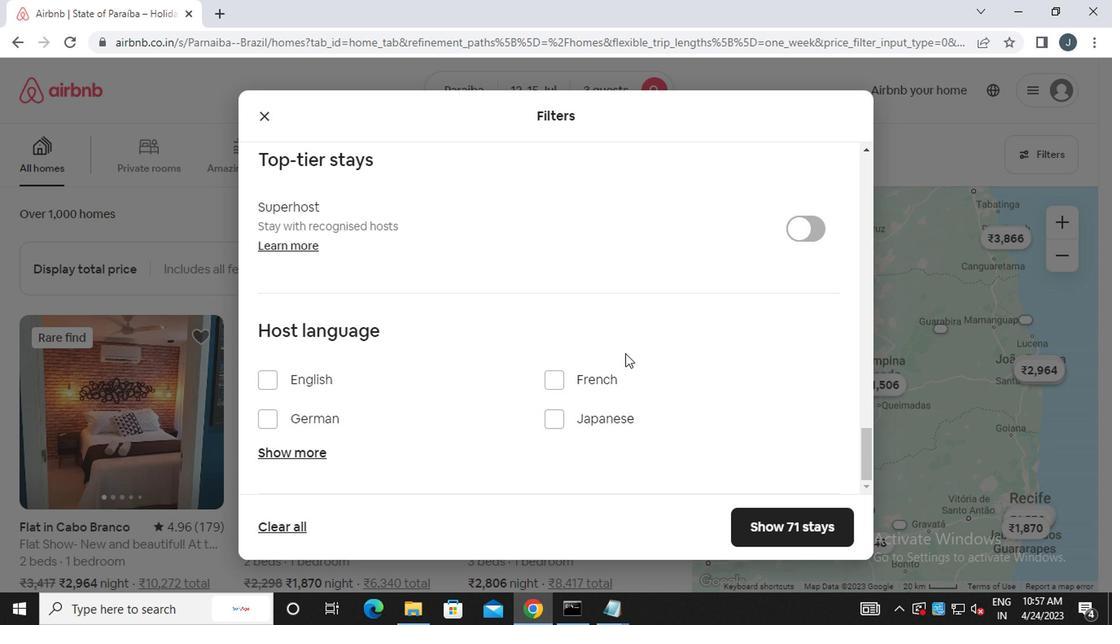 
Action: Mouse scrolled (616, 355) with delta (0, 0)
Screenshot: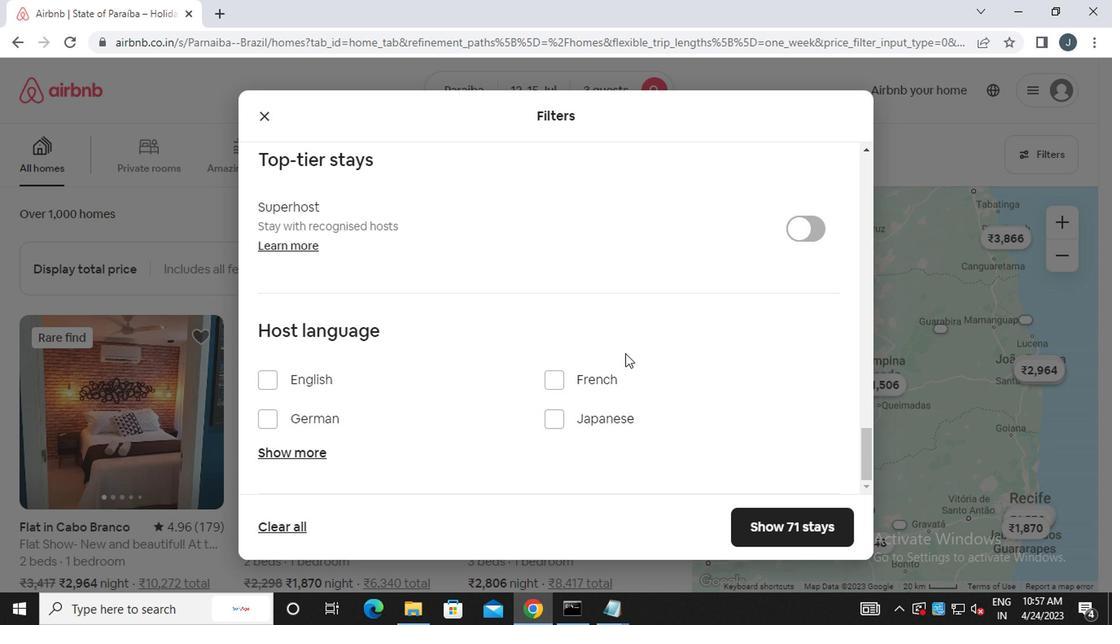 
Action: Mouse scrolled (616, 355) with delta (0, 0)
Screenshot: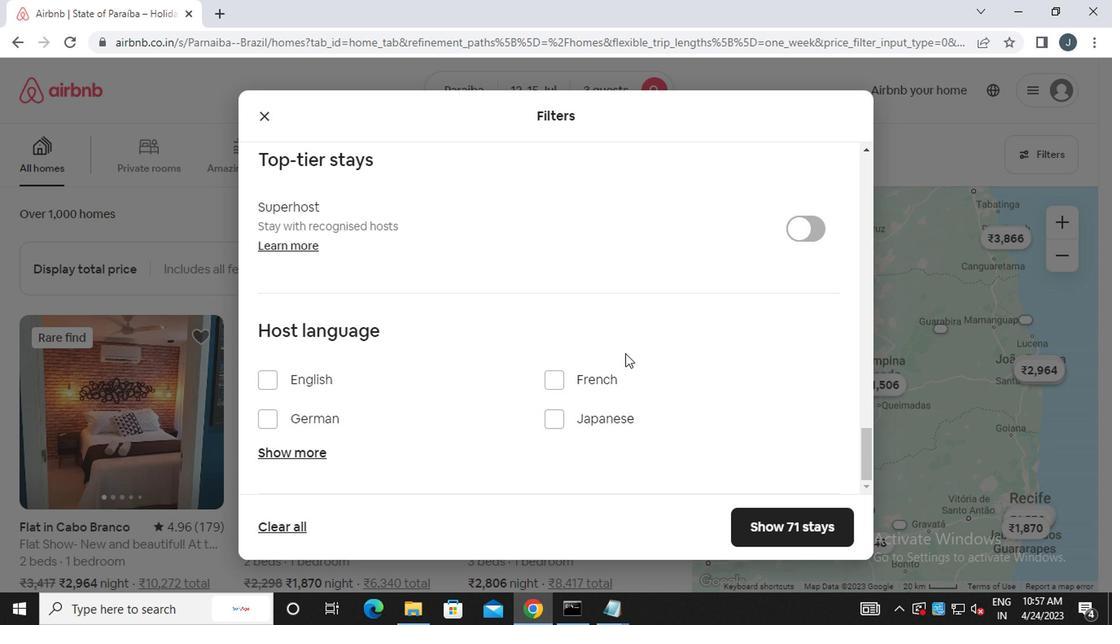 
Action: Mouse scrolled (616, 355) with delta (0, 0)
Screenshot: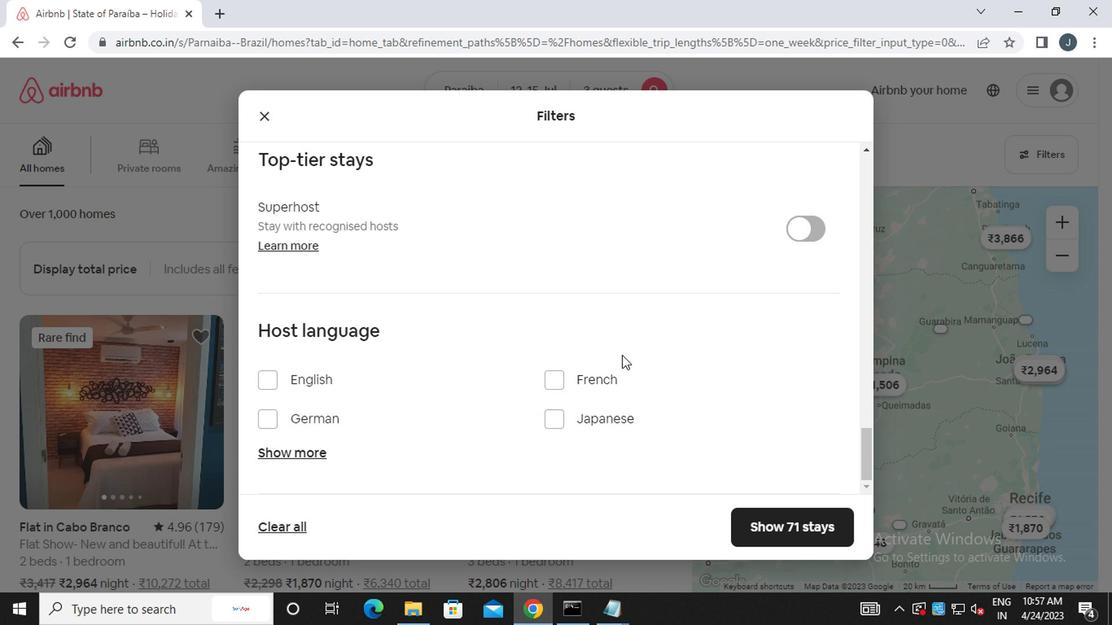 
Action: Mouse moved to (274, 452)
Screenshot: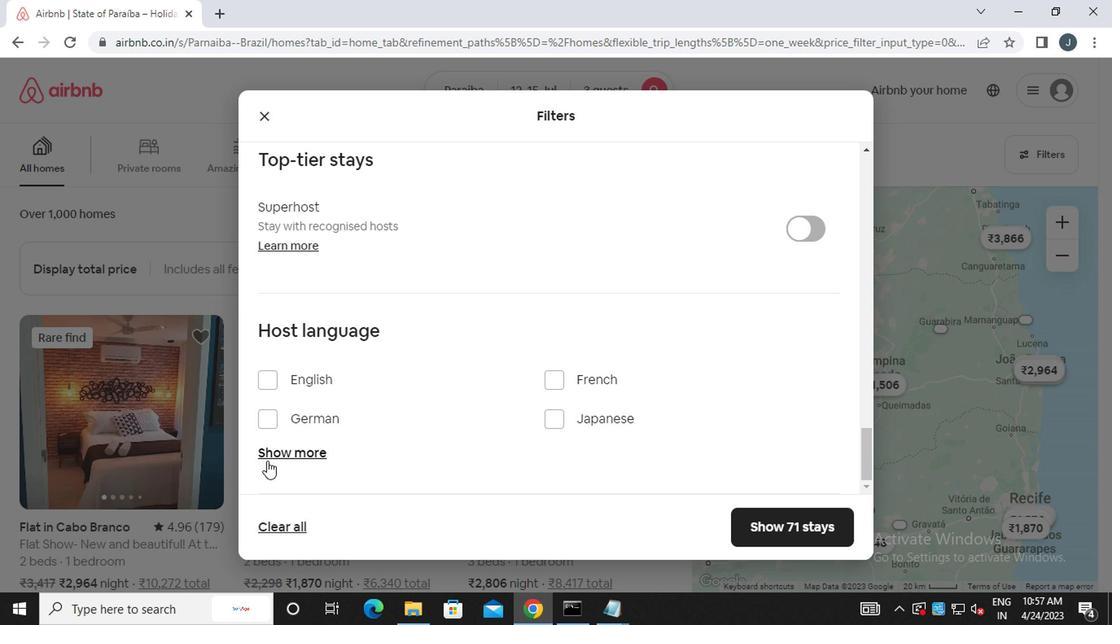 
Action: Mouse pressed left at (274, 452)
Screenshot: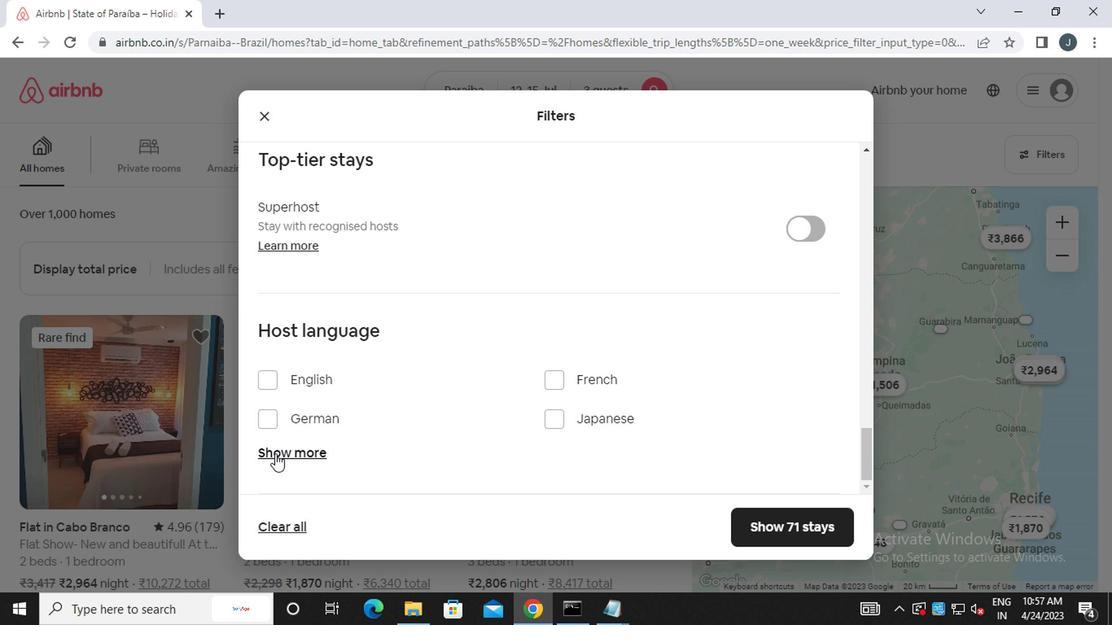 
Action: Mouse moved to (329, 442)
Screenshot: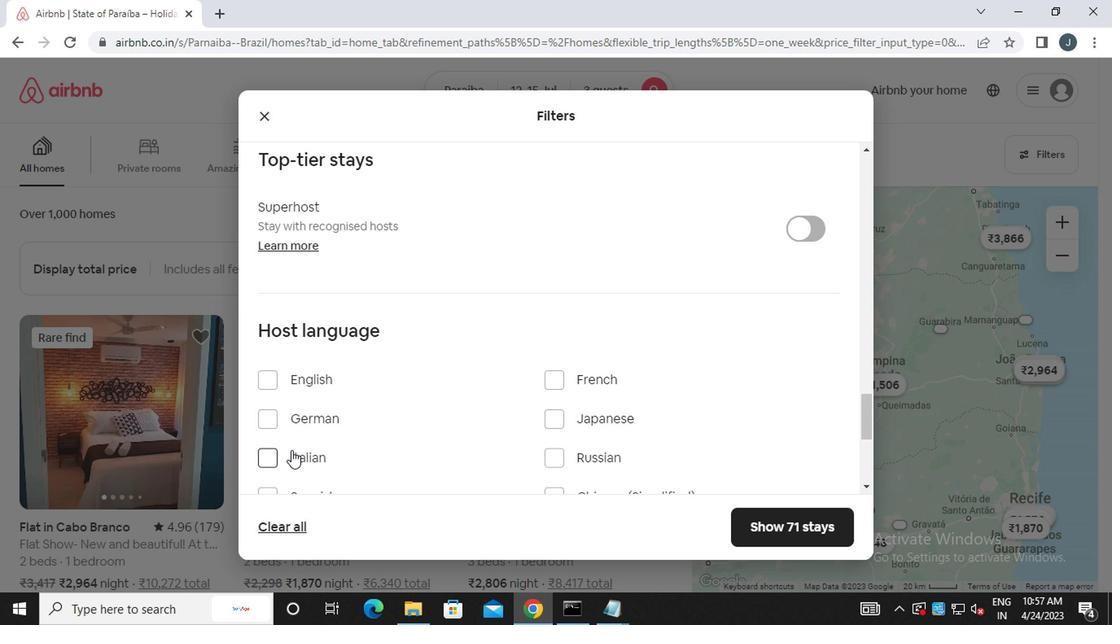 
Action: Mouse scrolled (329, 442) with delta (0, 0)
Screenshot: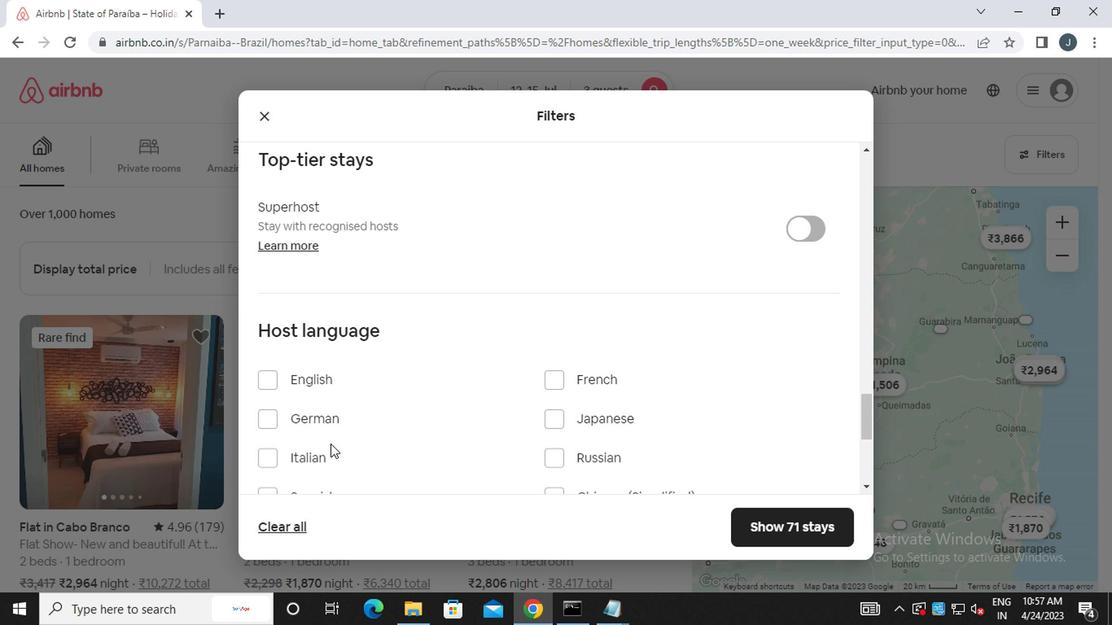
Action: Mouse scrolled (329, 442) with delta (0, 0)
Screenshot: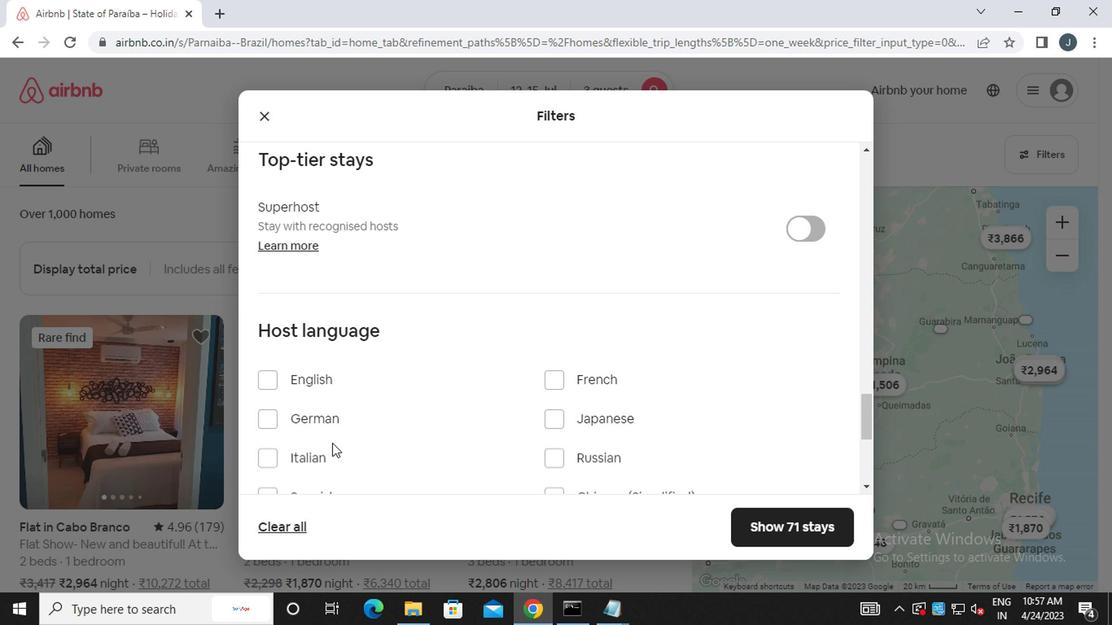 
Action: Mouse moved to (337, 334)
Screenshot: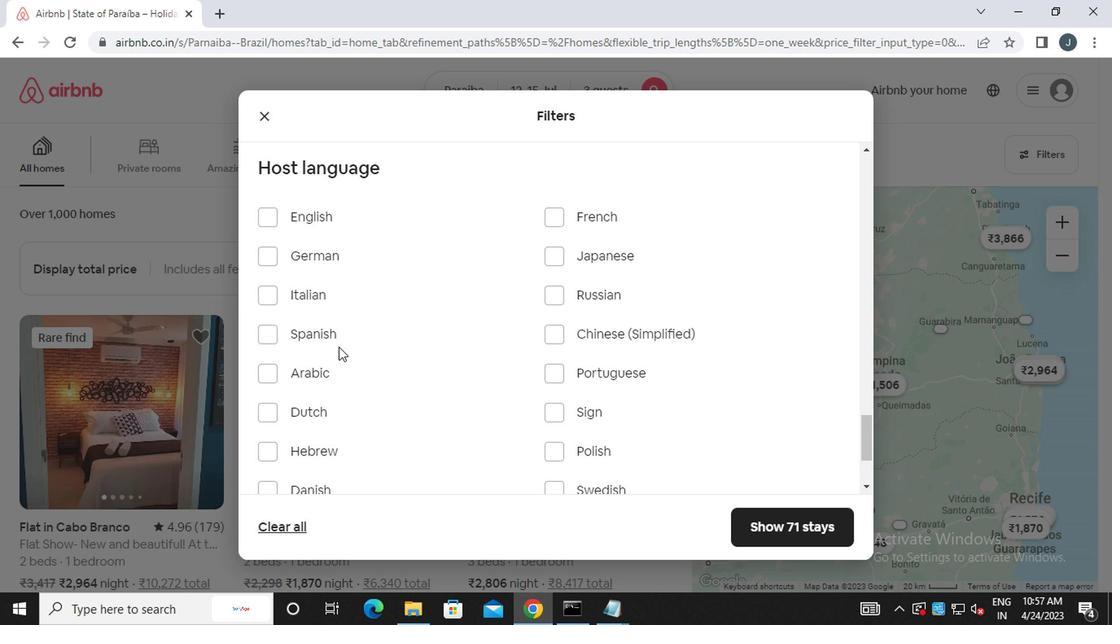 
Action: Mouse pressed left at (337, 334)
Screenshot: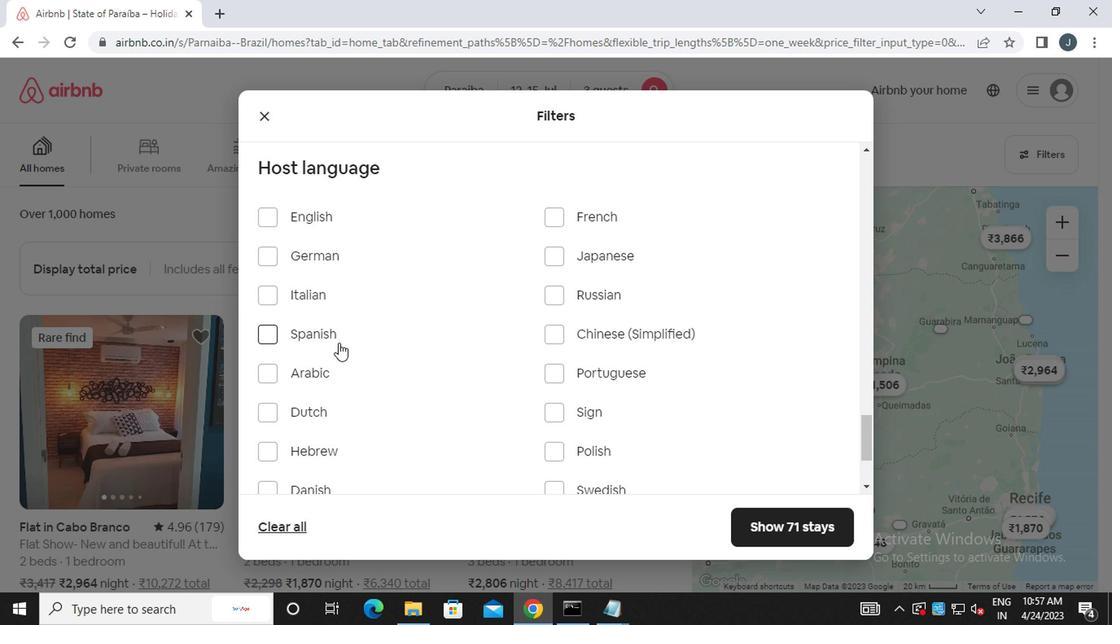 
Action: Mouse moved to (798, 525)
Screenshot: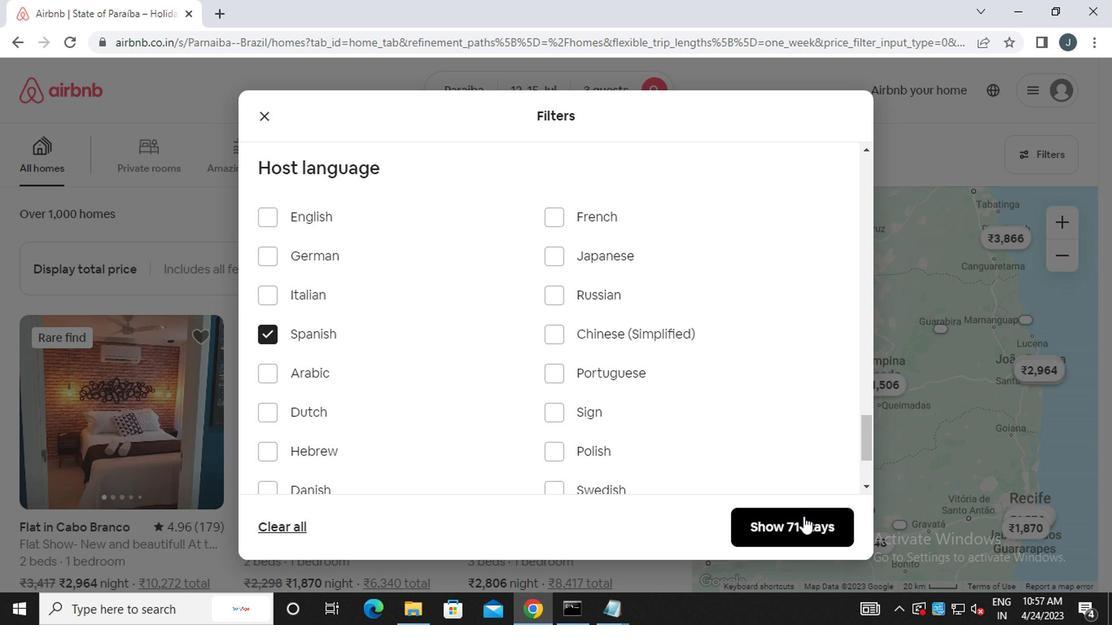 
Action: Mouse pressed left at (798, 525)
Screenshot: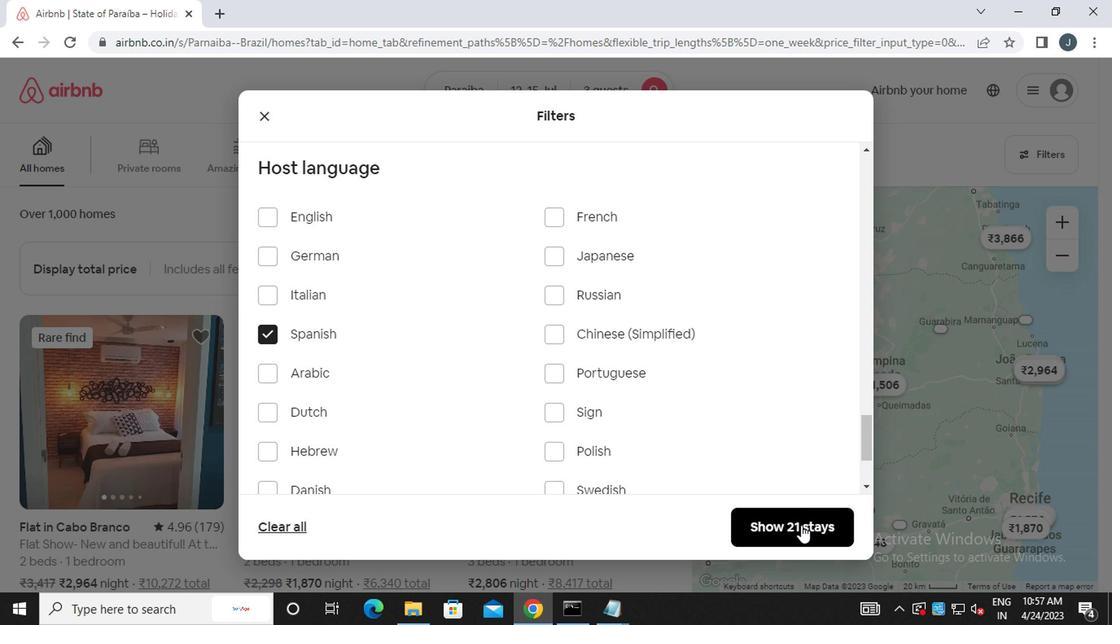 
Action: Mouse moved to (790, 515)
Screenshot: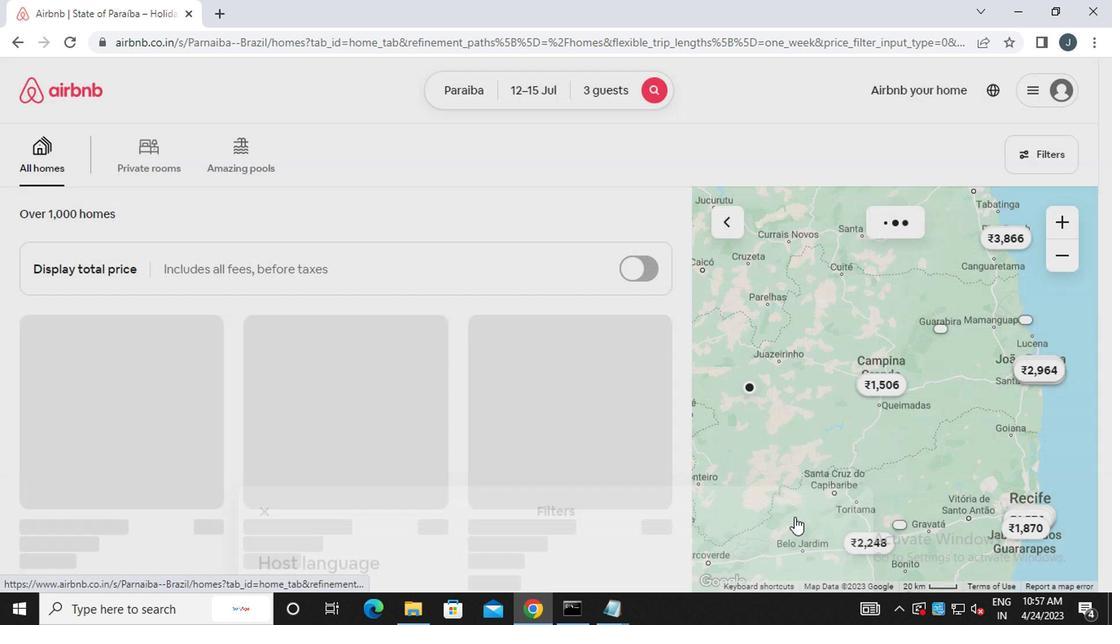 
